 Task: Look for space in Guigang, China from 3rd August, 2023 to 7th August, 2023 for 2 adults in price range Rs.4000 to Rs.9000. Place can be private room with 1  bedroom having 1 bed and 1 bathroom. Property type can be house, flat, guest house, hotel. Booking option can be shelf check-in. Required host language is Chinese (Simplified).
Action: Mouse moved to (549, 181)
Screenshot: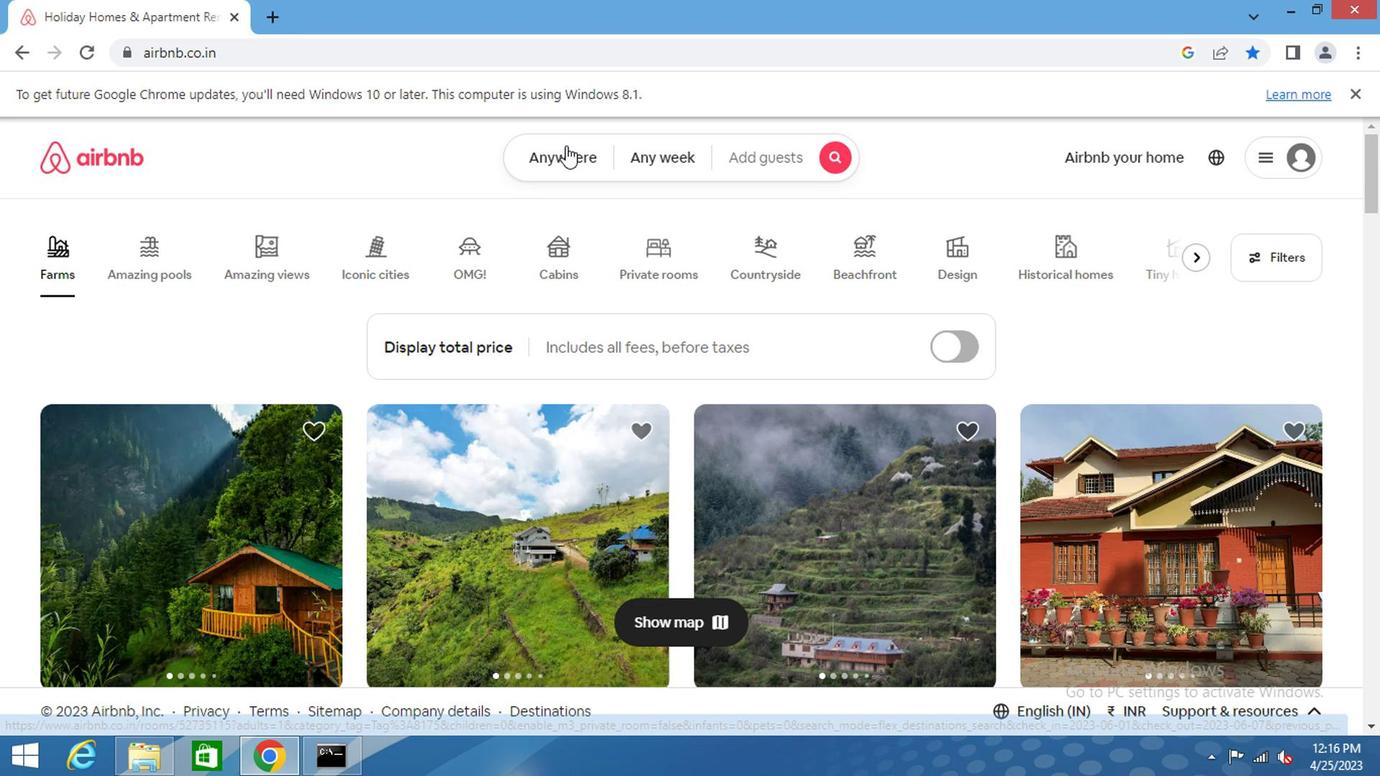 
Action: Mouse pressed left at (549, 181)
Screenshot: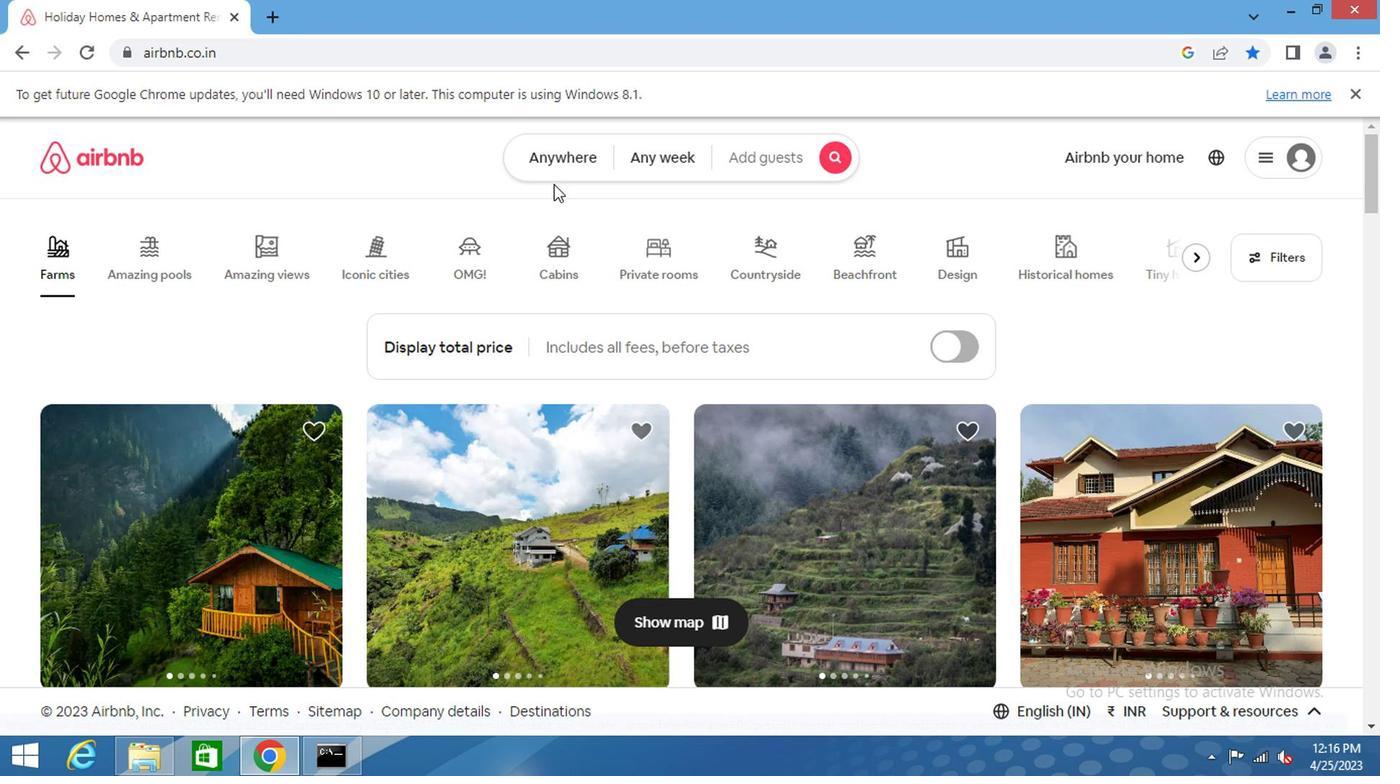 
Action: Mouse moved to (553, 164)
Screenshot: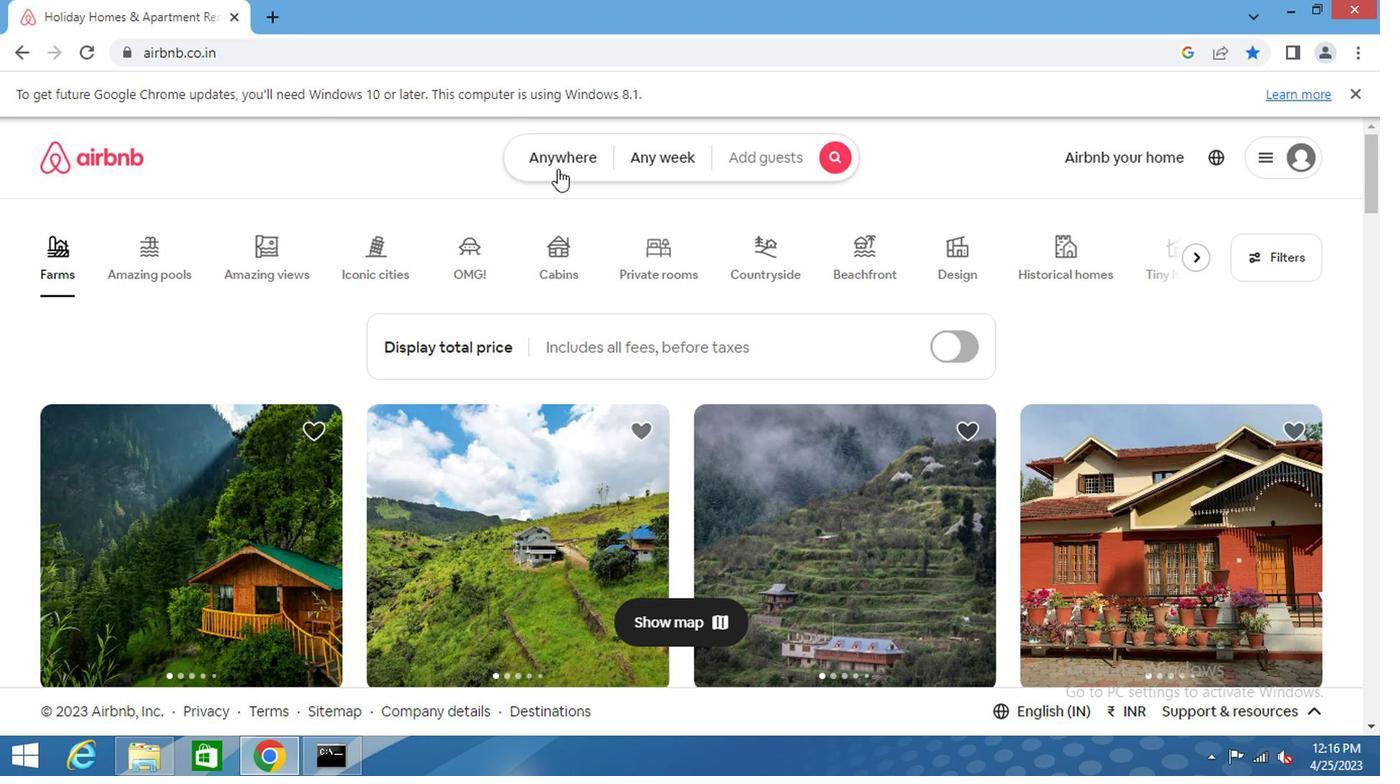 
Action: Mouse pressed left at (553, 164)
Screenshot: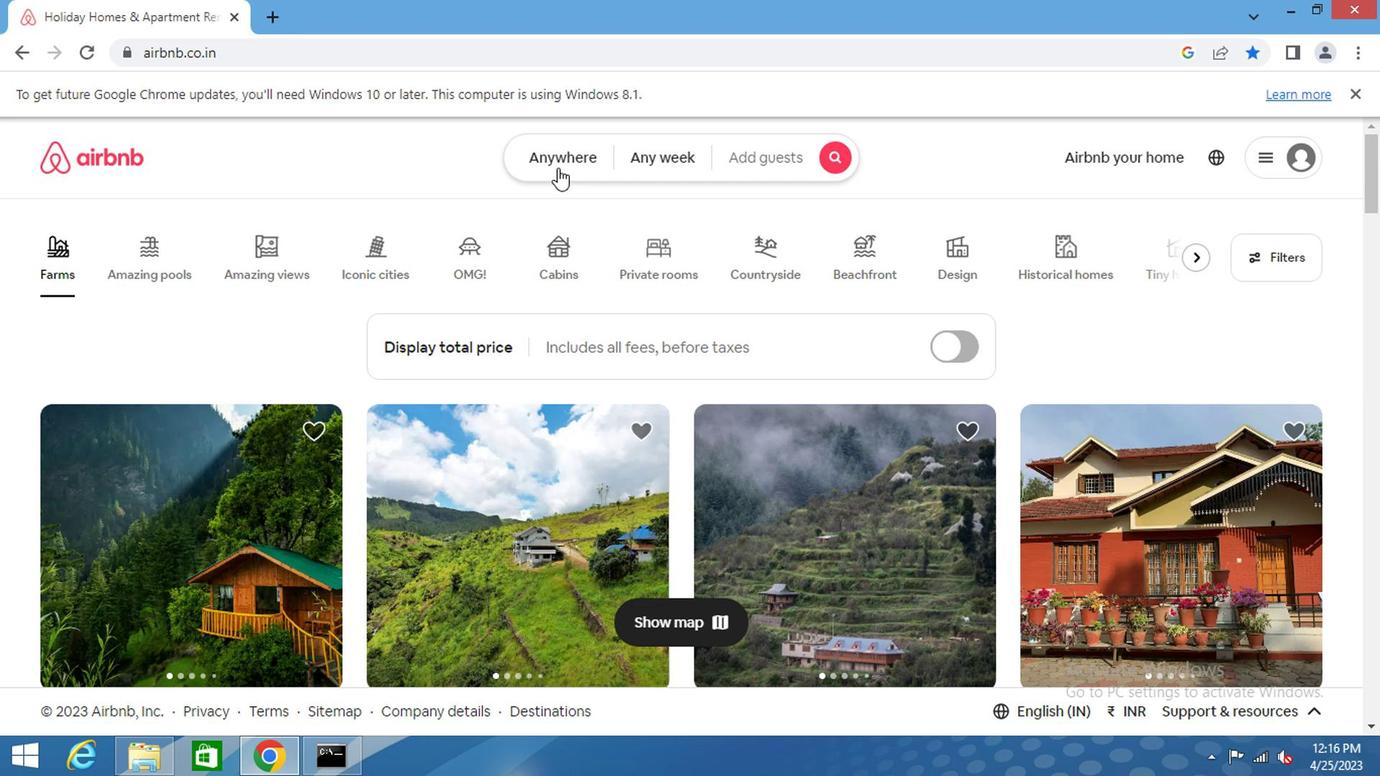 
Action: Mouse moved to (446, 227)
Screenshot: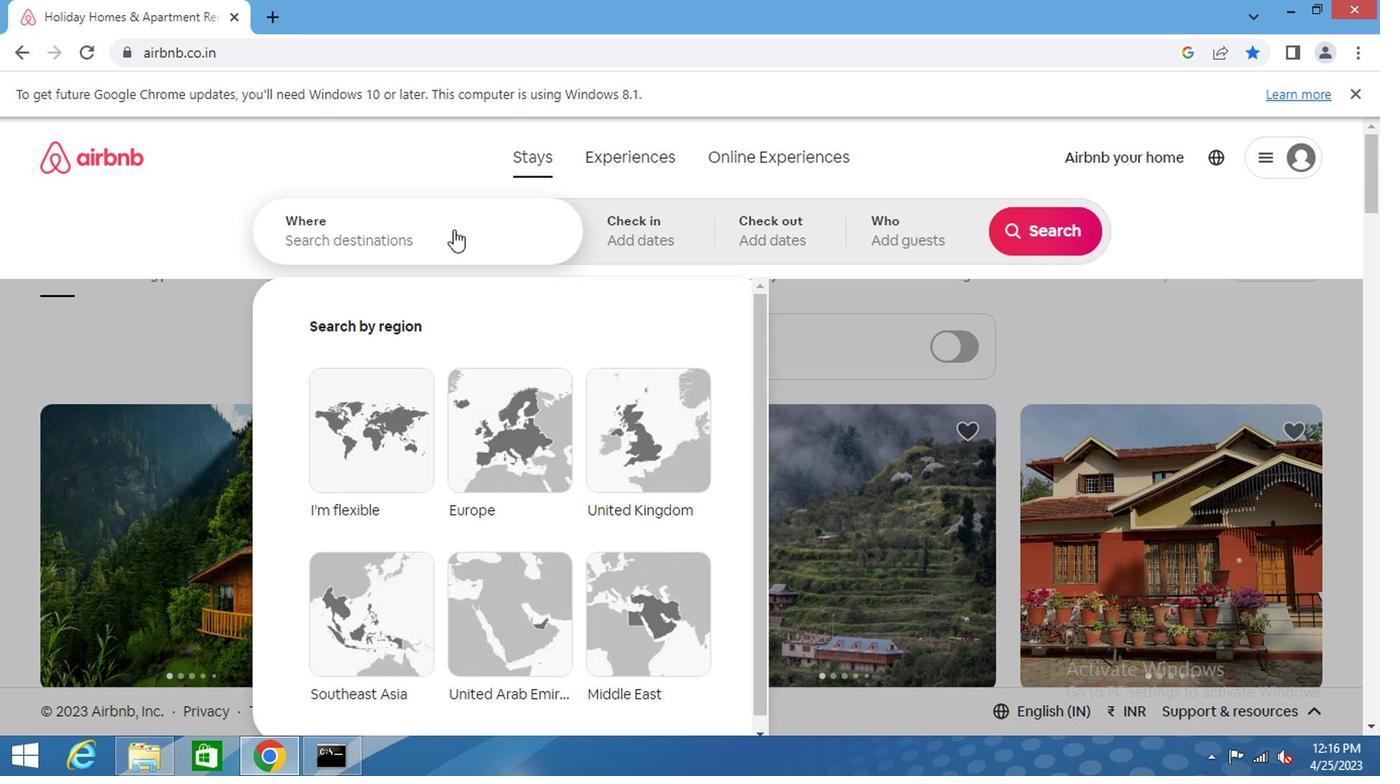 
Action: Mouse pressed left at (446, 227)
Screenshot: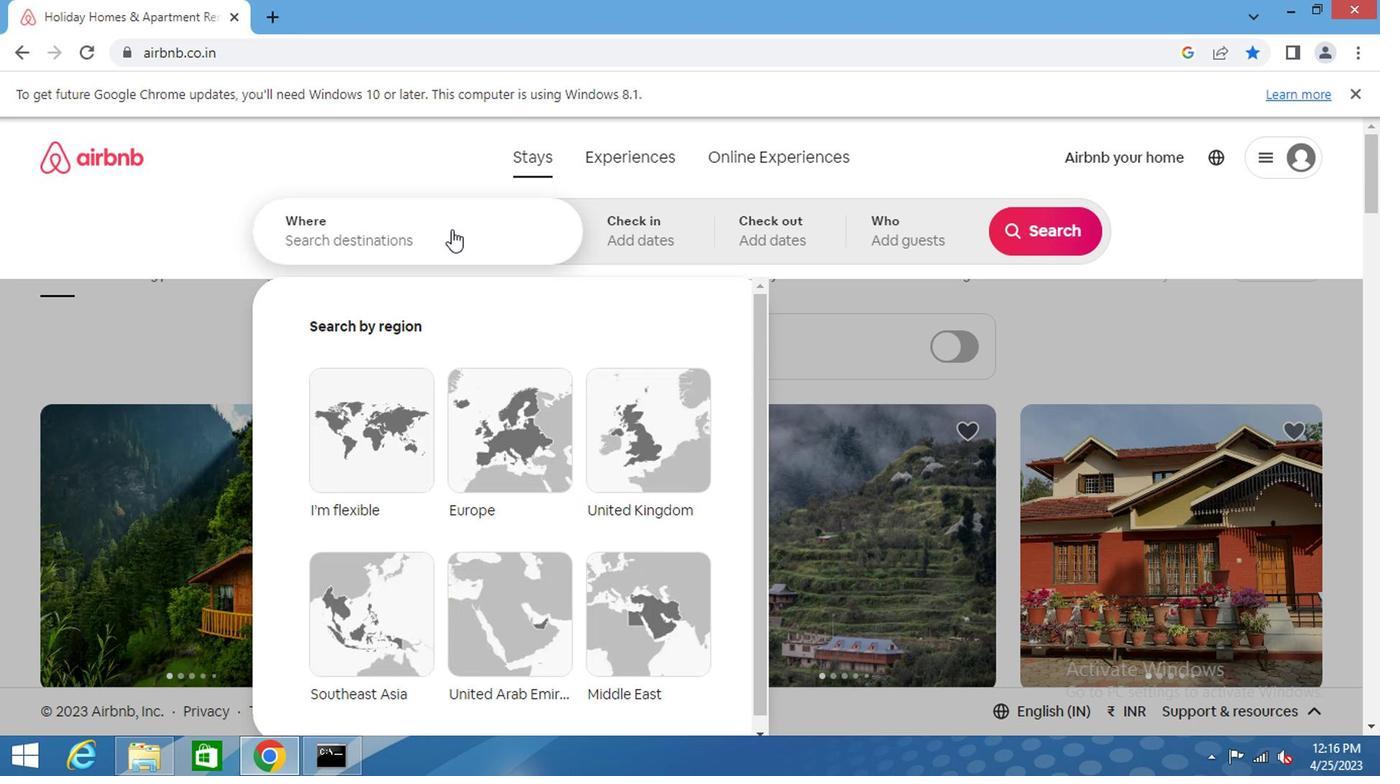 
Action: Key pressed guigang<Key.space>china<Key.space>
Screenshot: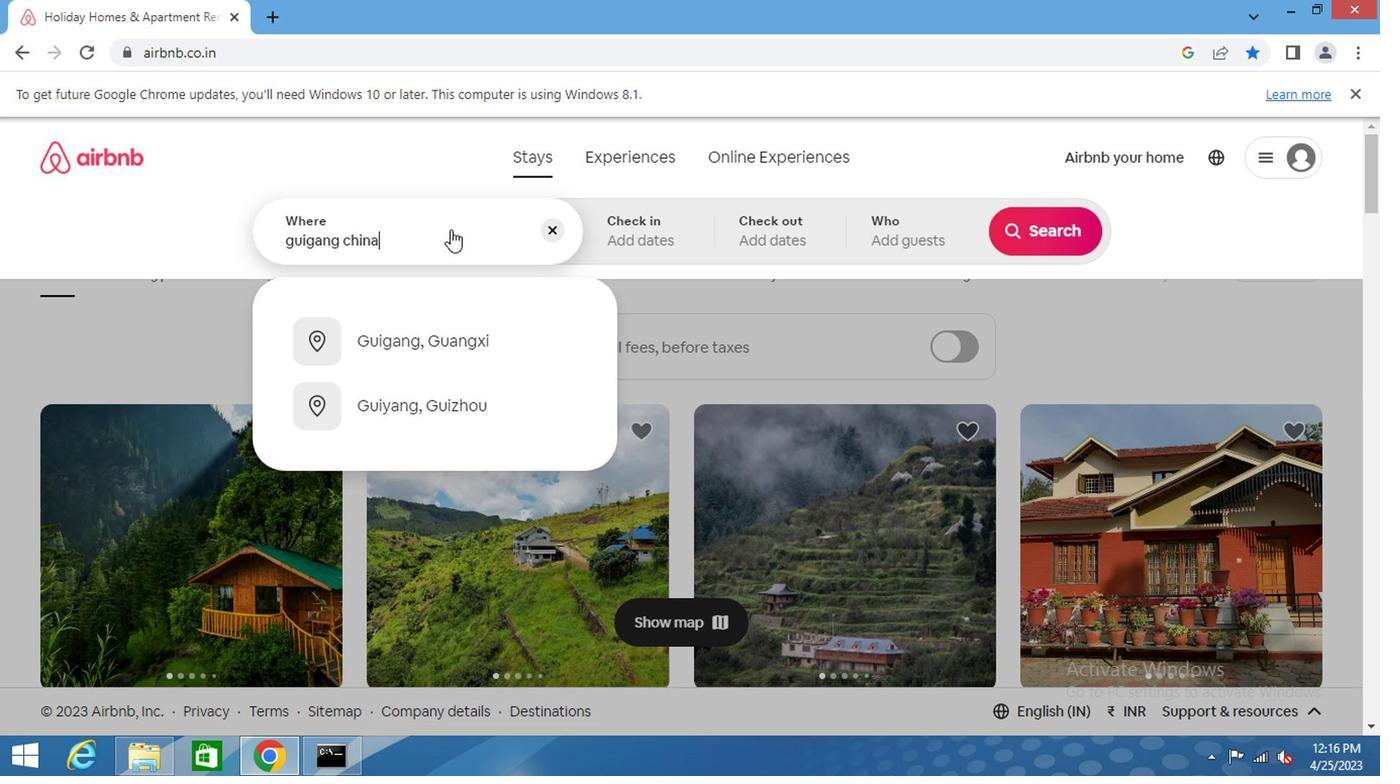 
Action: Mouse moved to (641, 233)
Screenshot: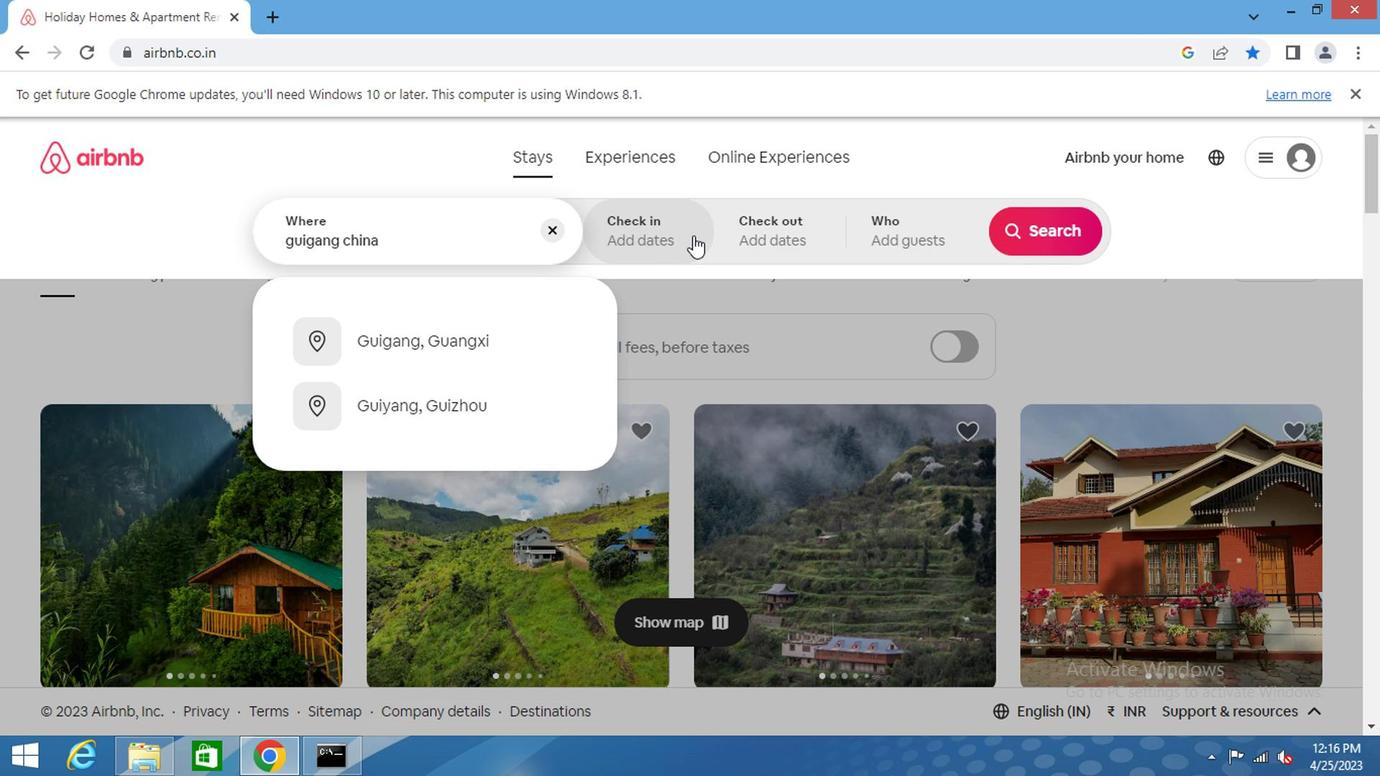 
Action: Mouse pressed left at (641, 233)
Screenshot: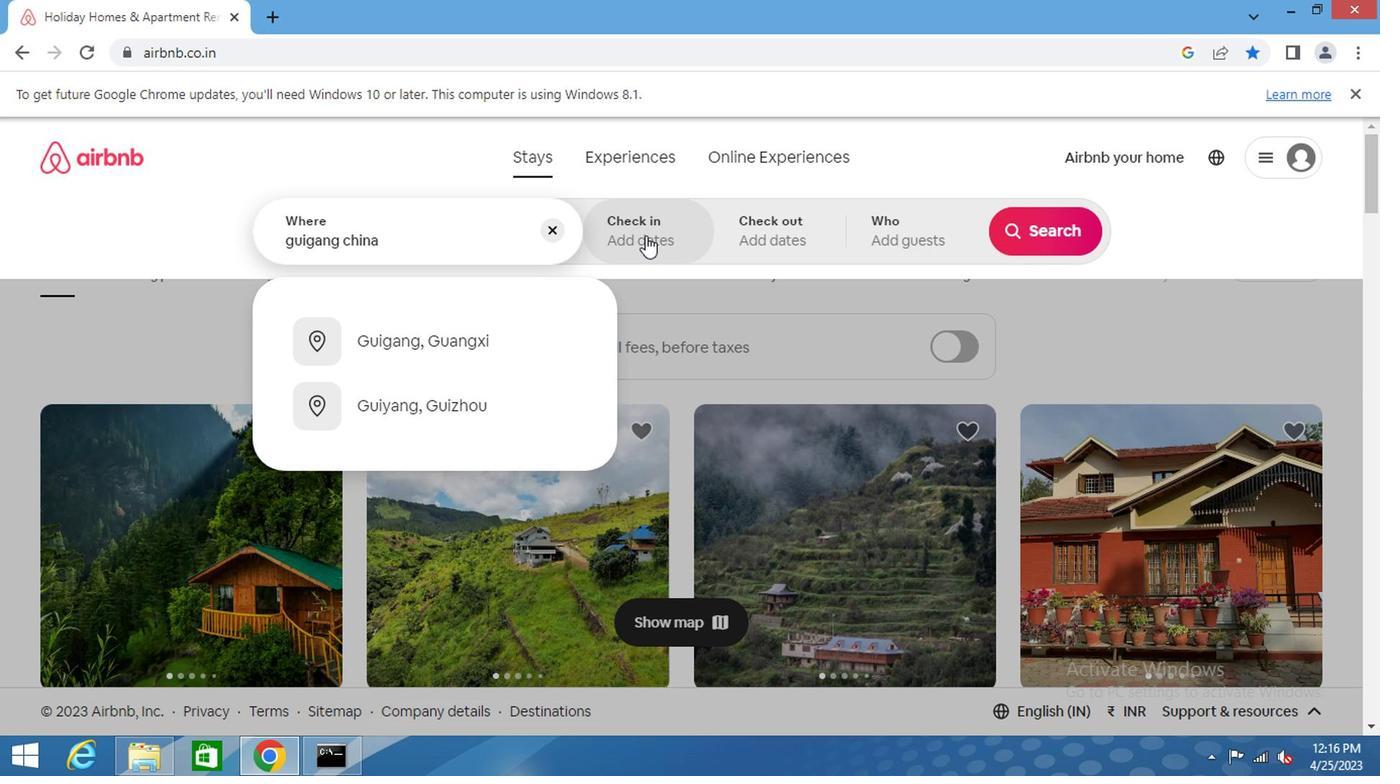 
Action: Mouse moved to (1012, 392)
Screenshot: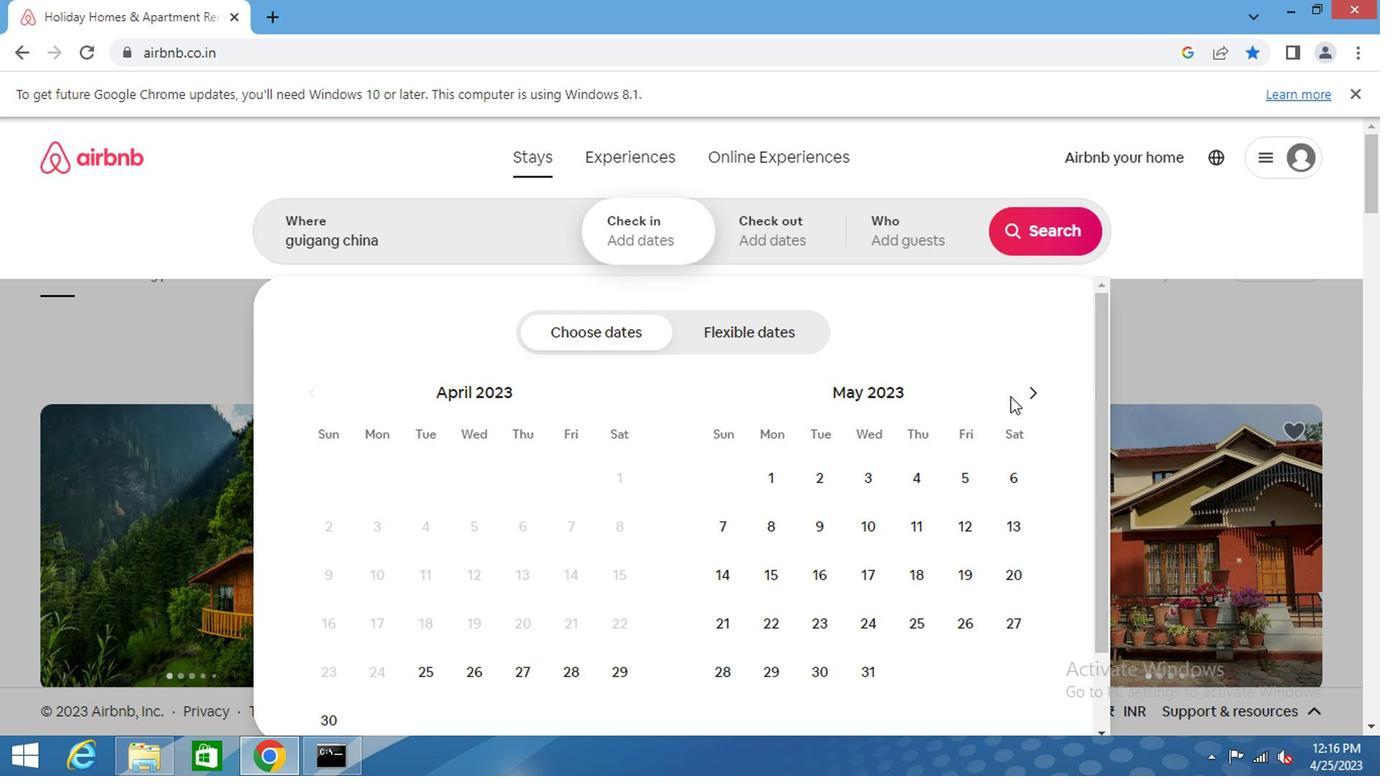 
Action: Mouse pressed left at (1012, 392)
Screenshot: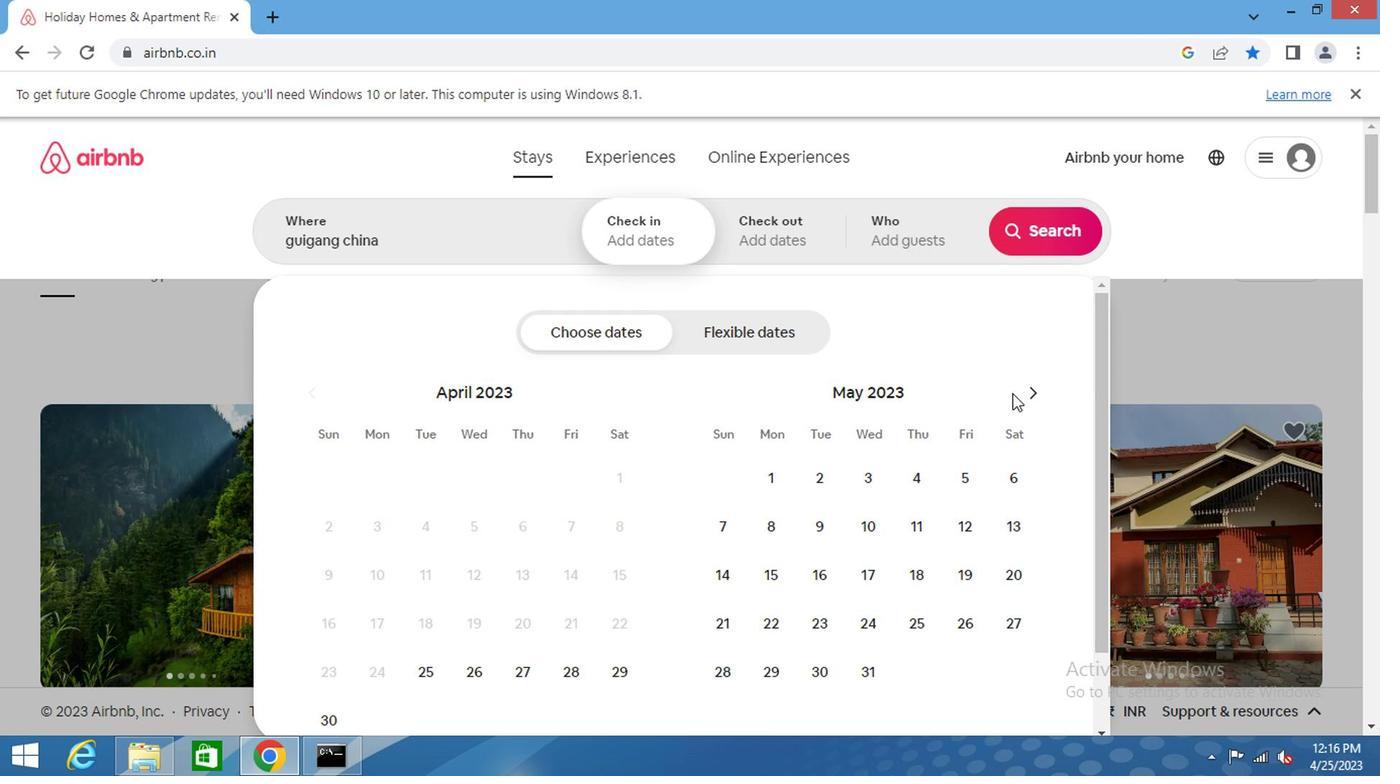 
Action: Mouse pressed left at (1012, 392)
Screenshot: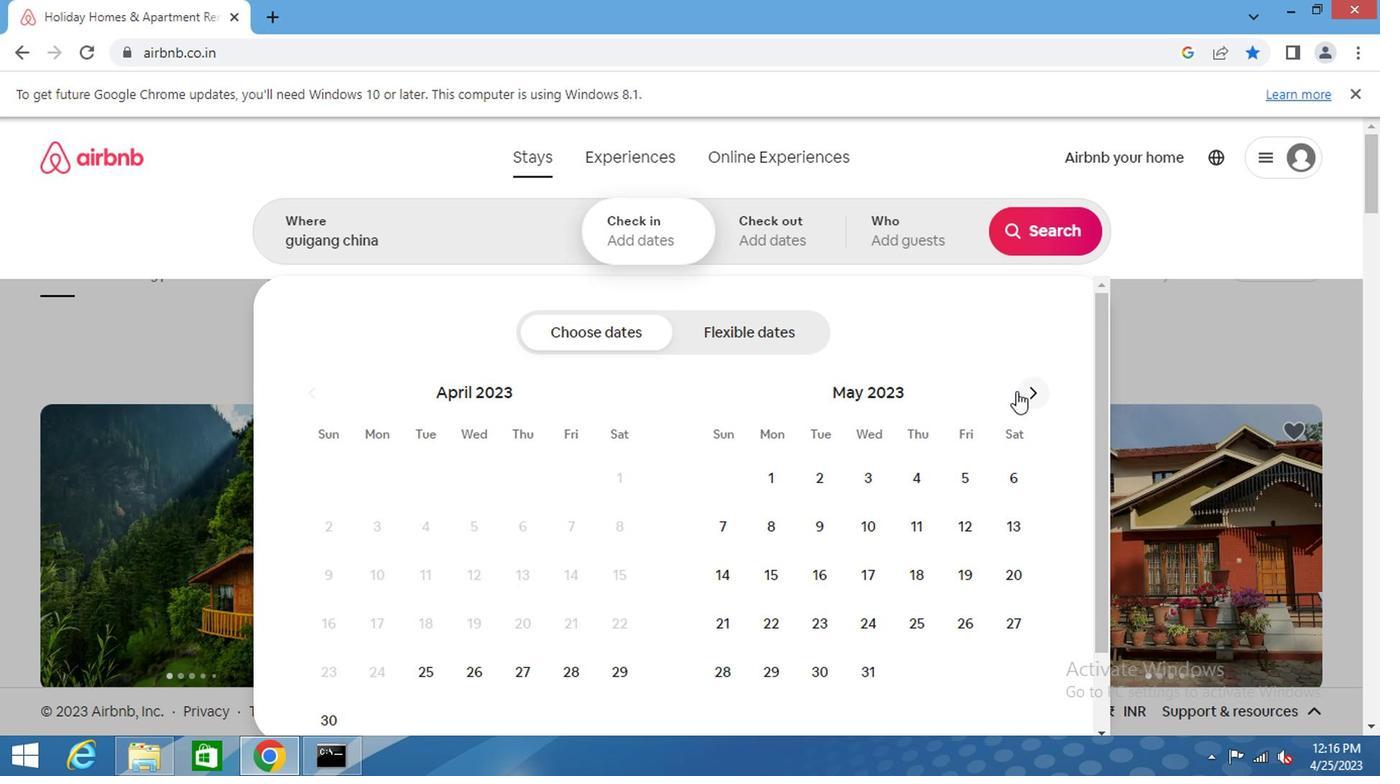 
Action: Mouse moved to (1024, 385)
Screenshot: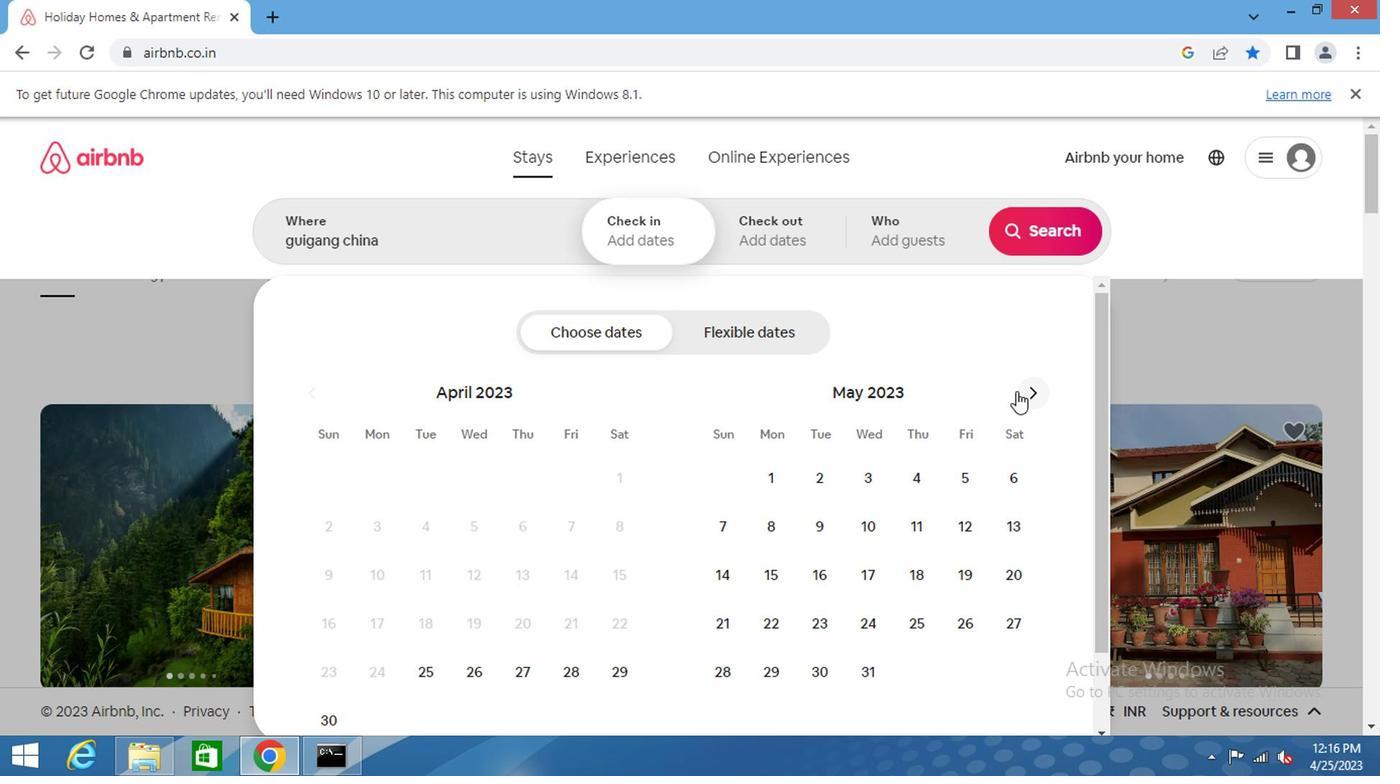 
Action: Mouse pressed left at (1024, 385)
Screenshot: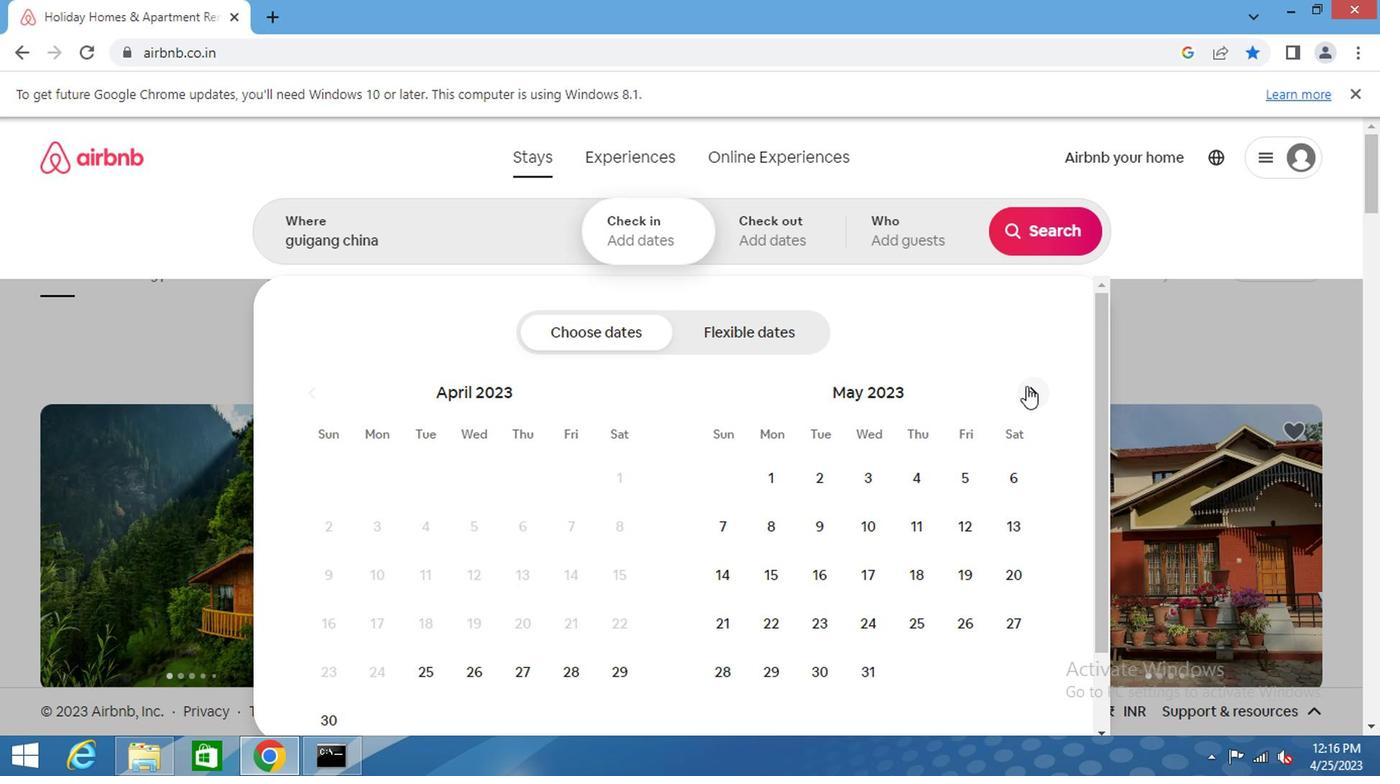 
Action: Mouse pressed left at (1024, 385)
Screenshot: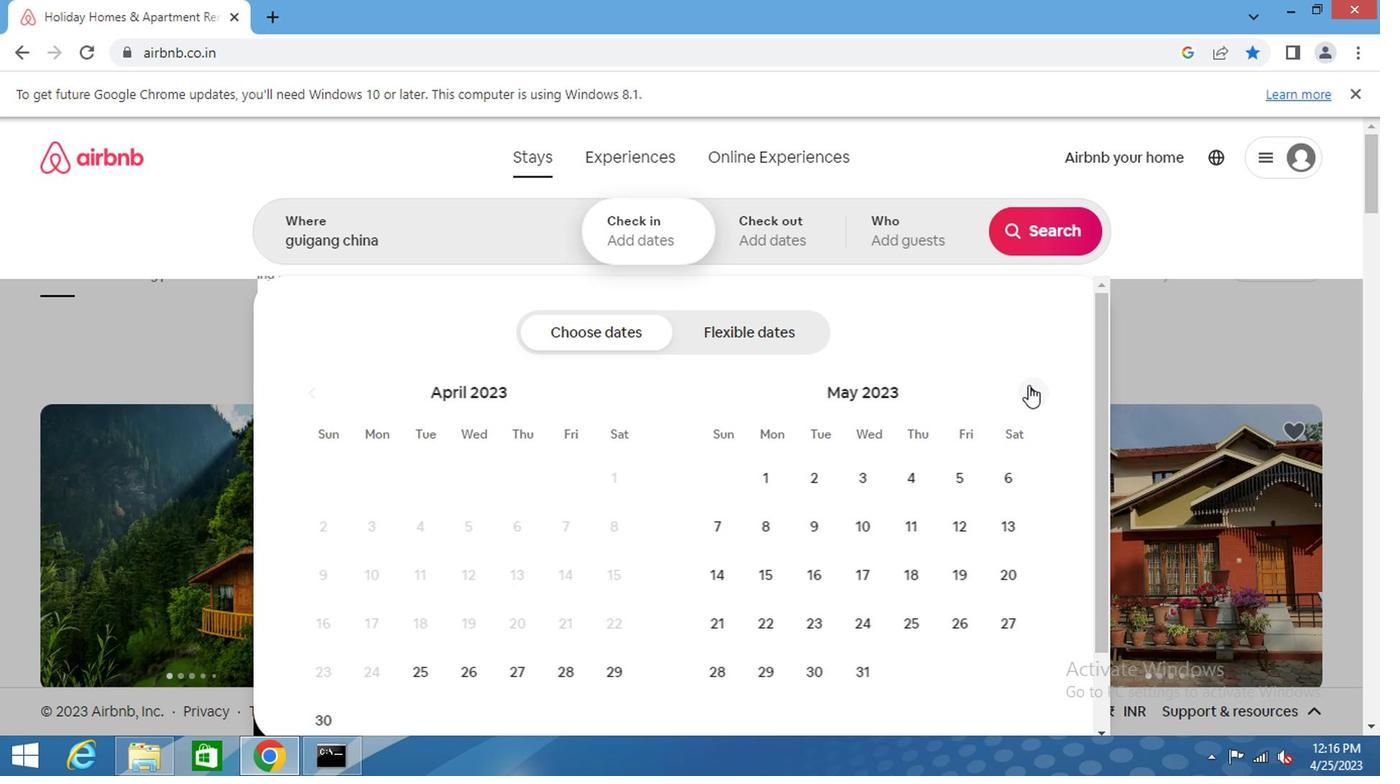 
Action: Mouse pressed left at (1024, 385)
Screenshot: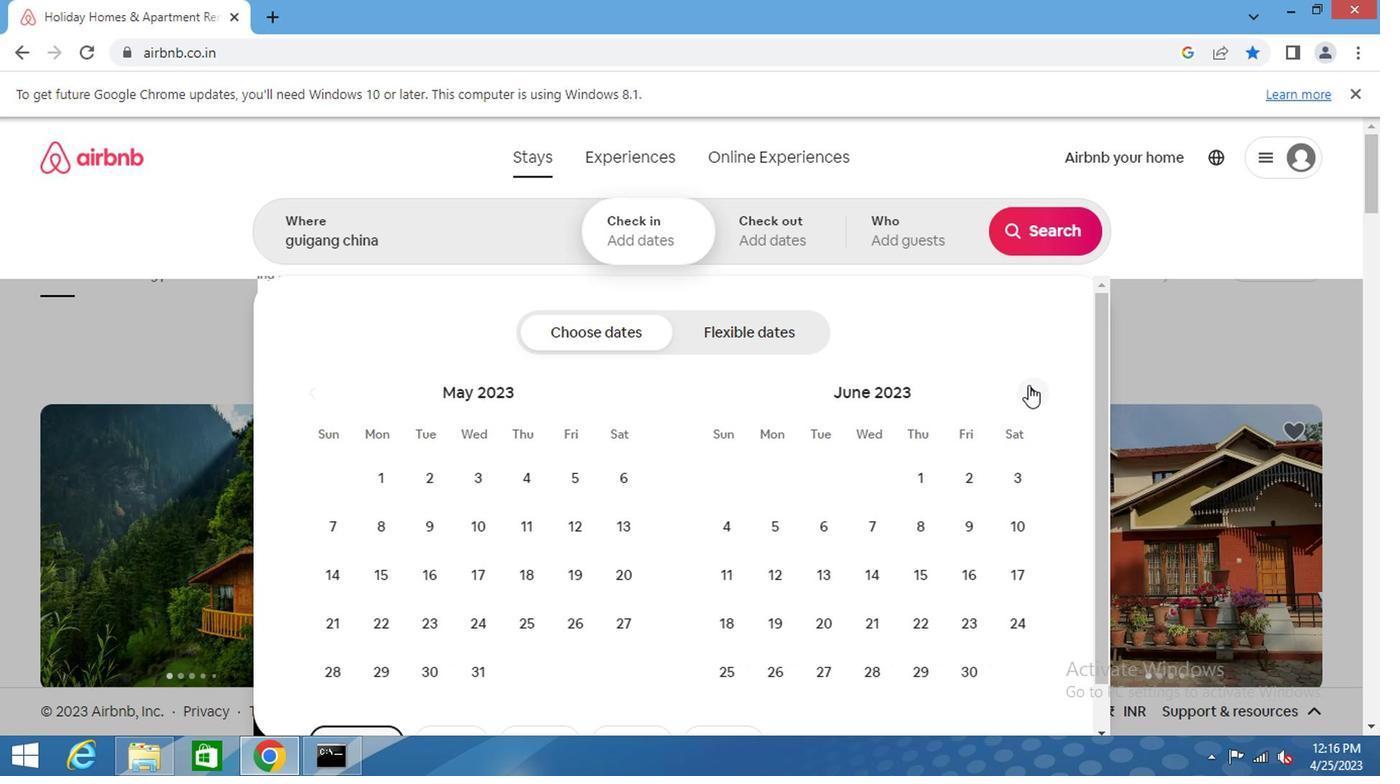 
Action: Mouse moved to (1024, 385)
Screenshot: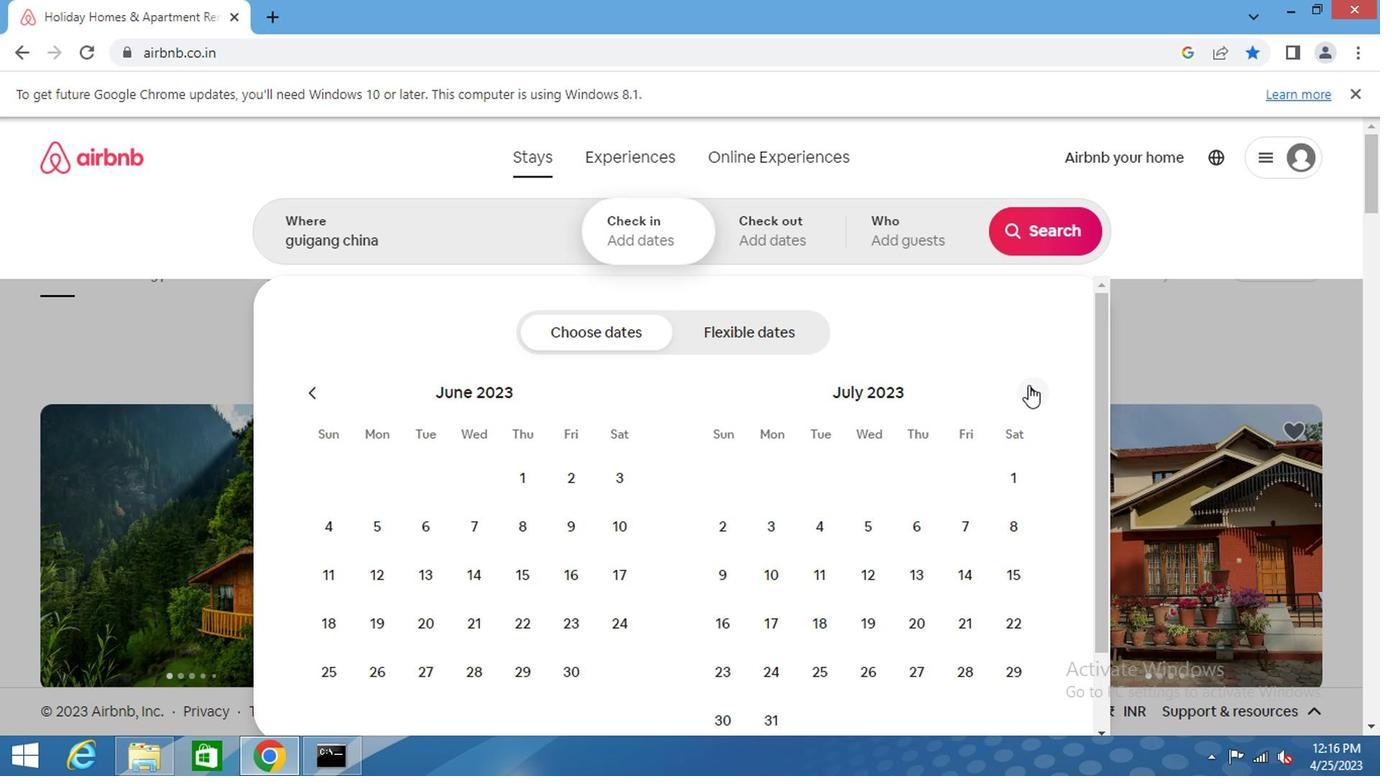 
Action: Mouse pressed left at (1024, 385)
Screenshot: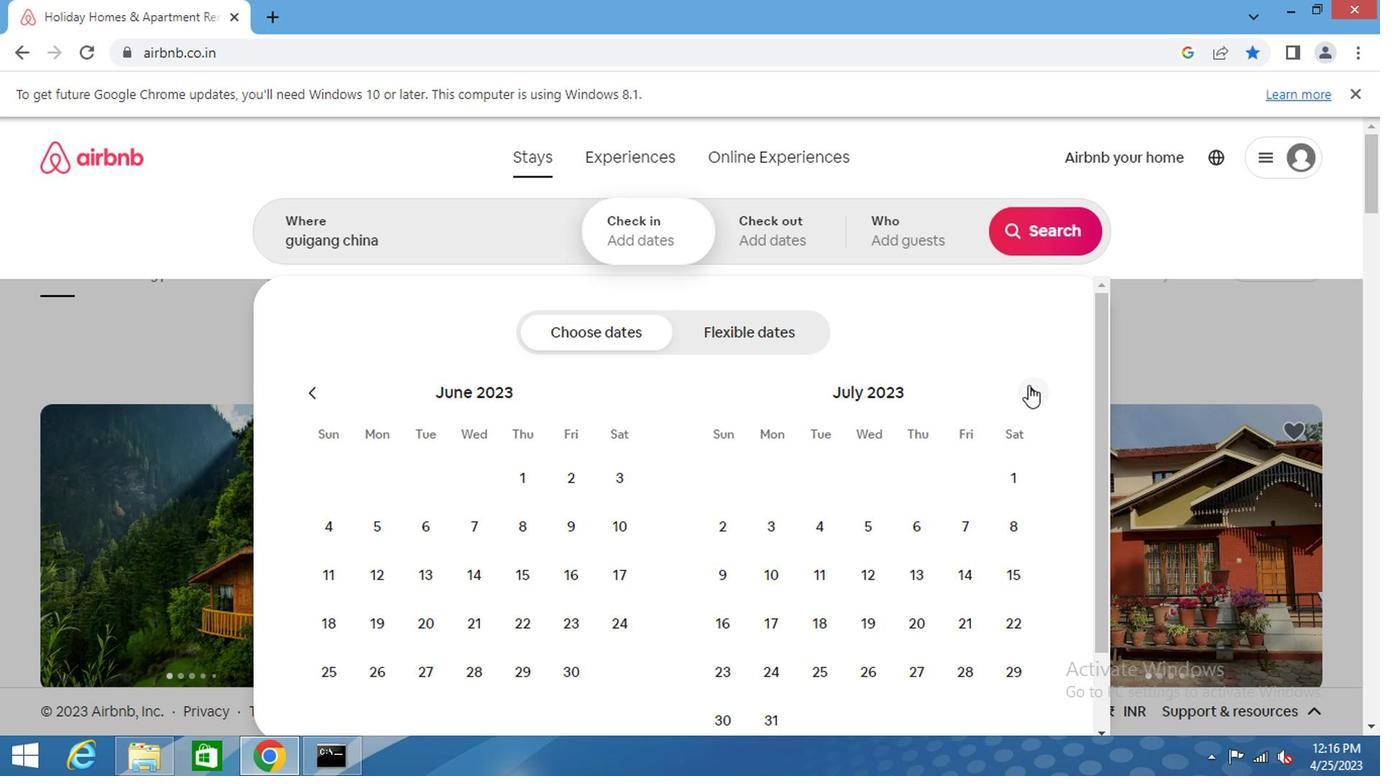
Action: Mouse pressed left at (1024, 385)
Screenshot: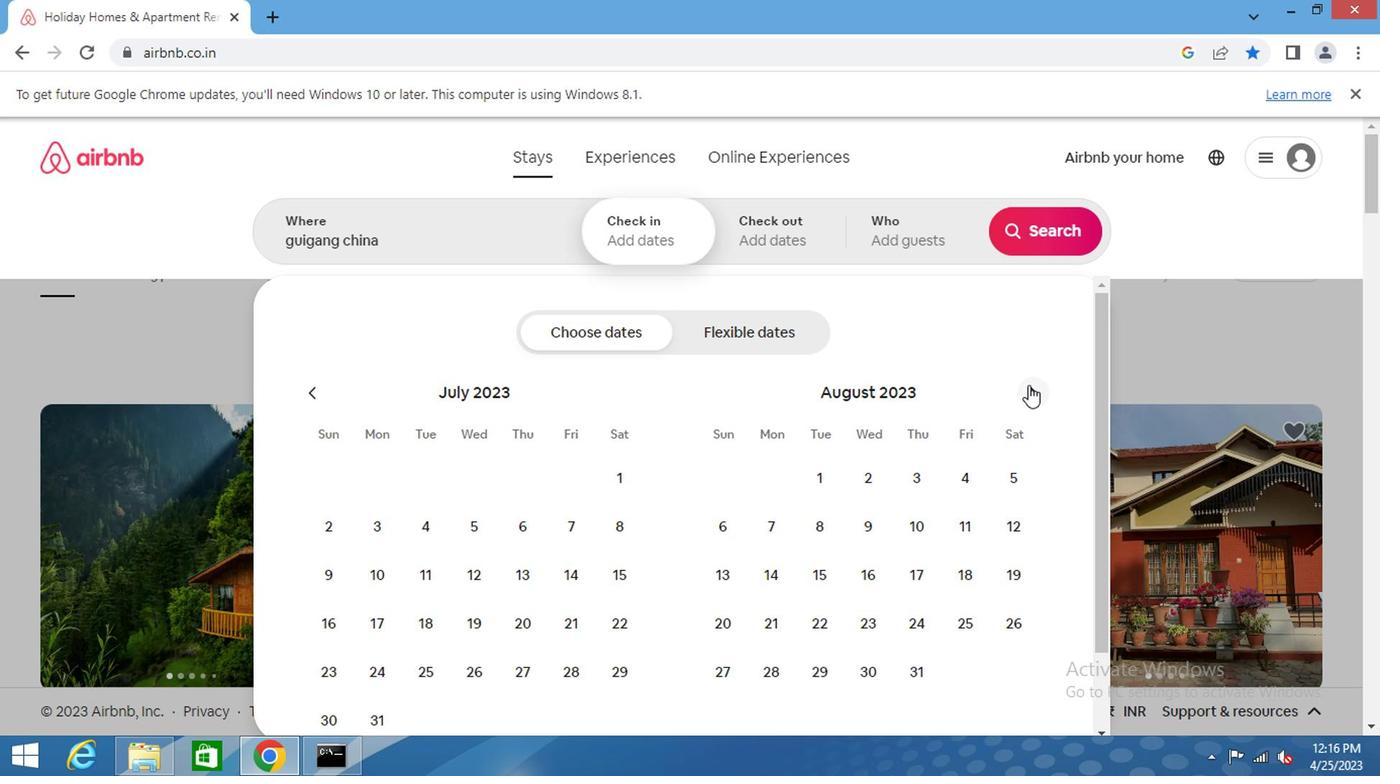 
Action: Mouse moved to (520, 485)
Screenshot: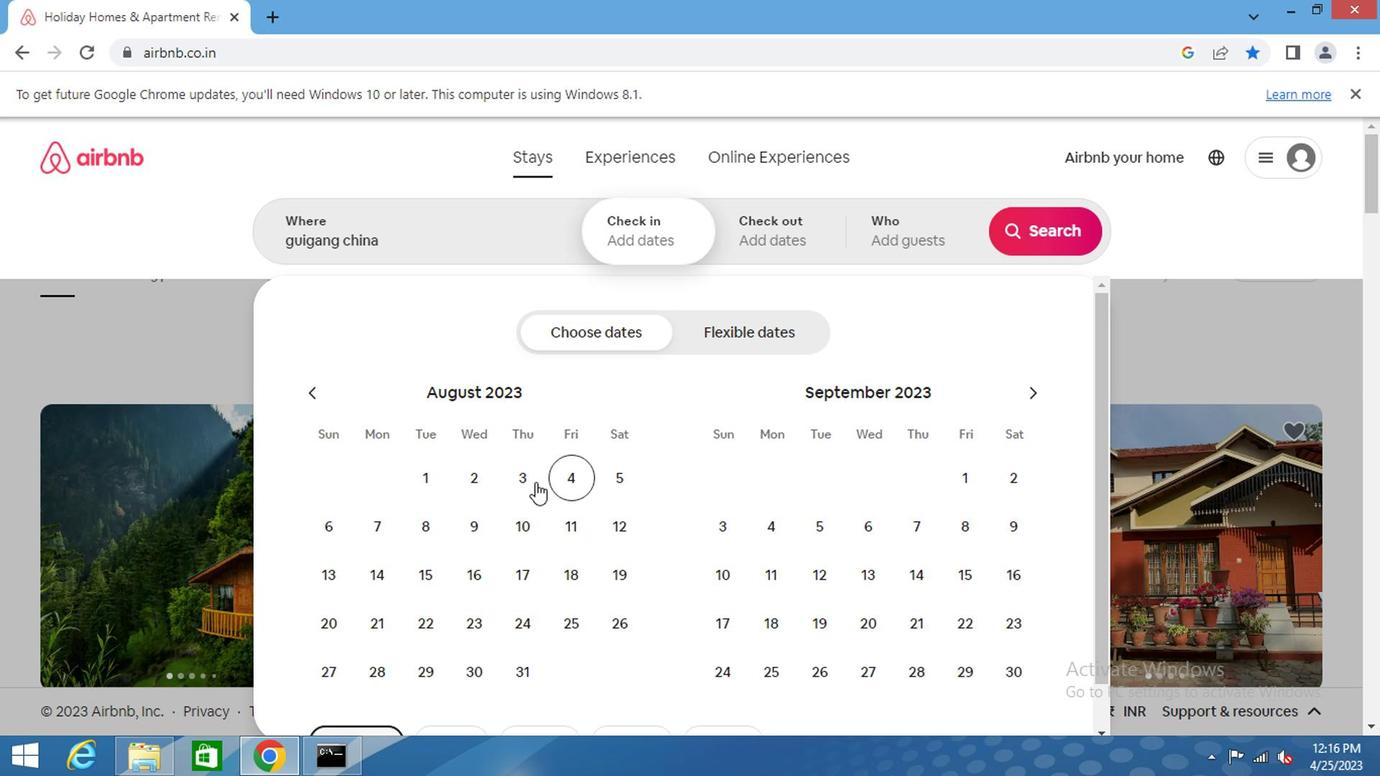 
Action: Mouse pressed left at (520, 485)
Screenshot: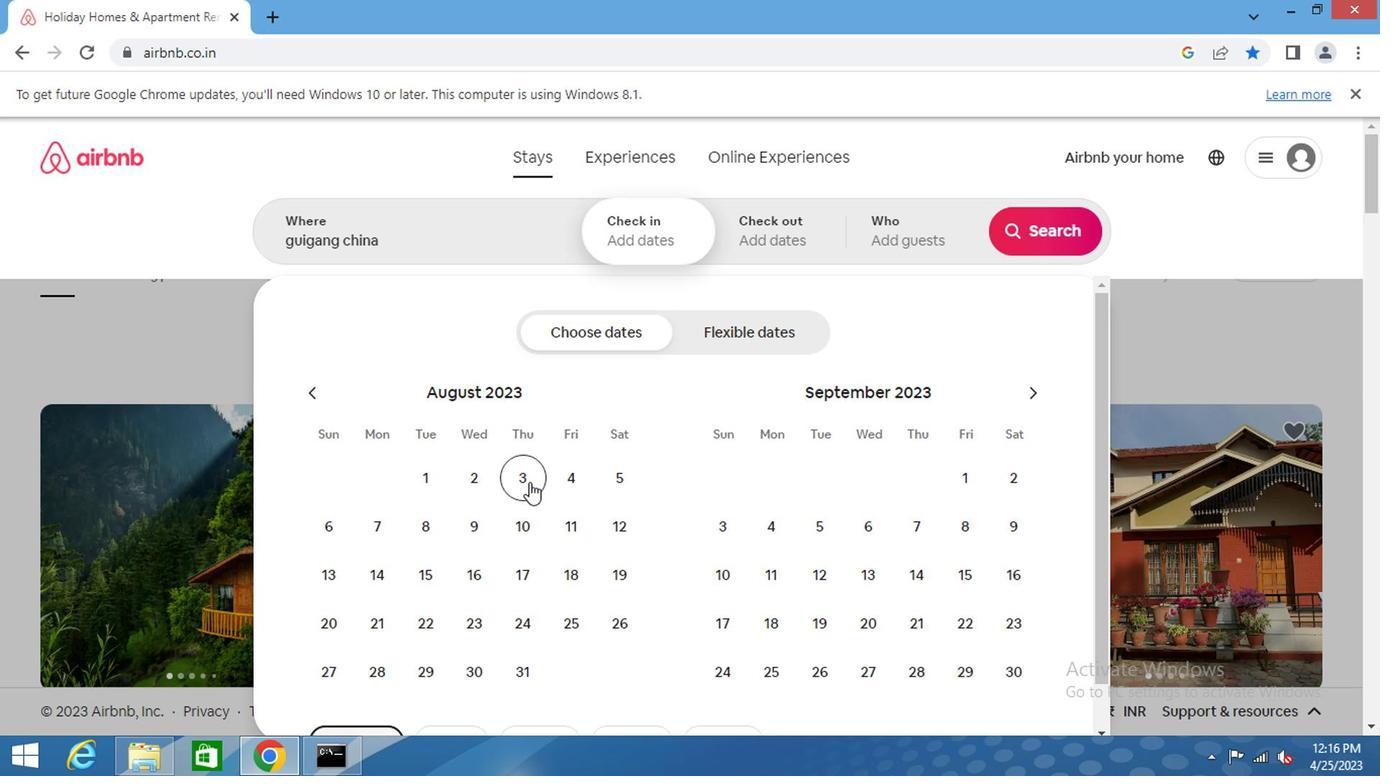 
Action: Mouse moved to (385, 521)
Screenshot: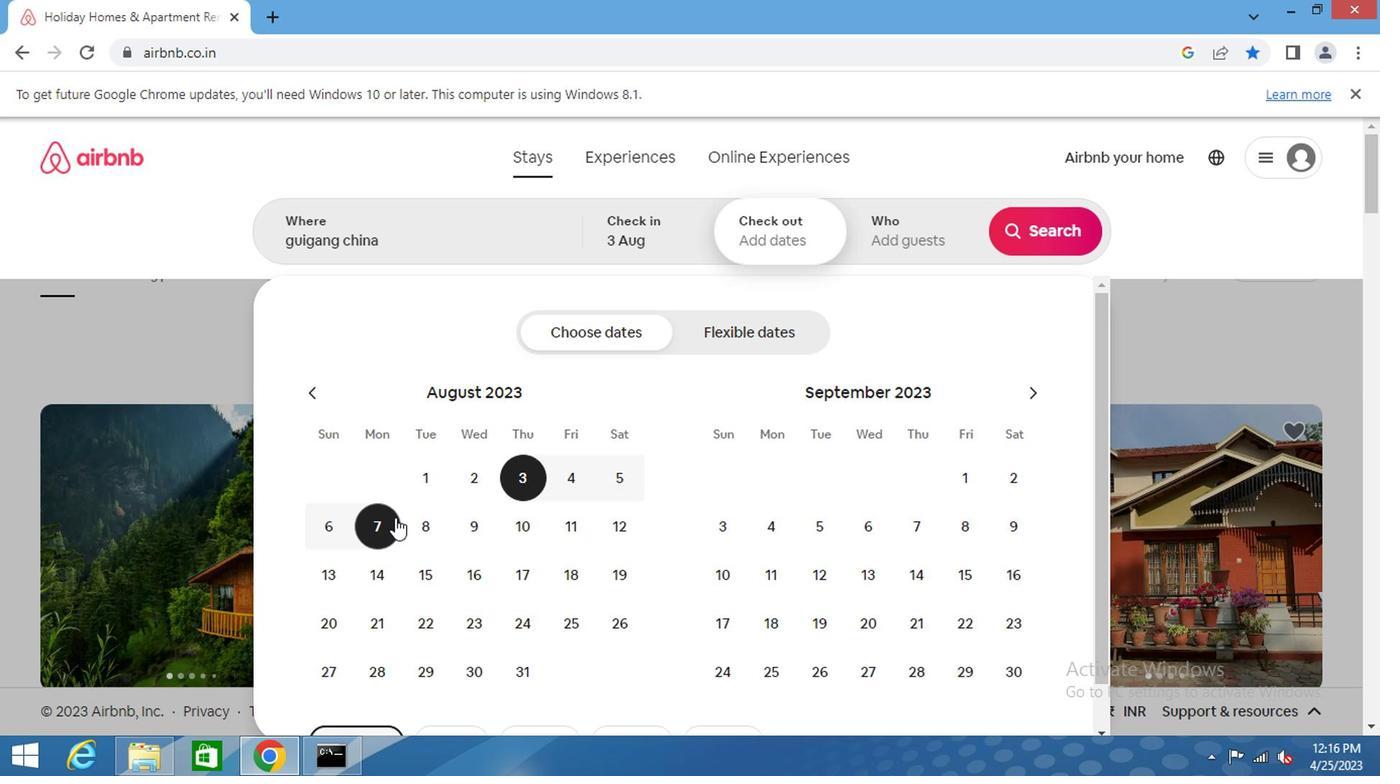 
Action: Mouse pressed left at (385, 521)
Screenshot: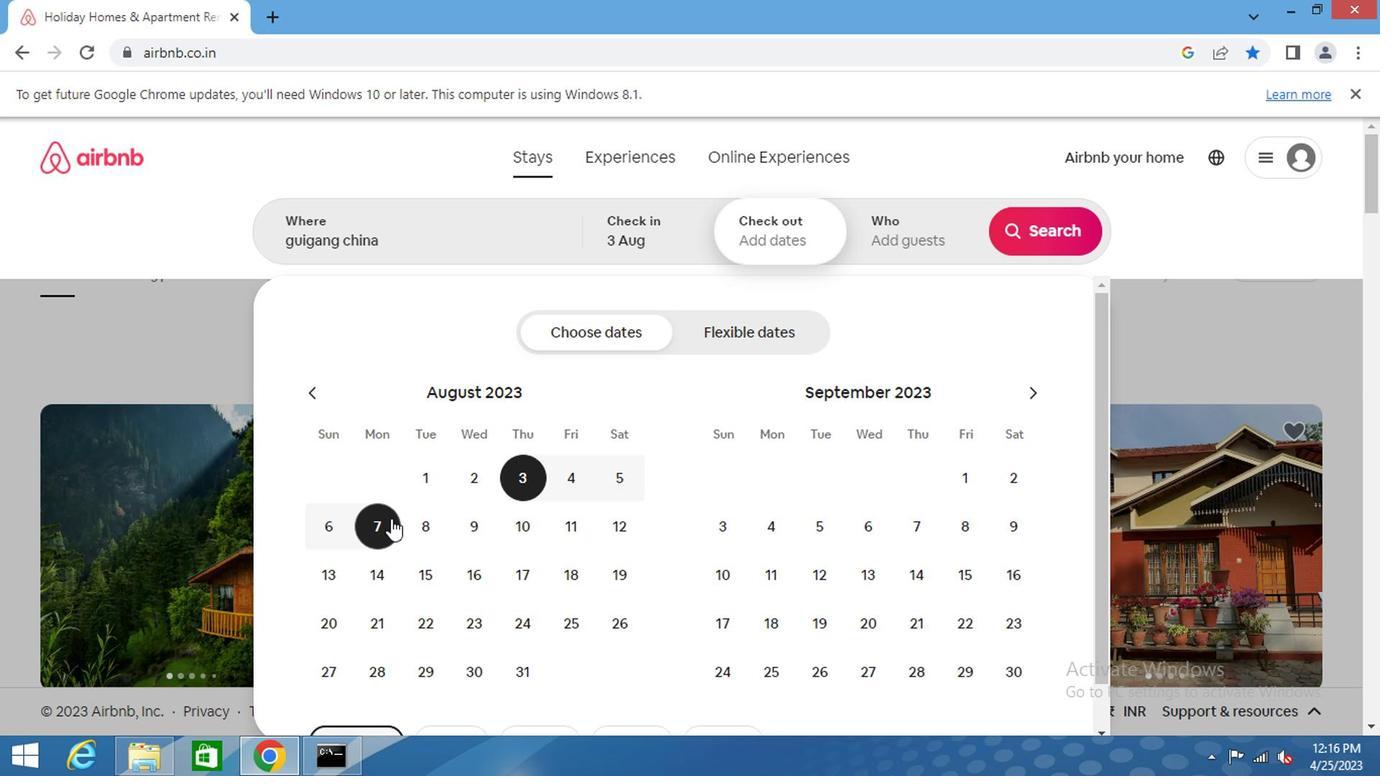 
Action: Mouse moved to (907, 236)
Screenshot: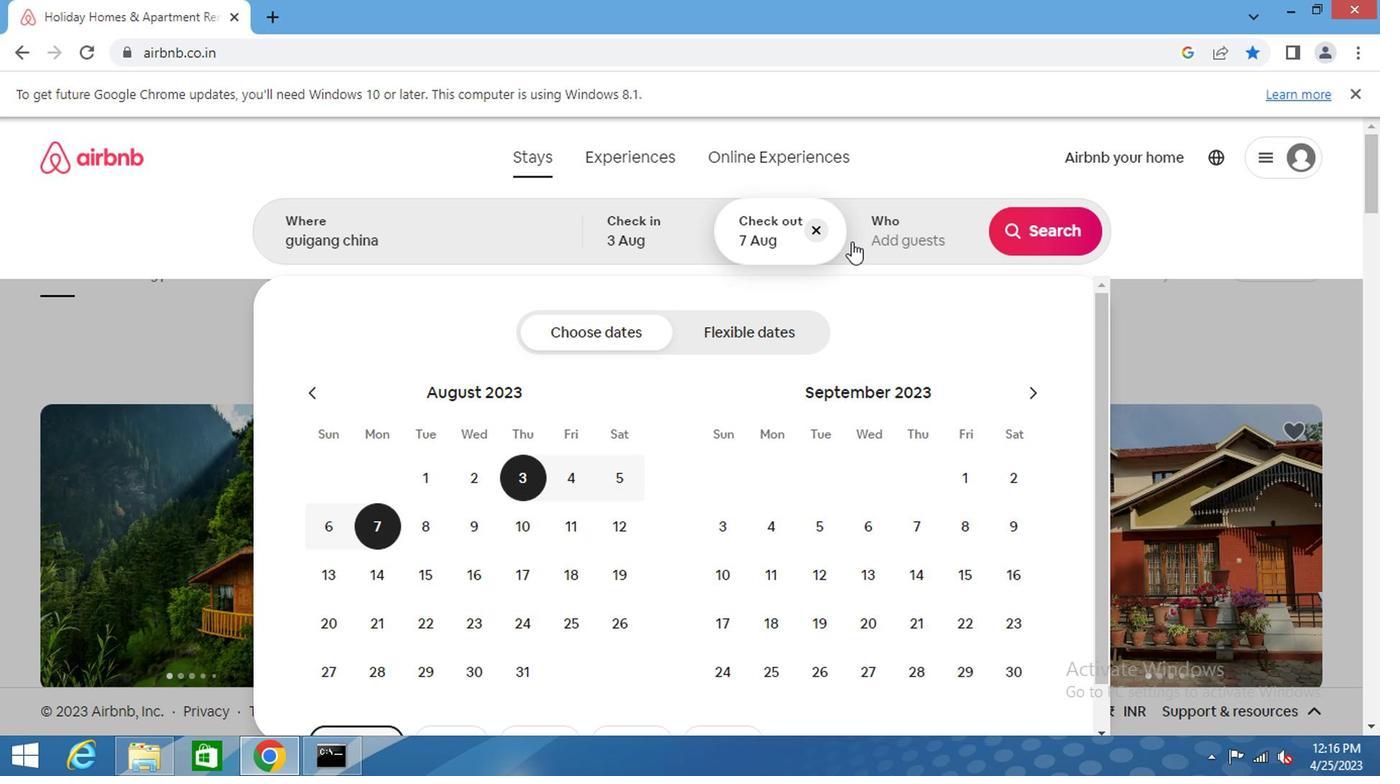 
Action: Mouse pressed left at (907, 236)
Screenshot: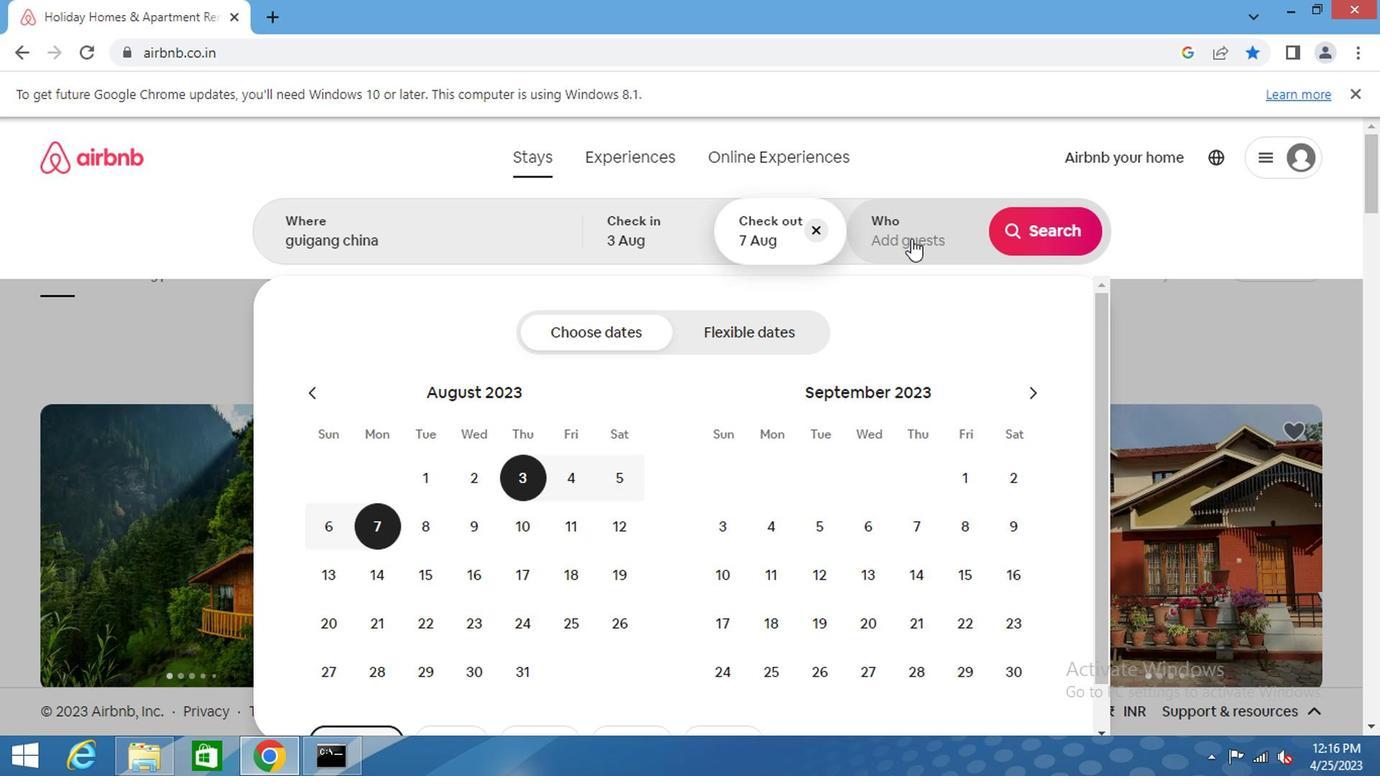 
Action: Mouse moved to (1045, 333)
Screenshot: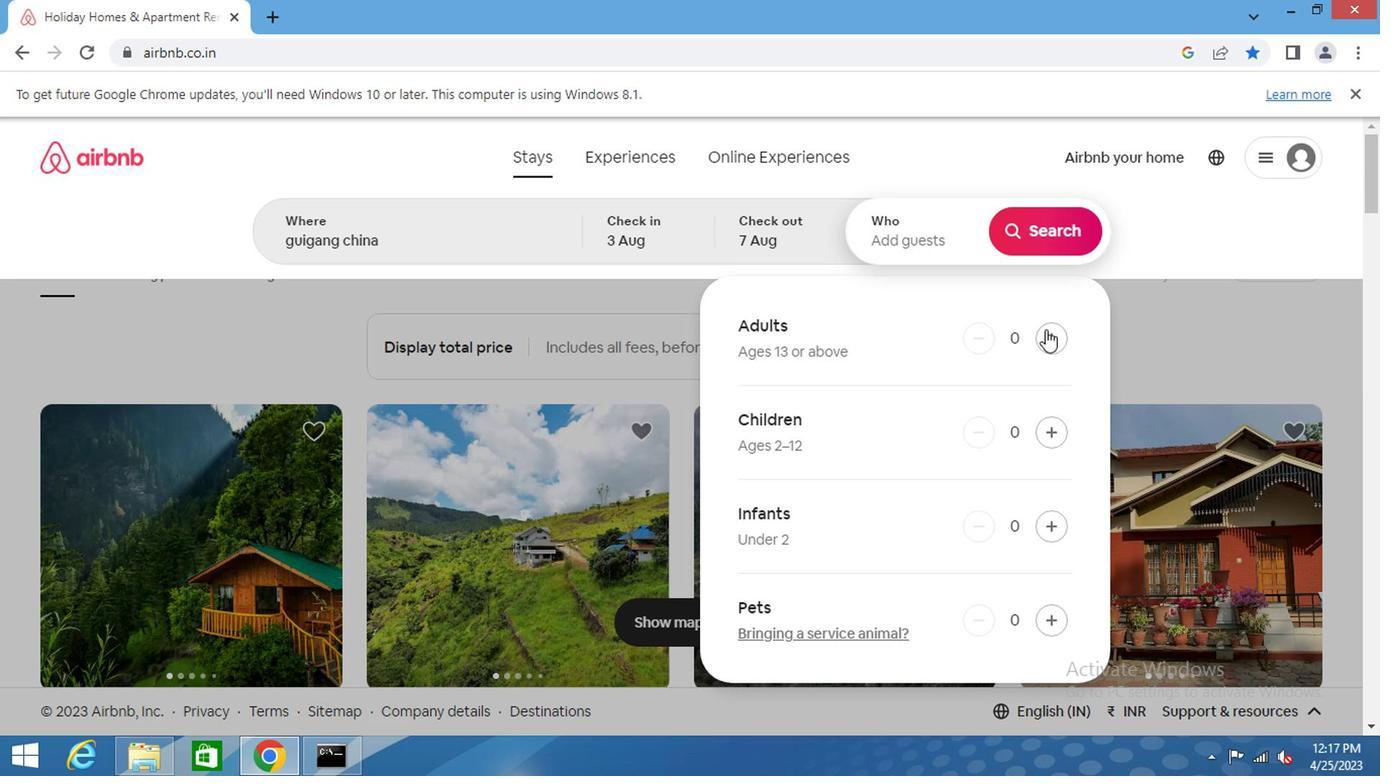 
Action: Mouse pressed left at (1045, 333)
Screenshot: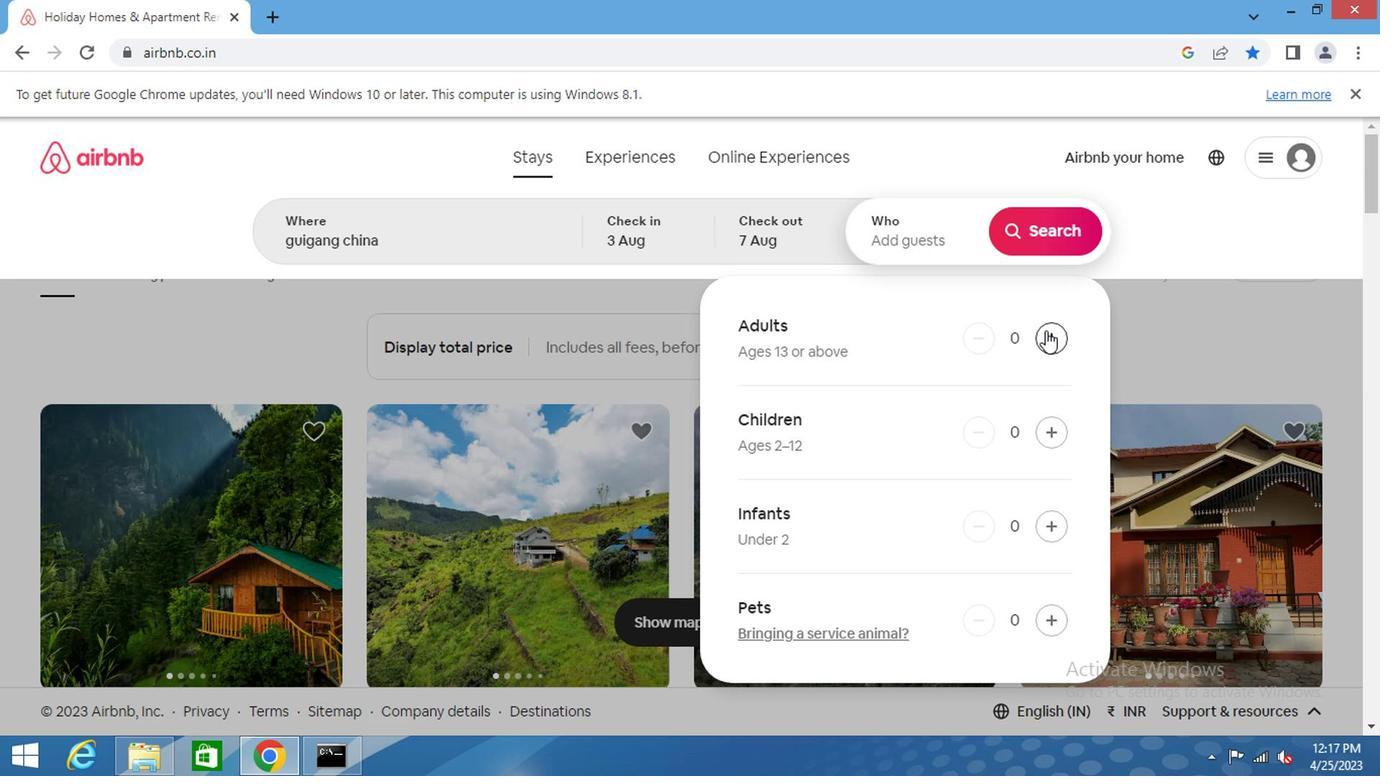 
Action: Mouse pressed left at (1045, 333)
Screenshot: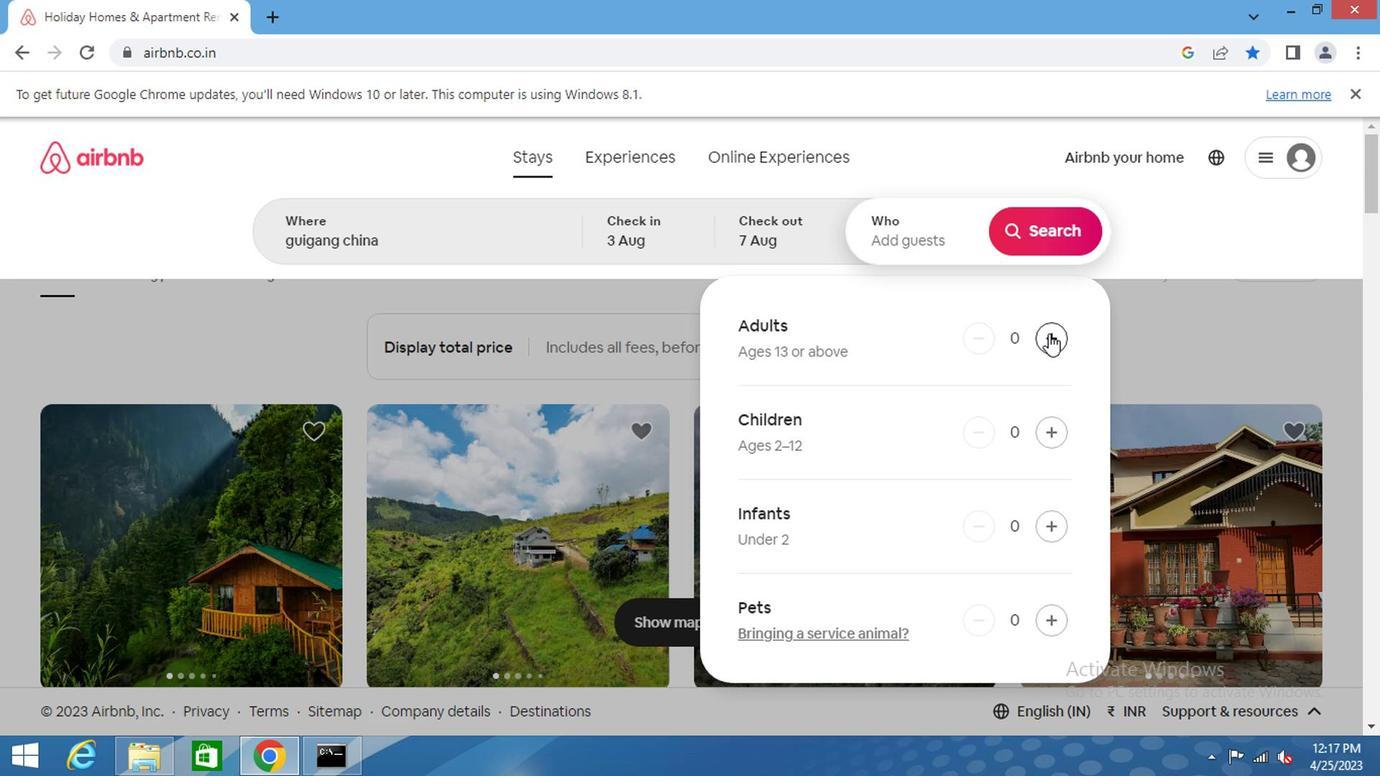 
Action: Mouse moved to (1024, 231)
Screenshot: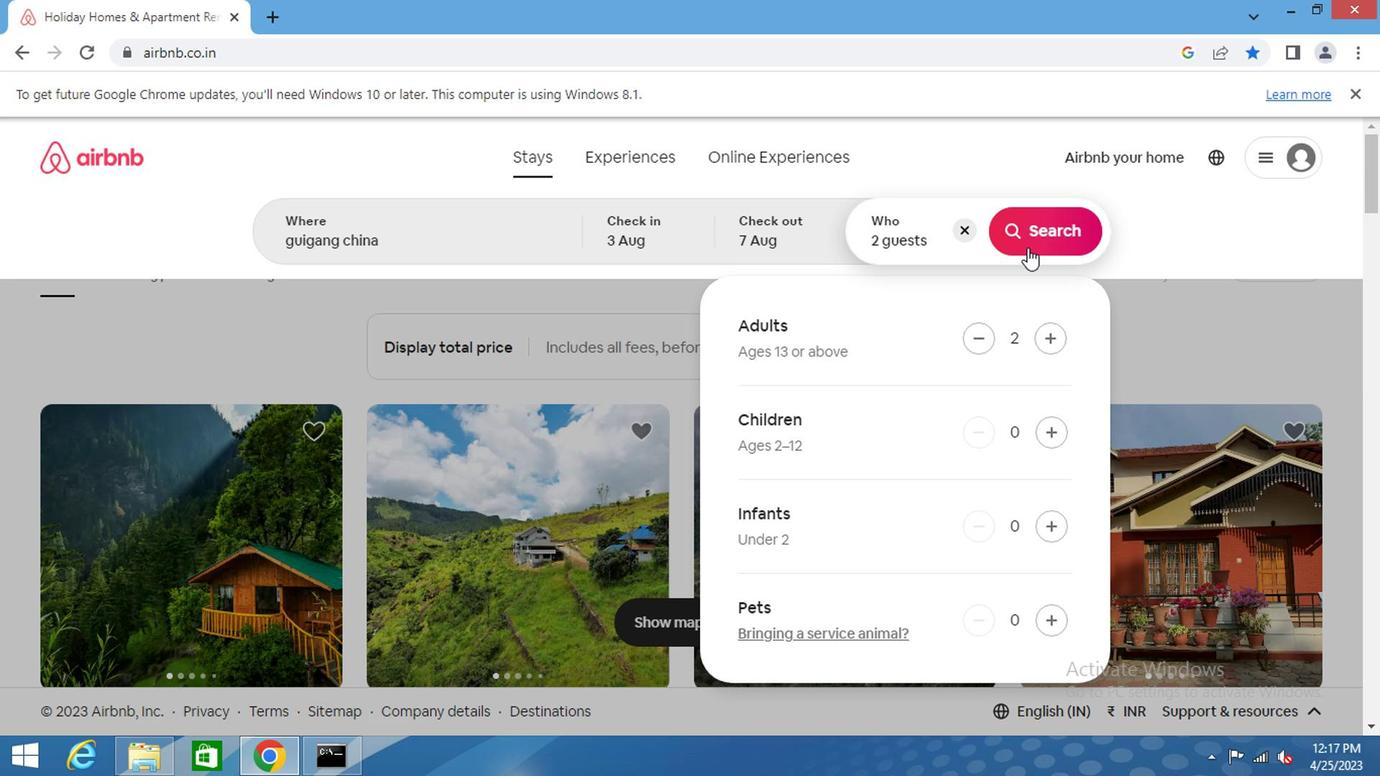 
Action: Mouse pressed left at (1024, 231)
Screenshot: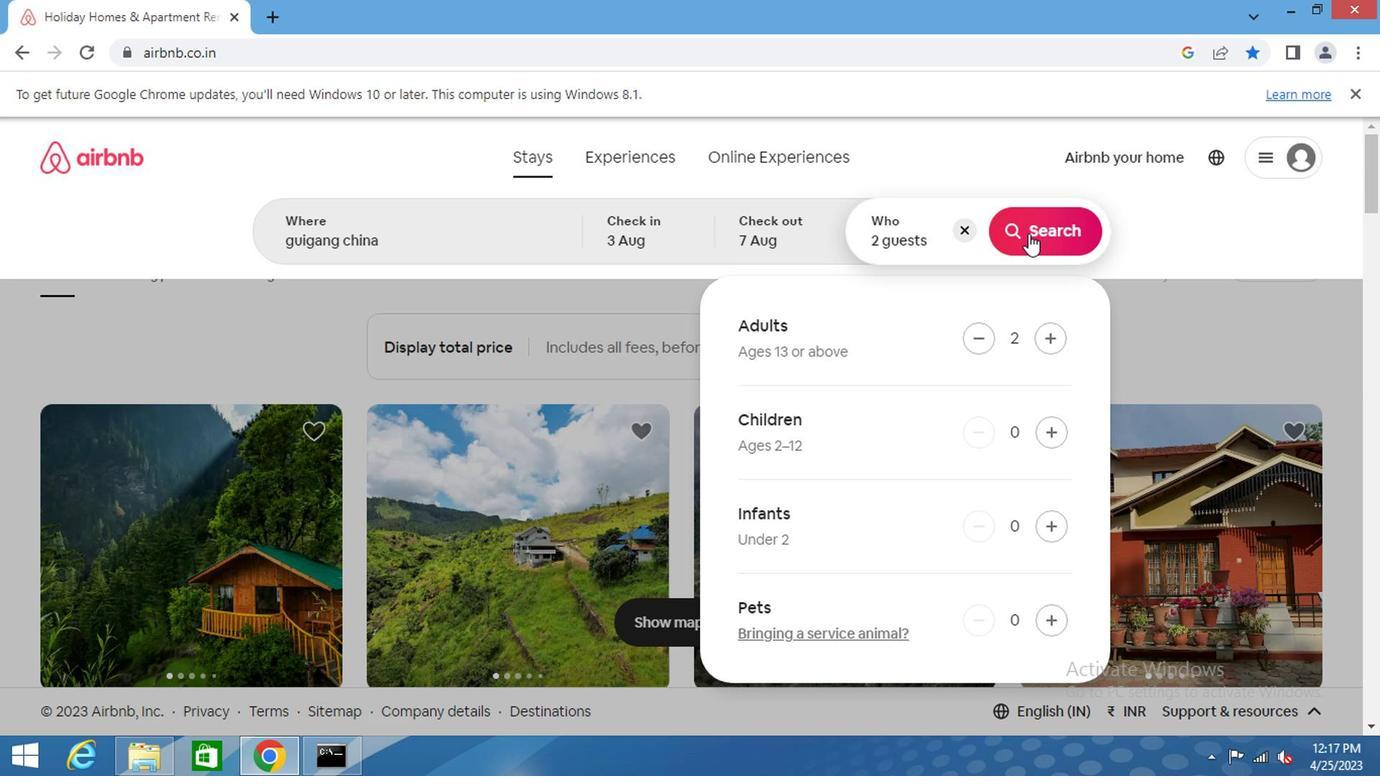 
Action: Mouse moved to (1304, 235)
Screenshot: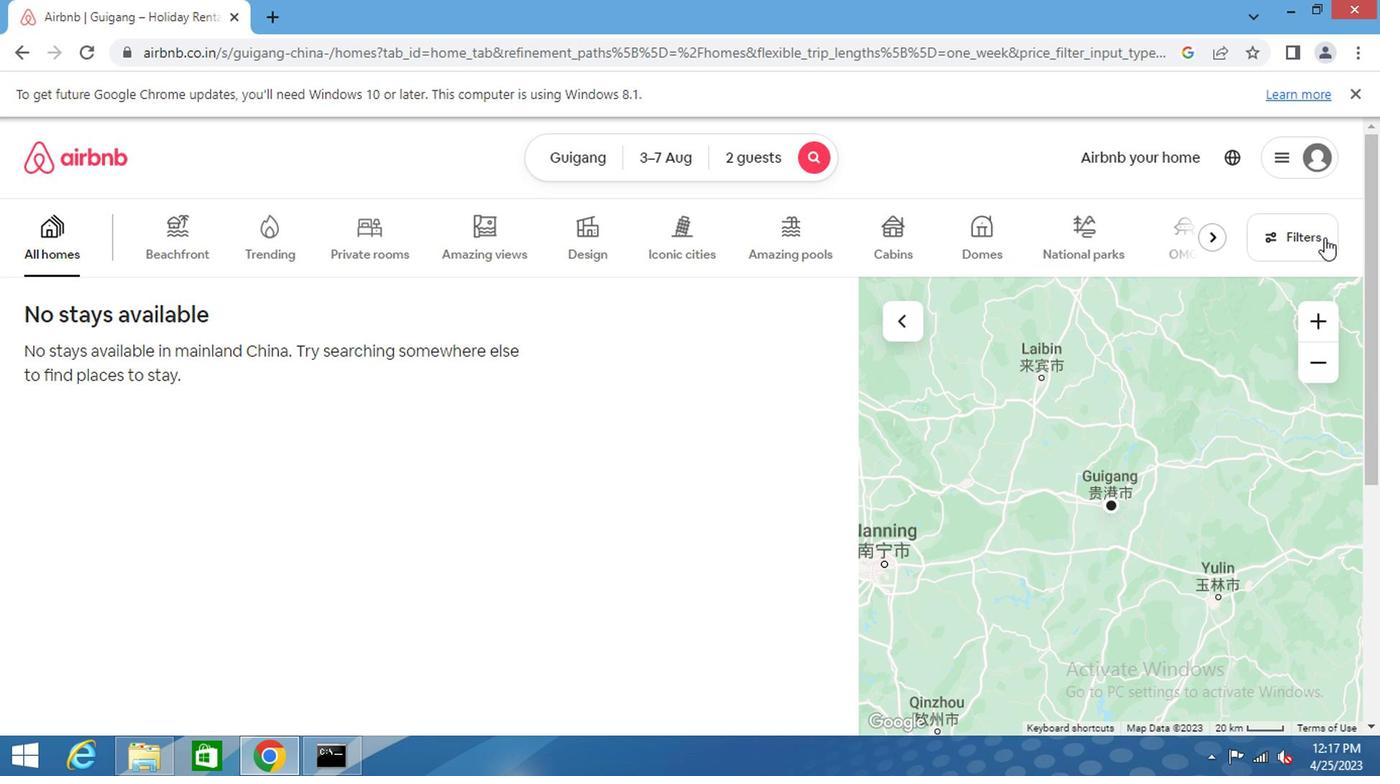 
Action: Mouse pressed left at (1304, 235)
Screenshot: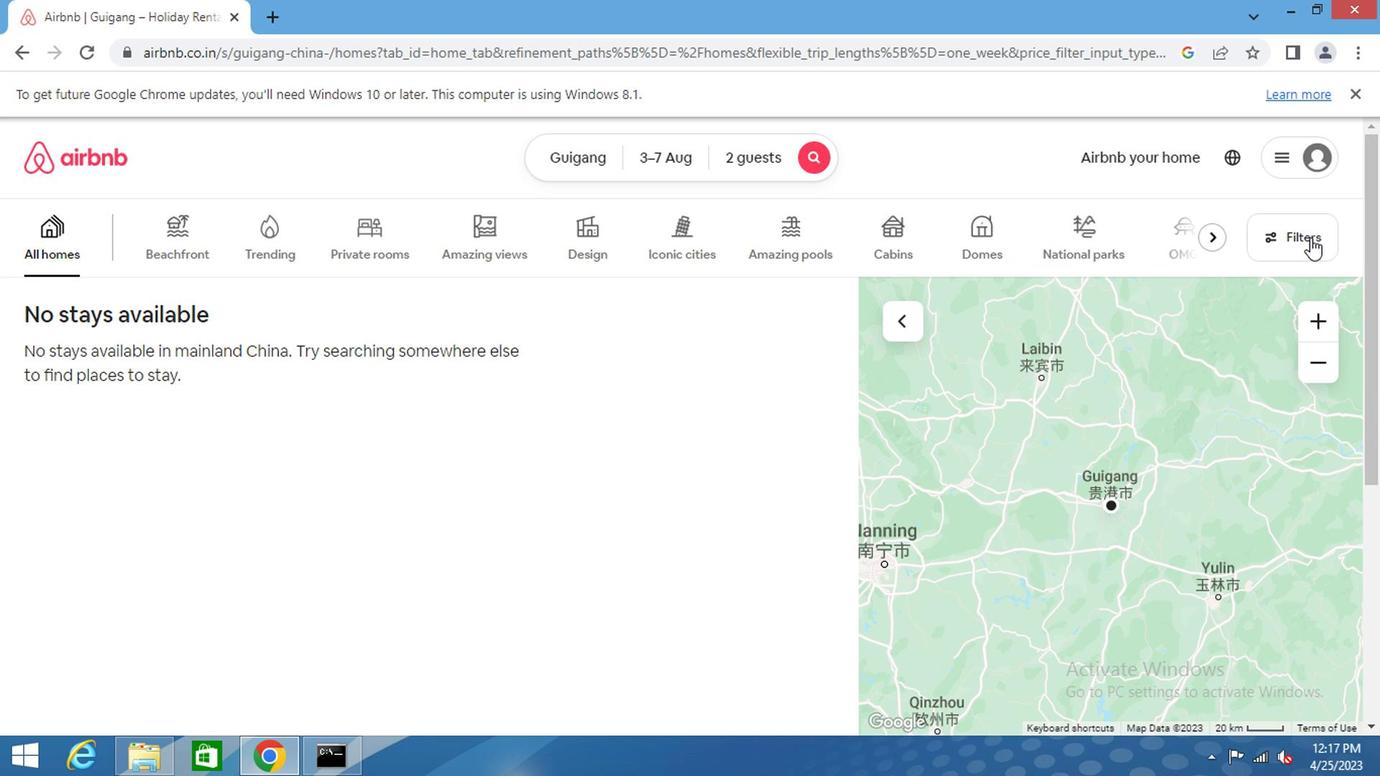 
Action: Mouse moved to (500, 362)
Screenshot: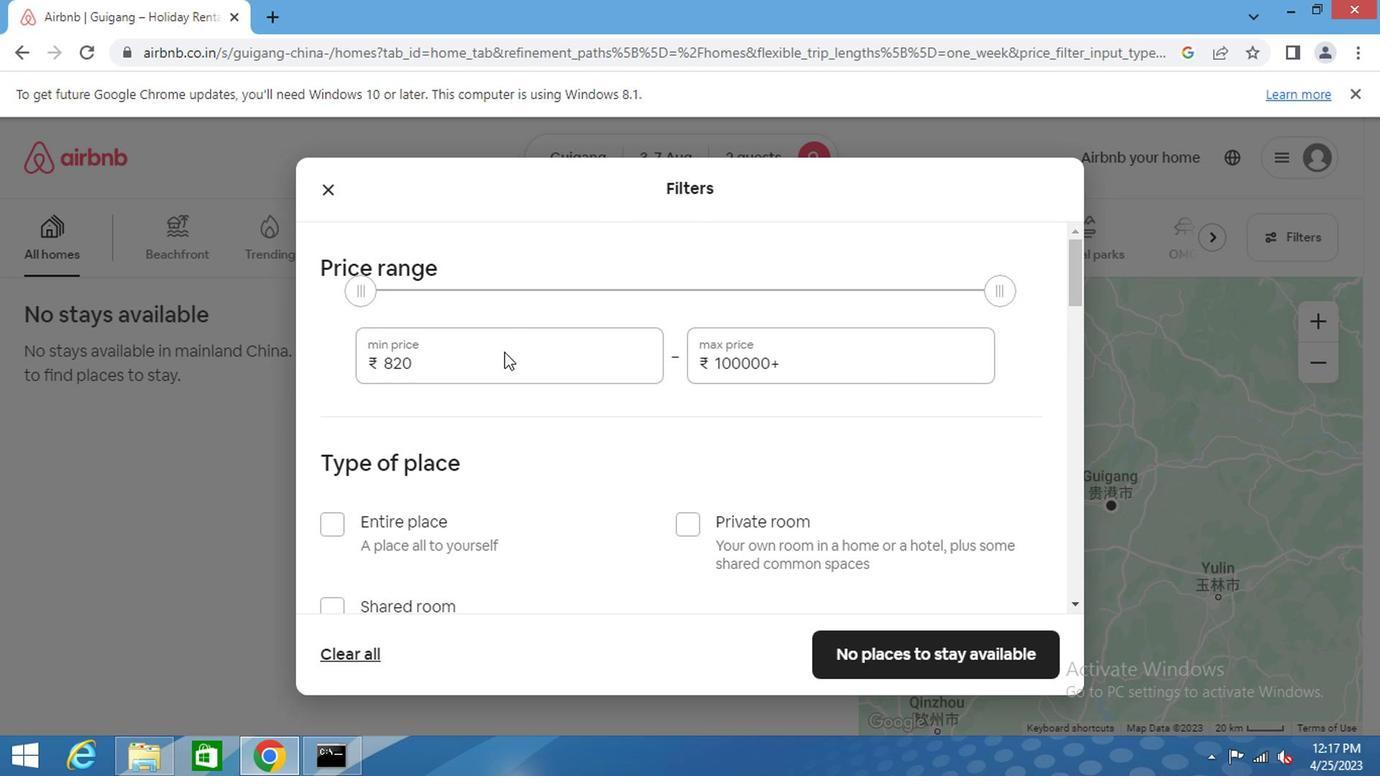 
Action: Mouse pressed left at (500, 362)
Screenshot: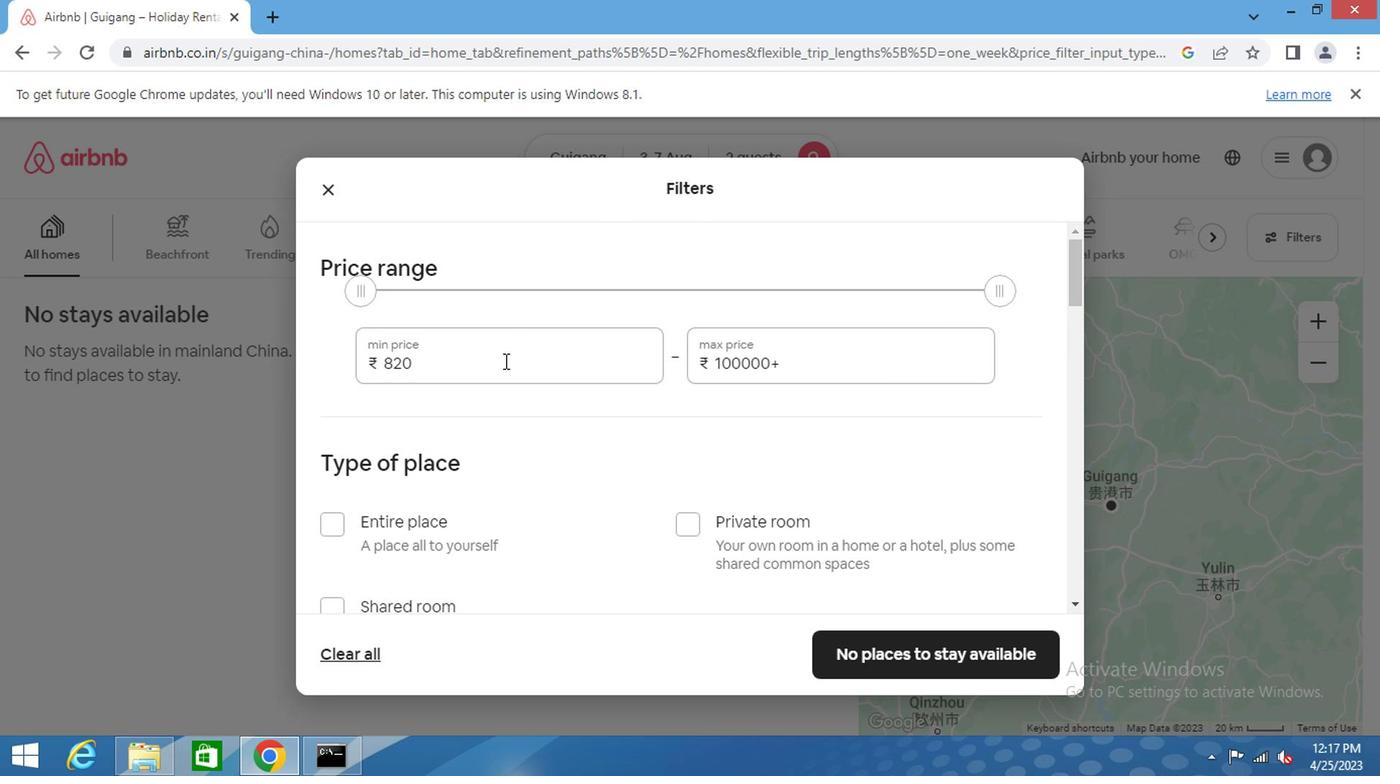 
Action: Mouse pressed left at (500, 362)
Screenshot: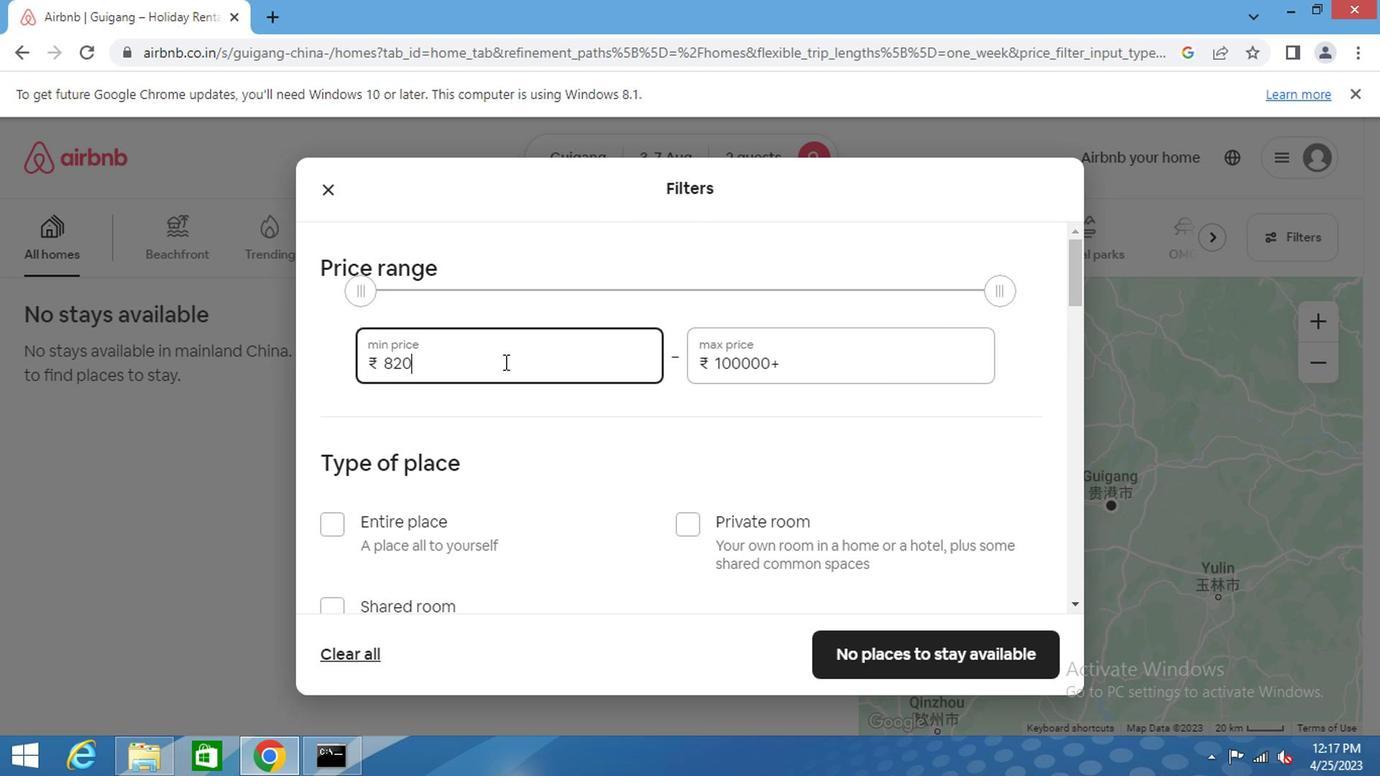 
Action: Key pressed 4000<Key.tab>9000
Screenshot: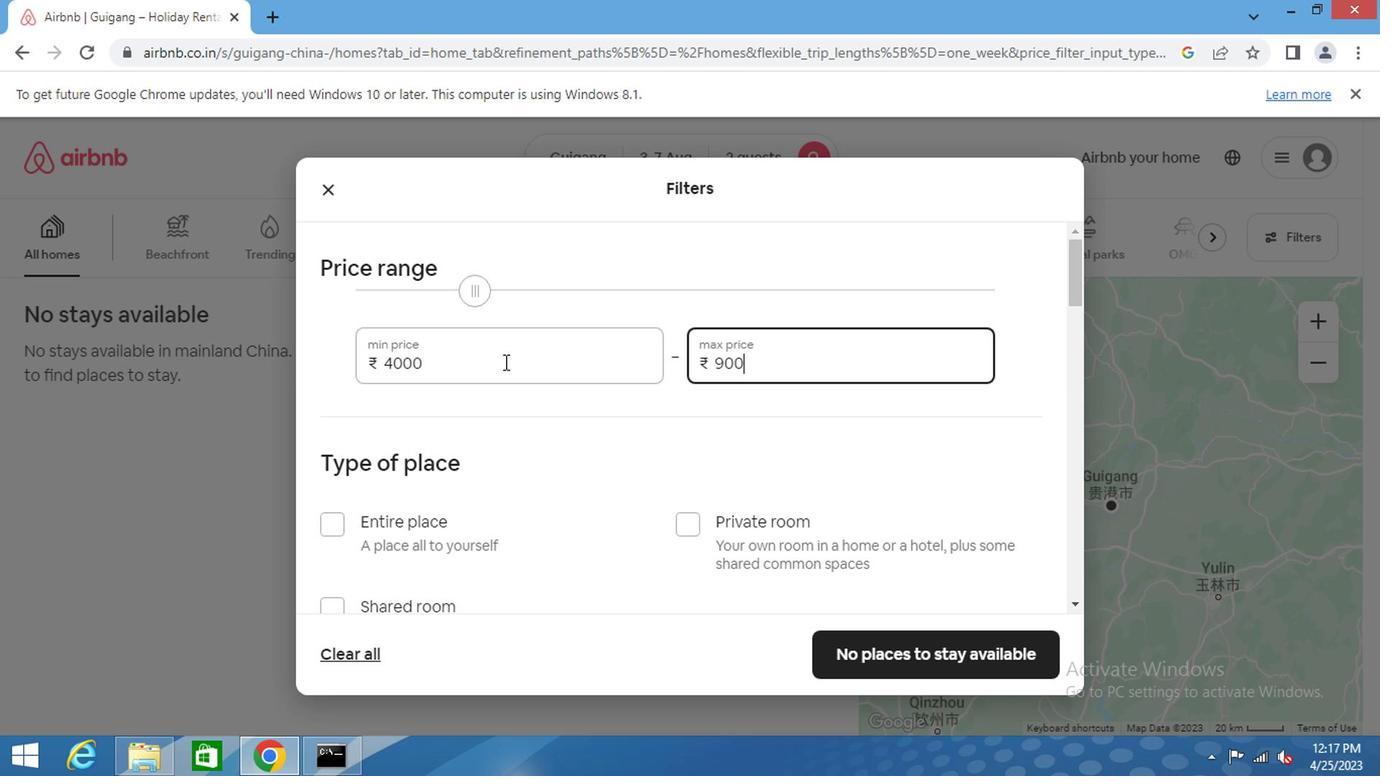 
Action: Mouse moved to (686, 533)
Screenshot: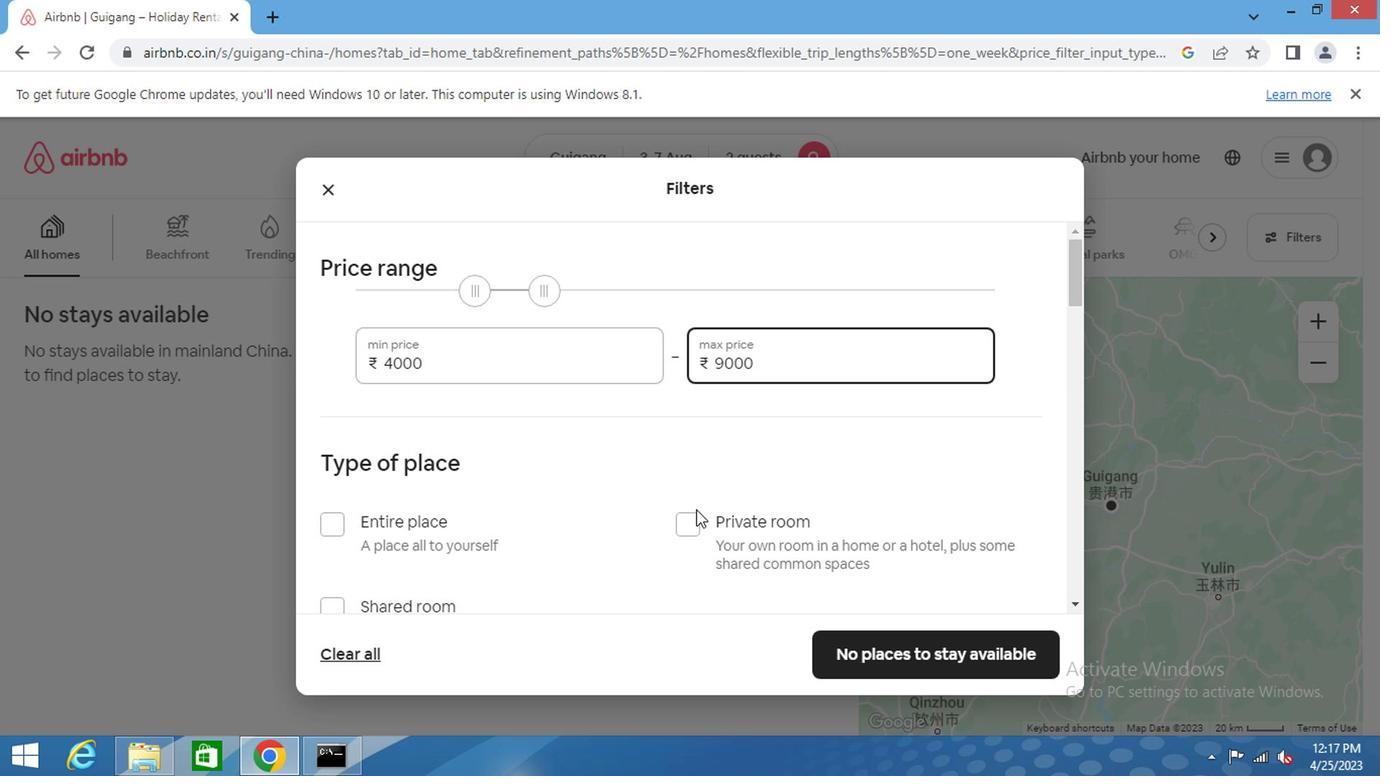 
Action: Mouse pressed left at (686, 533)
Screenshot: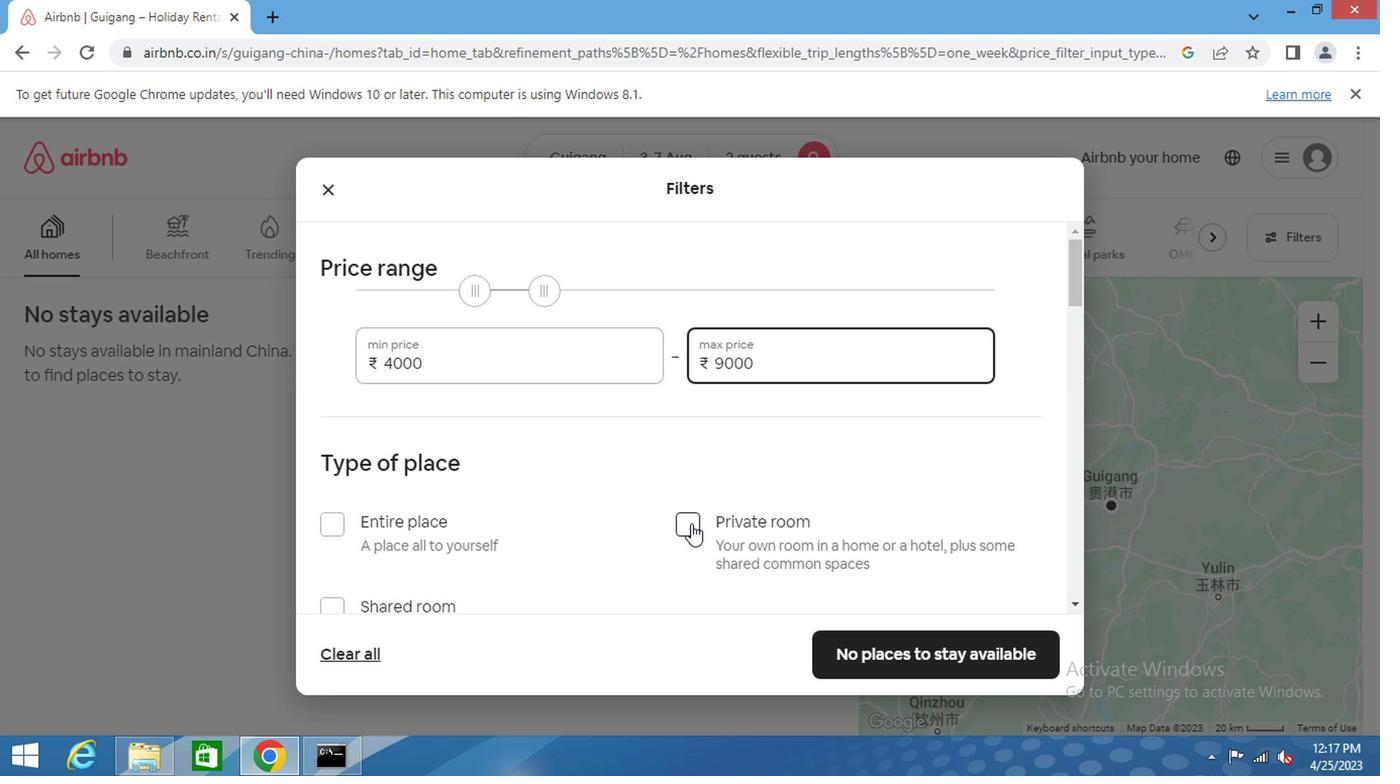 
Action: Mouse moved to (589, 534)
Screenshot: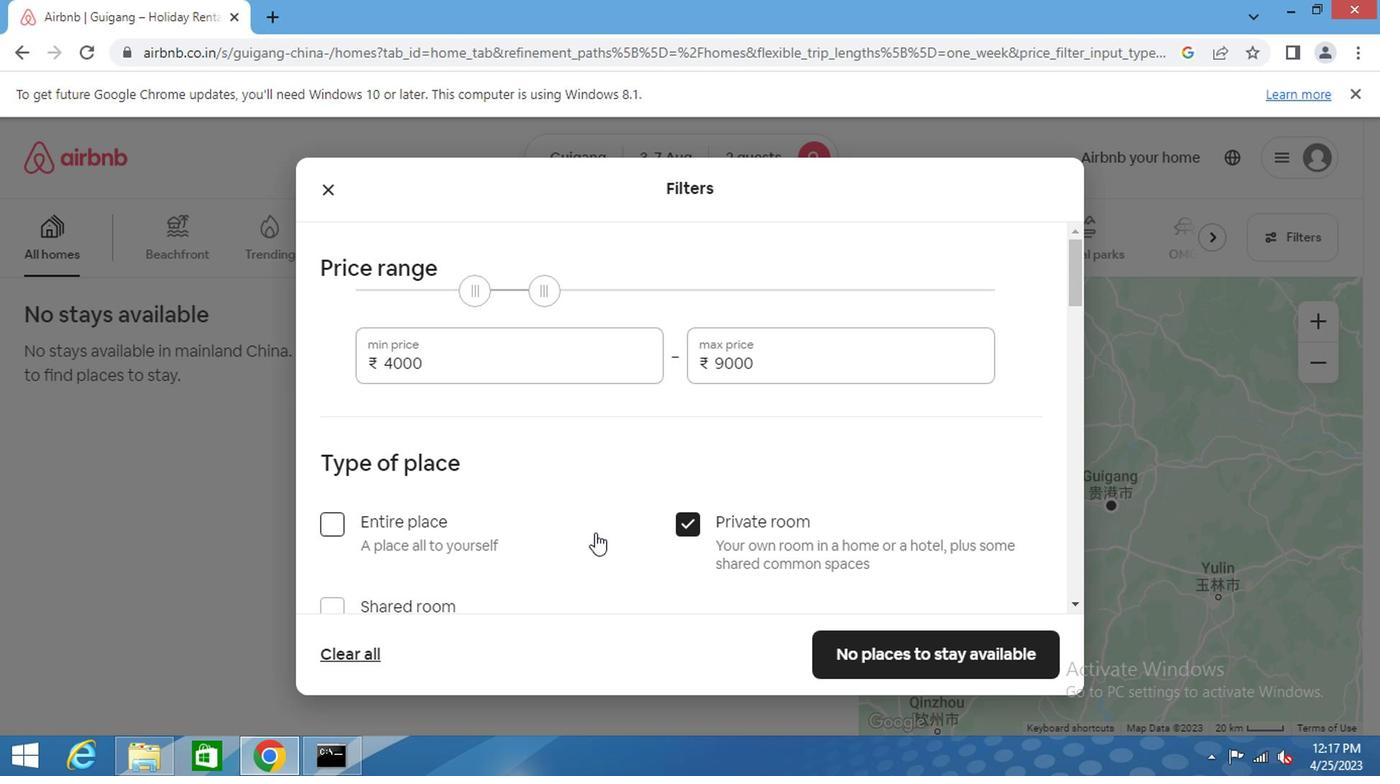 
Action: Mouse scrolled (589, 533) with delta (0, 0)
Screenshot: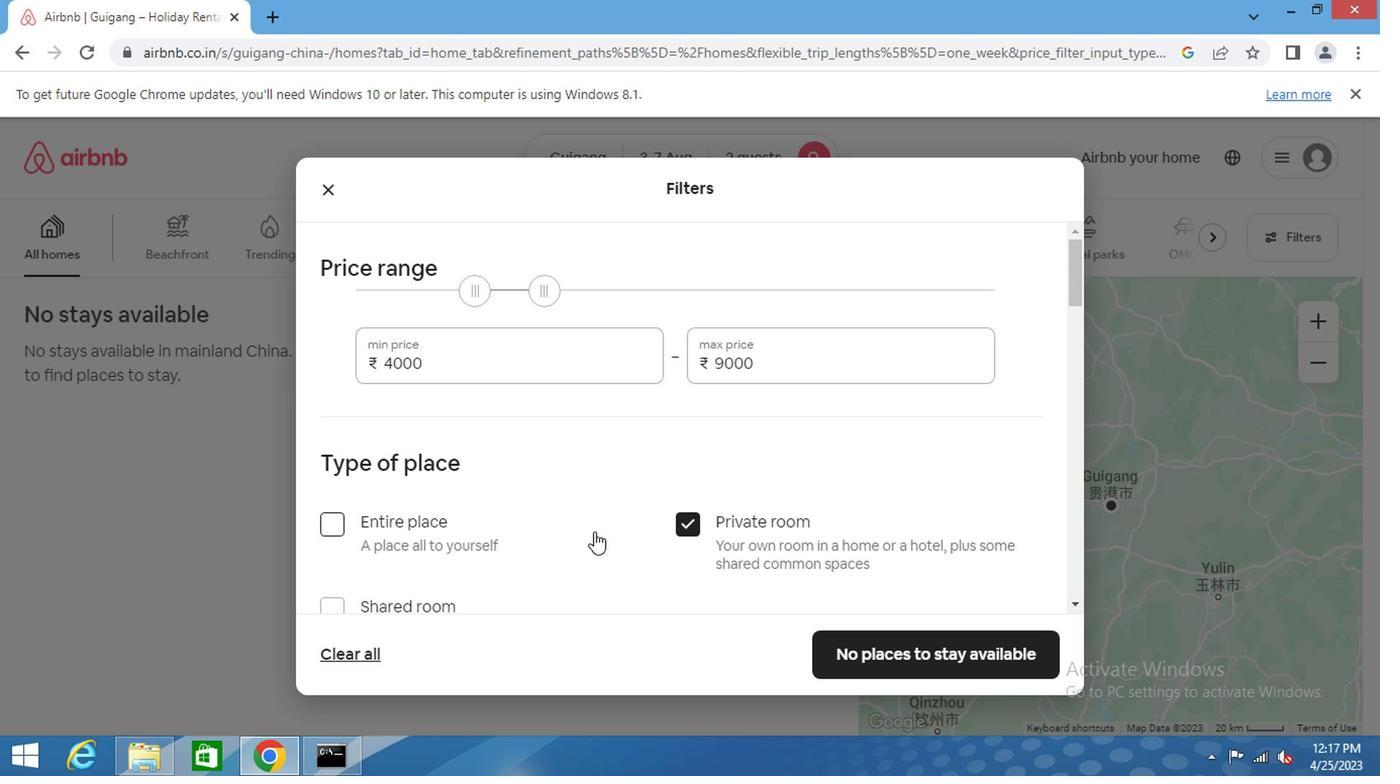 
Action: Mouse scrolled (589, 533) with delta (0, 0)
Screenshot: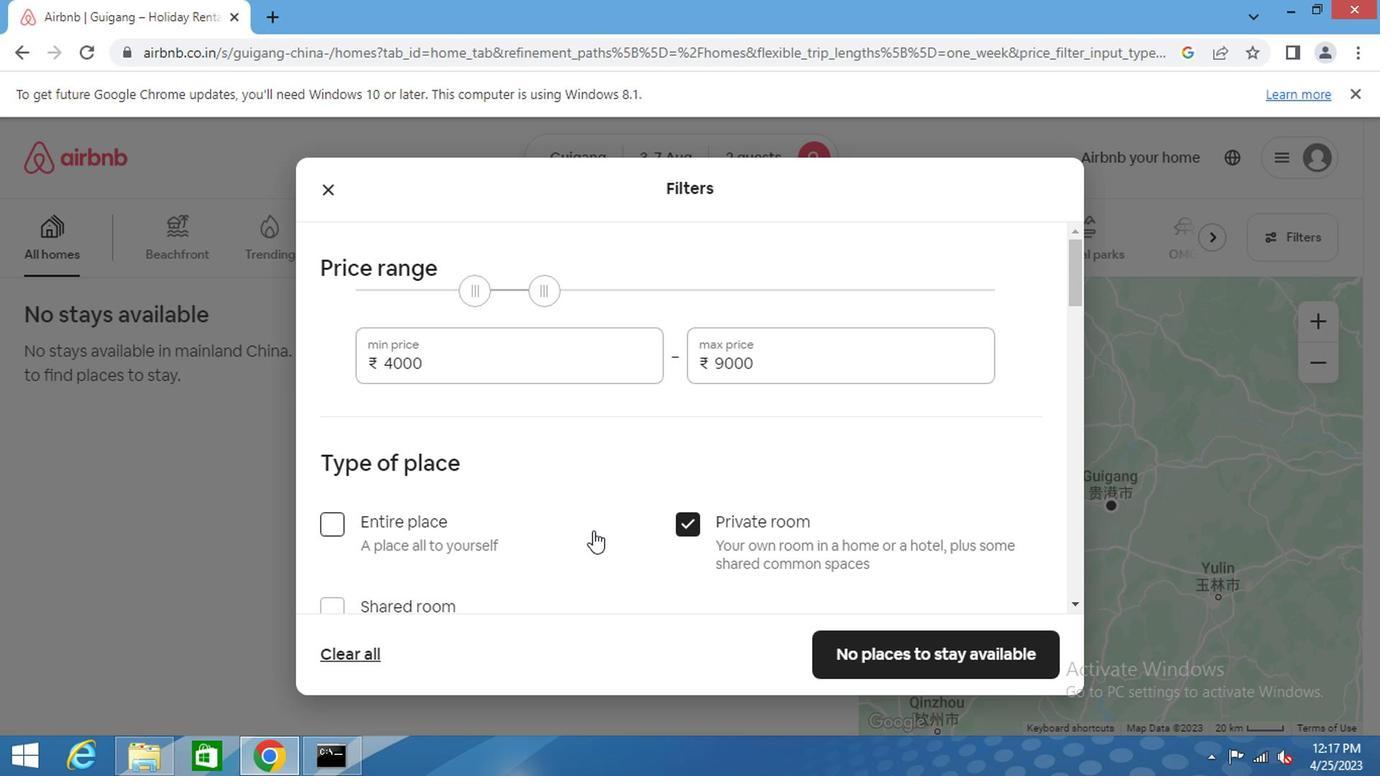 
Action: Mouse scrolled (589, 533) with delta (0, 0)
Screenshot: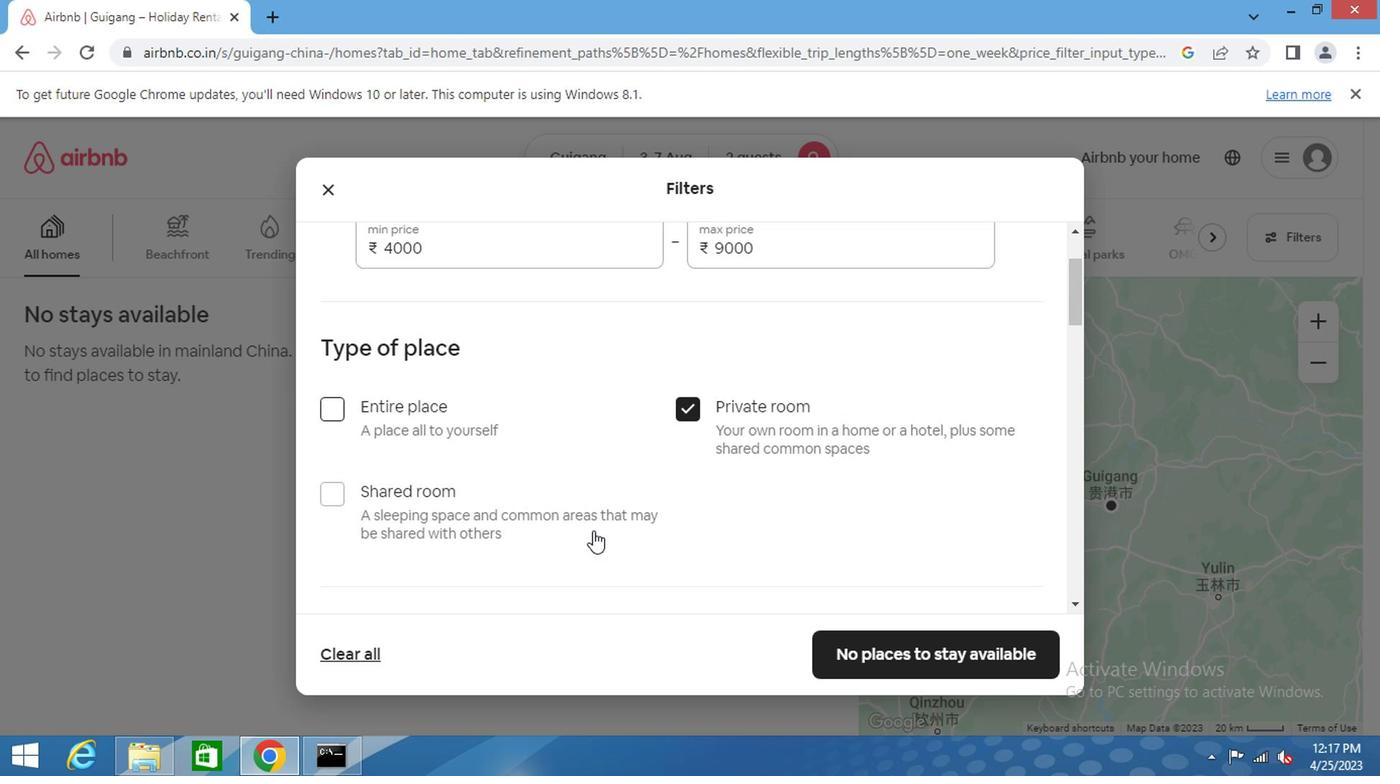 
Action: Mouse moved to (587, 534)
Screenshot: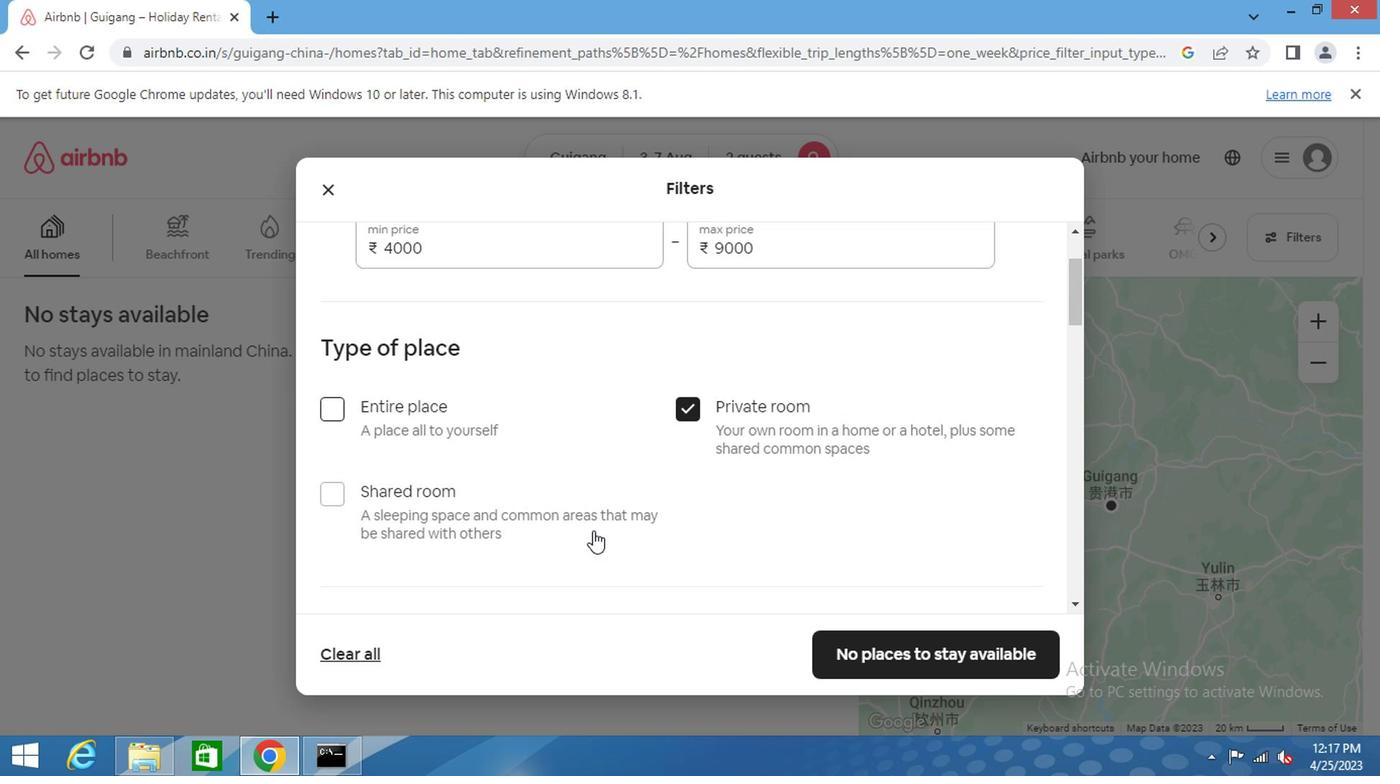 
Action: Mouse scrolled (587, 533) with delta (0, 0)
Screenshot: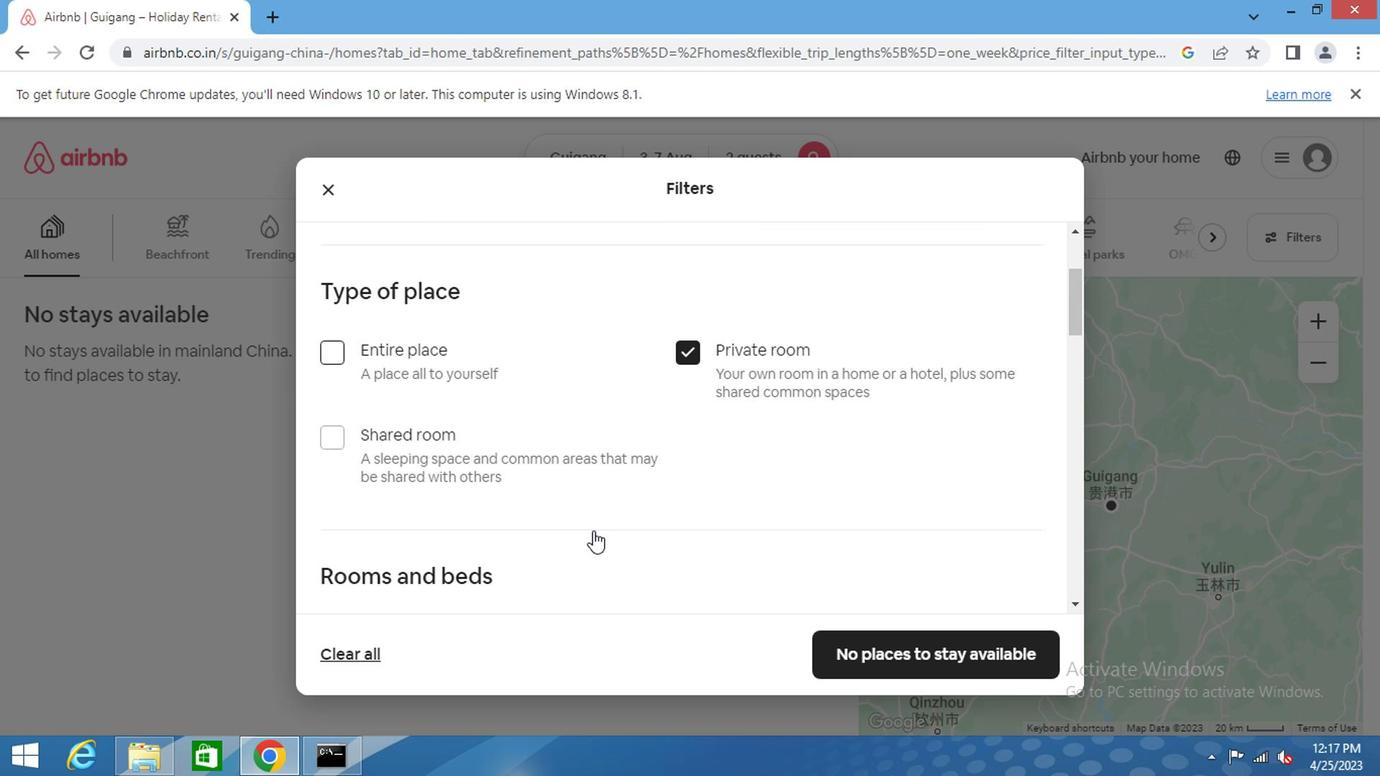 
Action: Mouse moved to (414, 454)
Screenshot: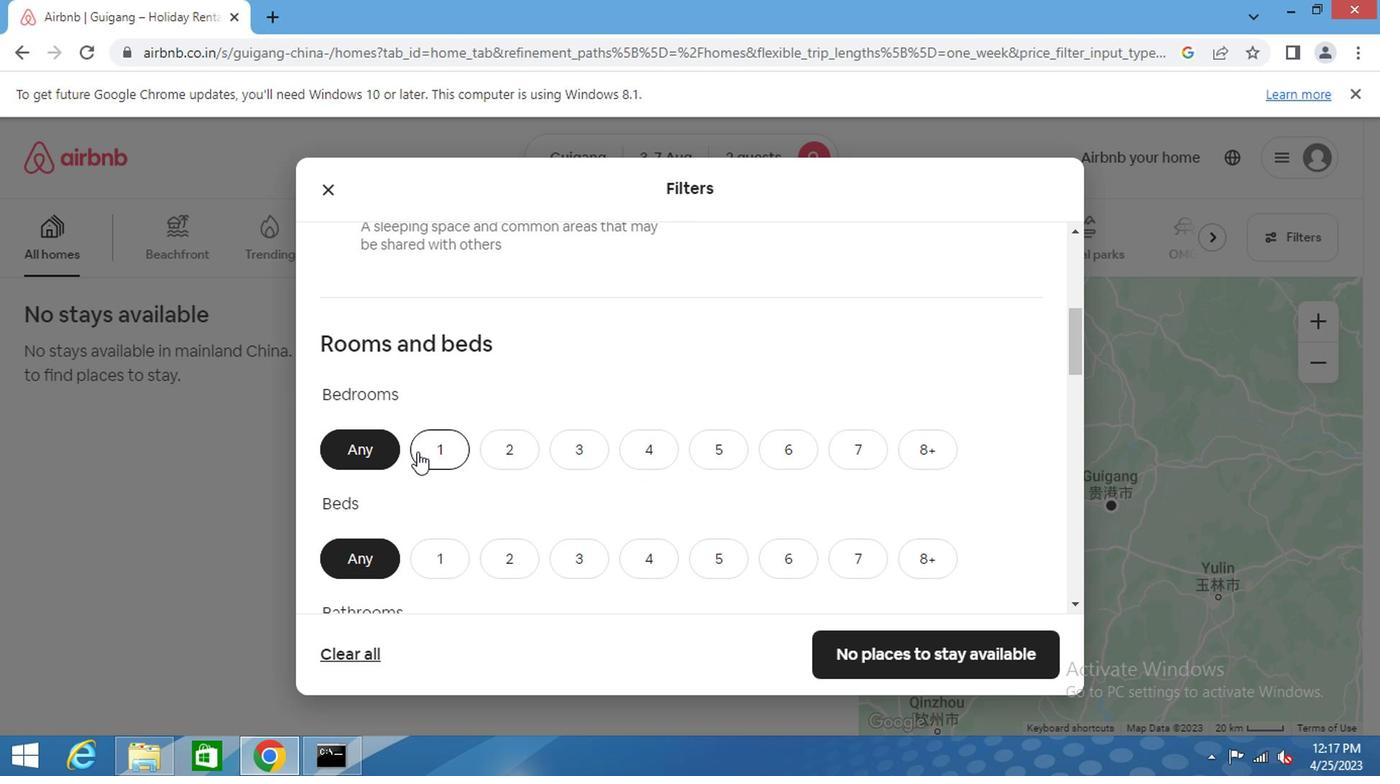 
Action: Mouse pressed left at (414, 454)
Screenshot: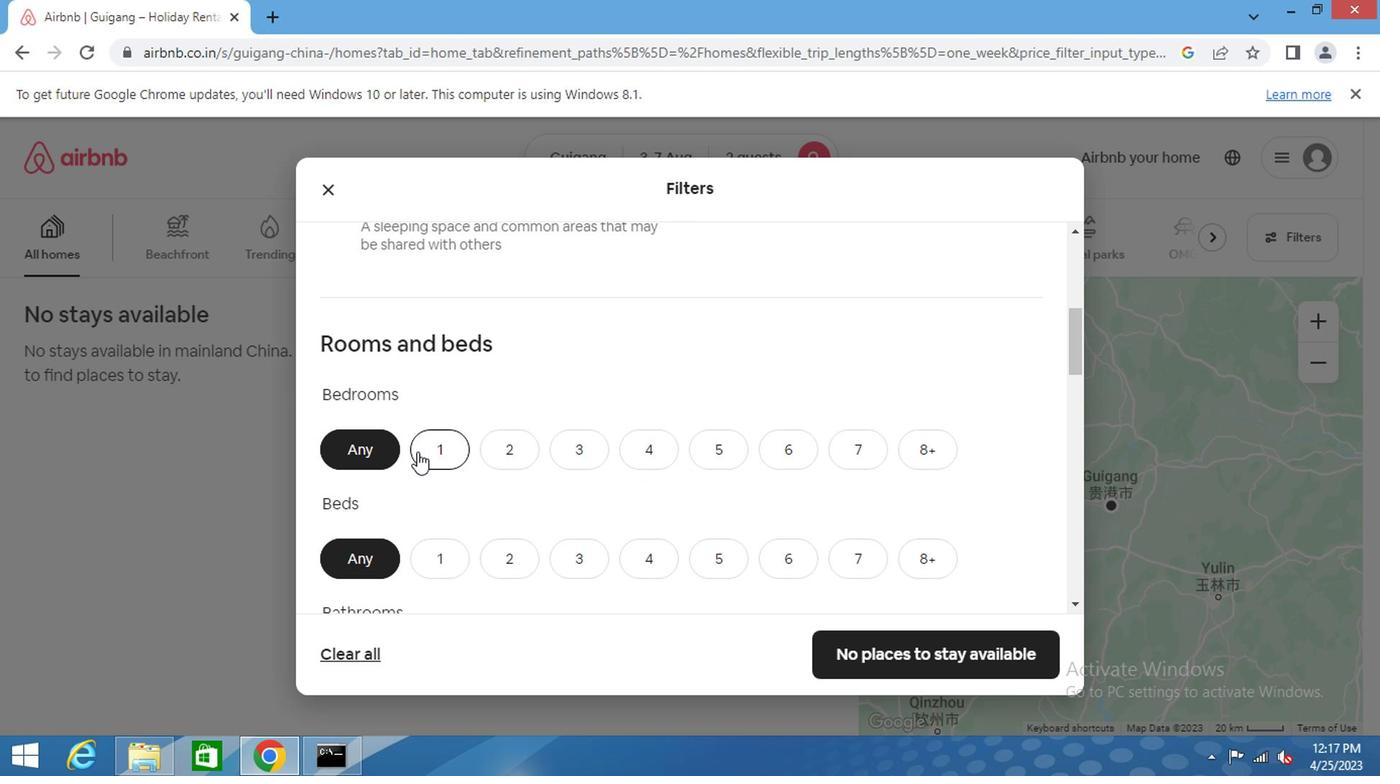 
Action: Mouse moved to (432, 485)
Screenshot: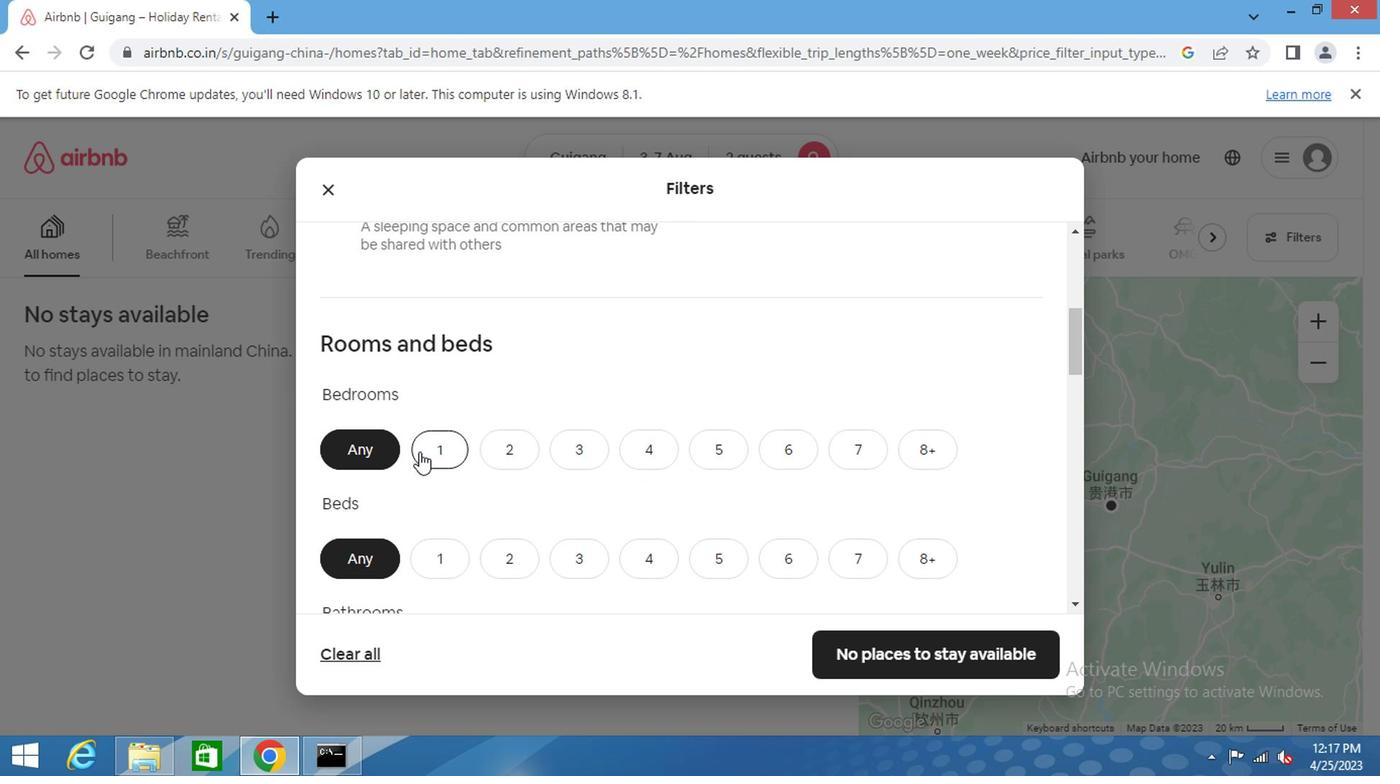 
Action: Mouse scrolled (432, 485) with delta (0, 0)
Screenshot: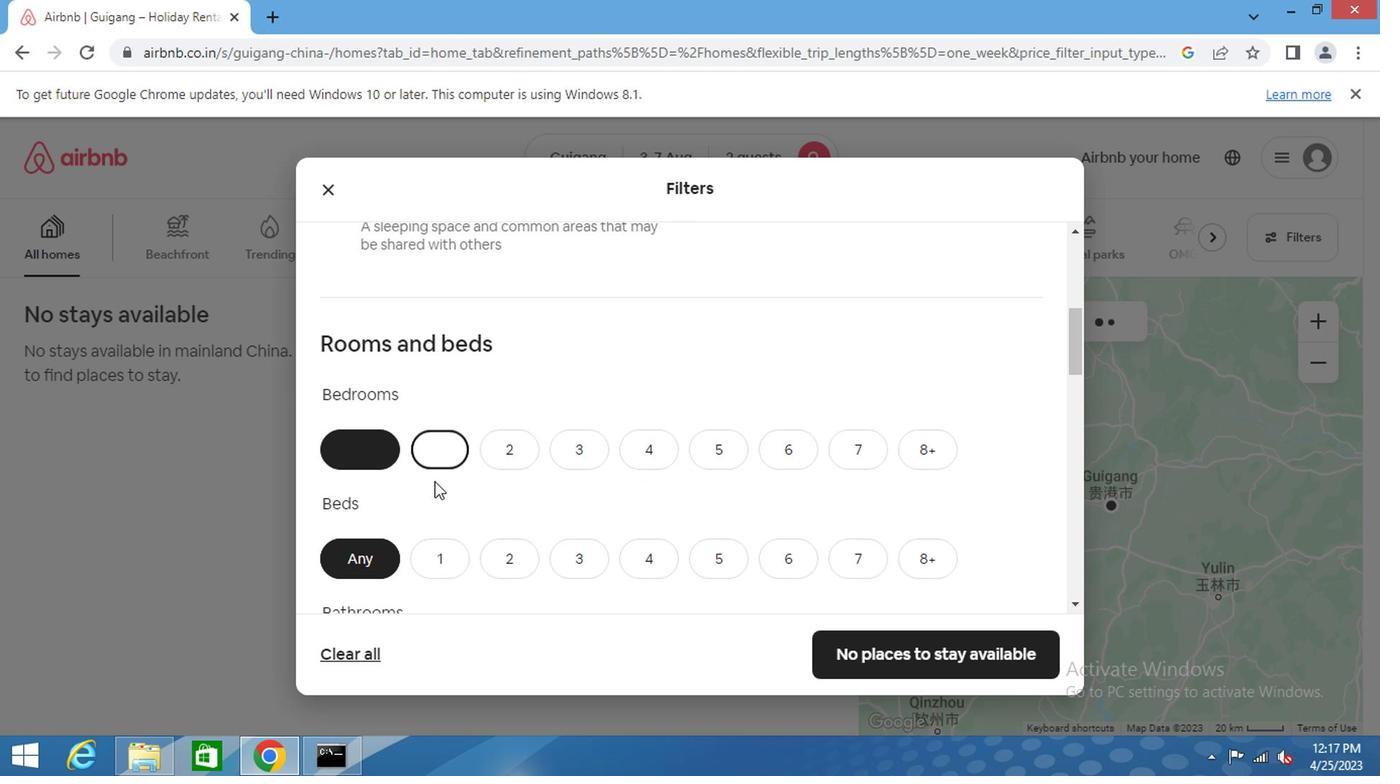 
Action: Mouse scrolled (432, 485) with delta (0, 0)
Screenshot: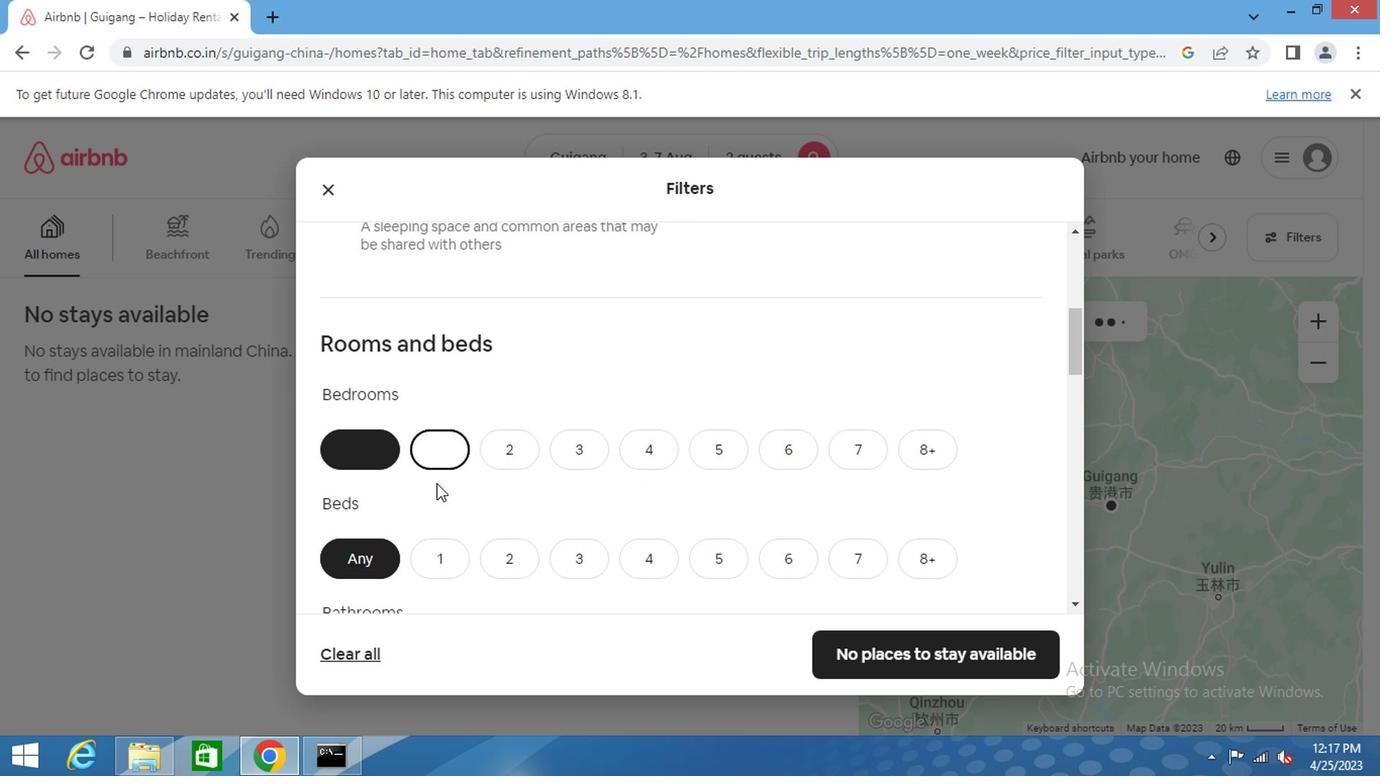 
Action: Mouse moved to (435, 346)
Screenshot: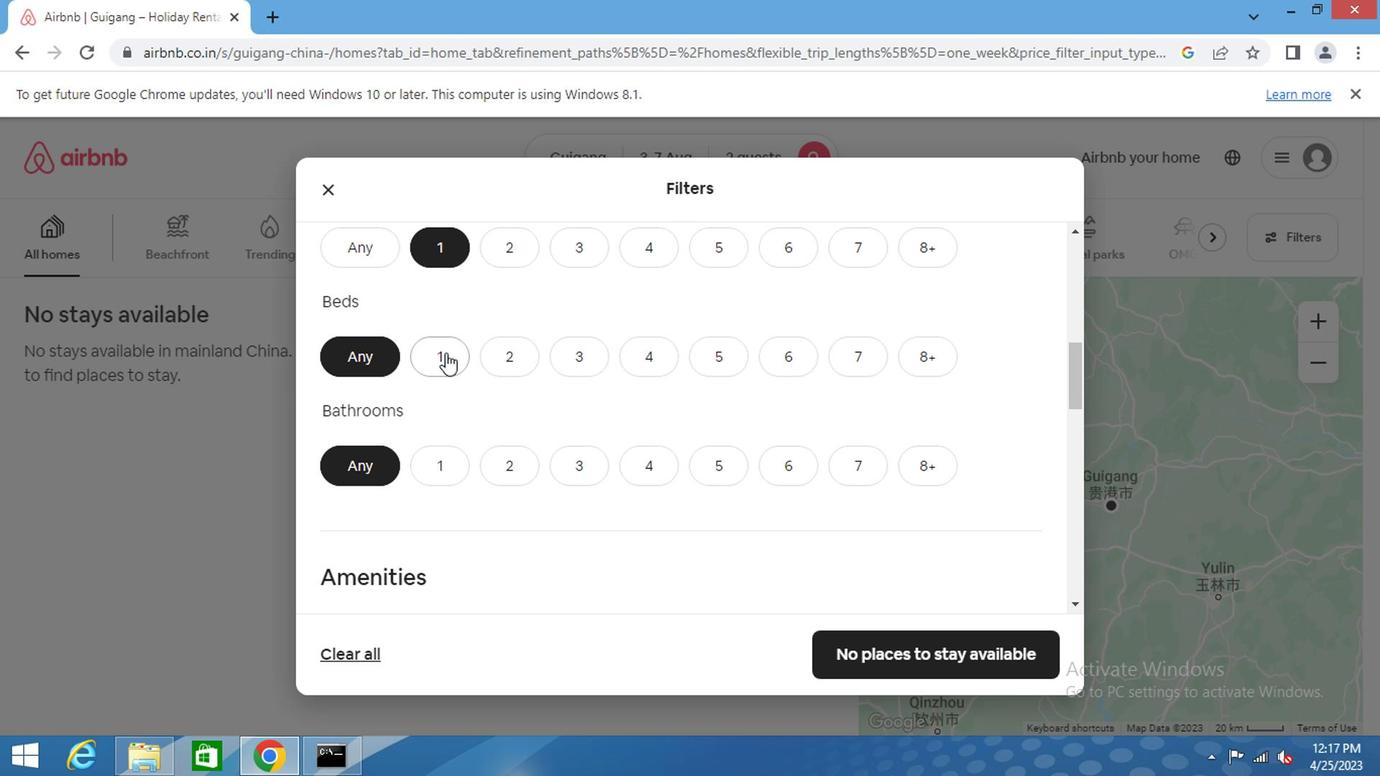 
Action: Mouse pressed left at (435, 346)
Screenshot: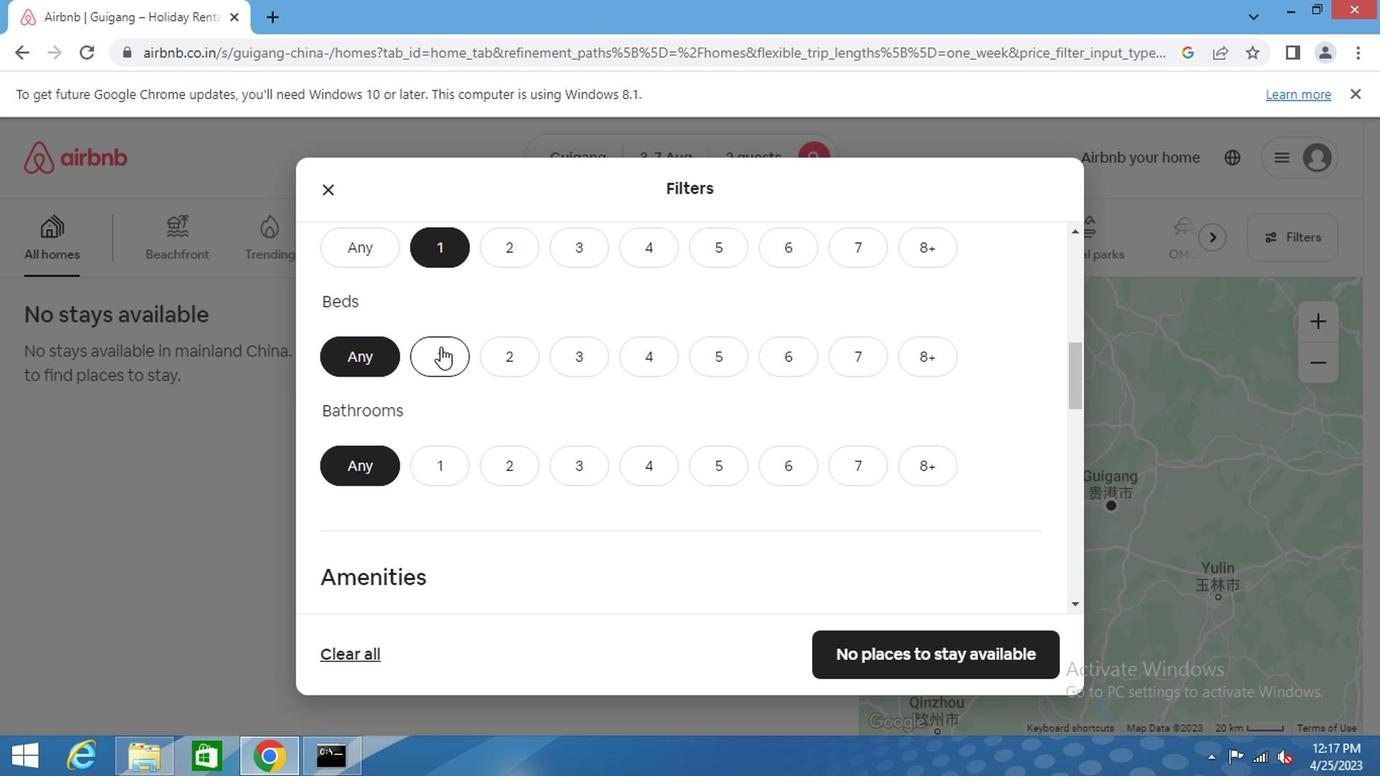 
Action: Mouse moved to (440, 475)
Screenshot: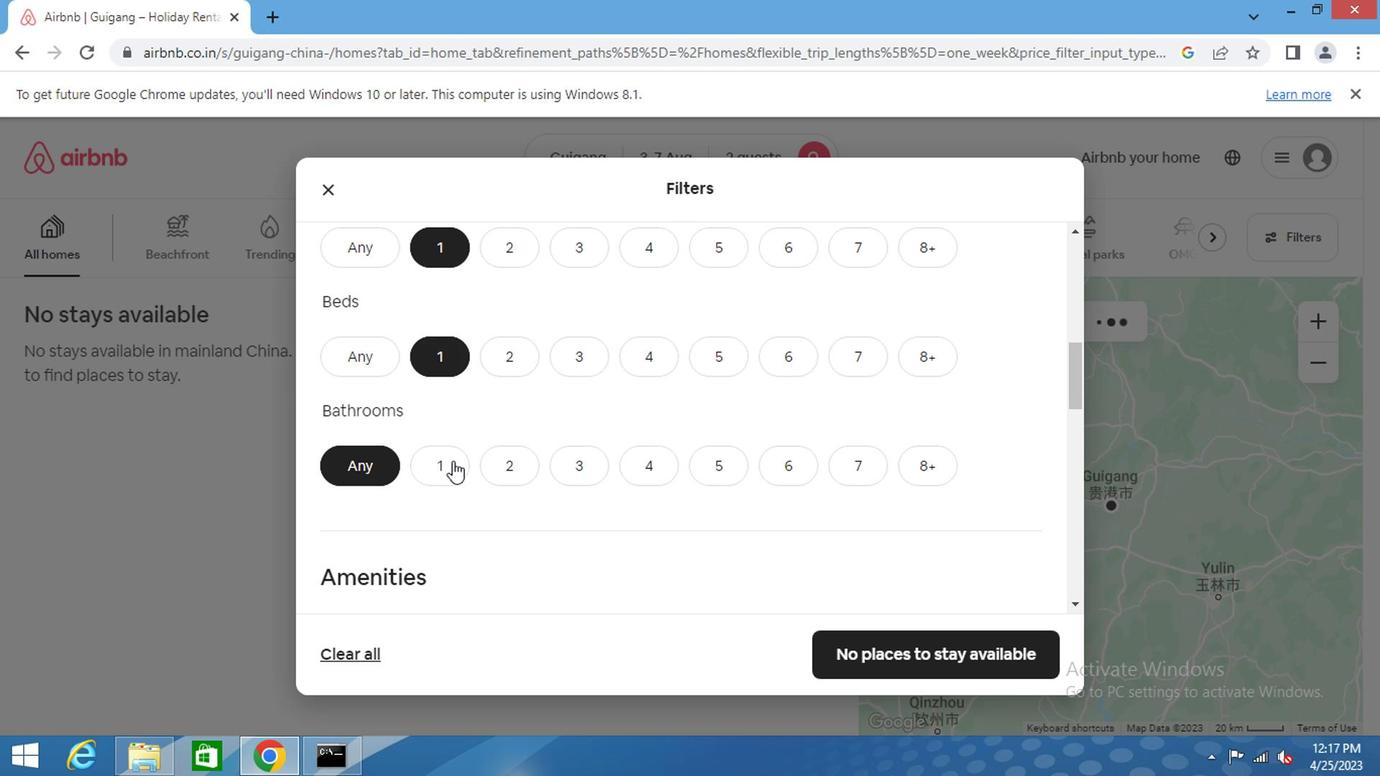 
Action: Mouse pressed left at (440, 475)
Screenshot: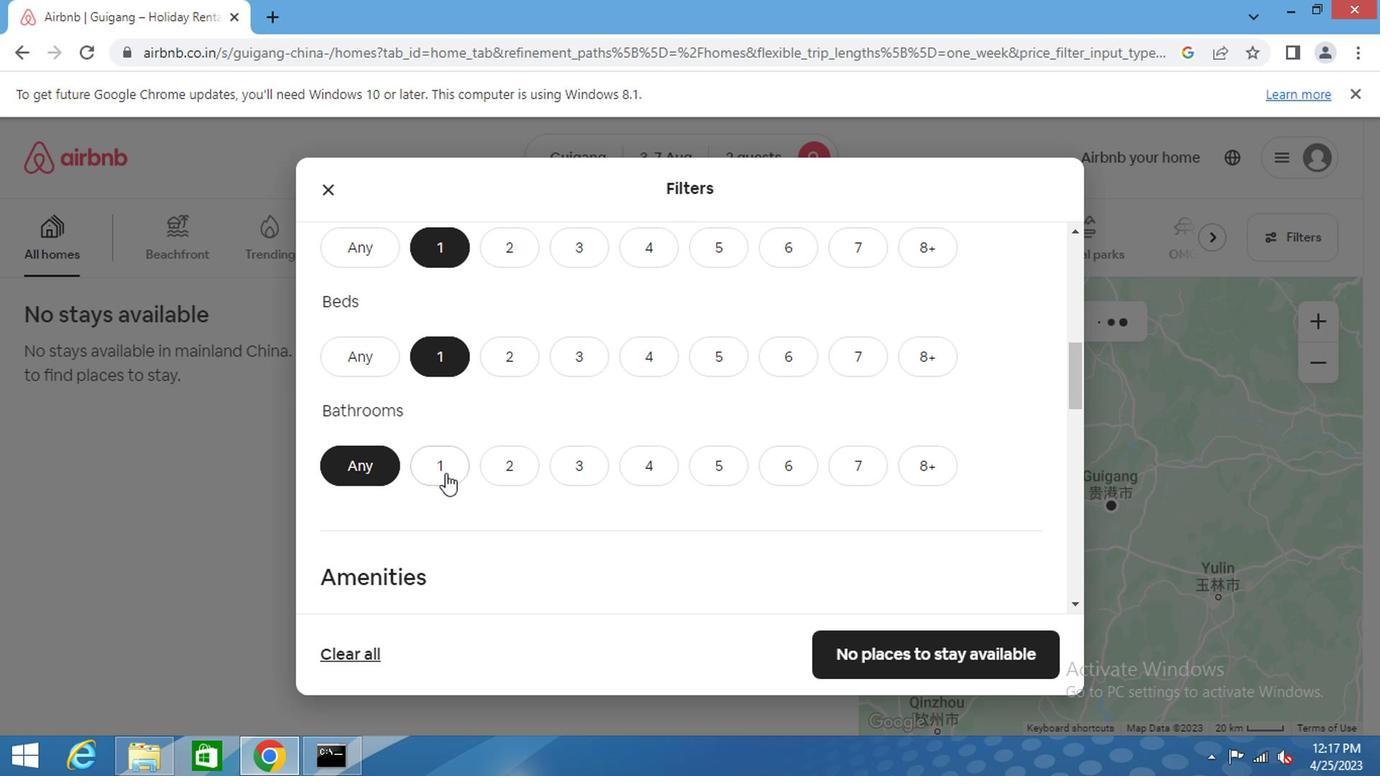 
Action: Mouse scrolled (440, 474) with delta (0, -1)
Screenshot: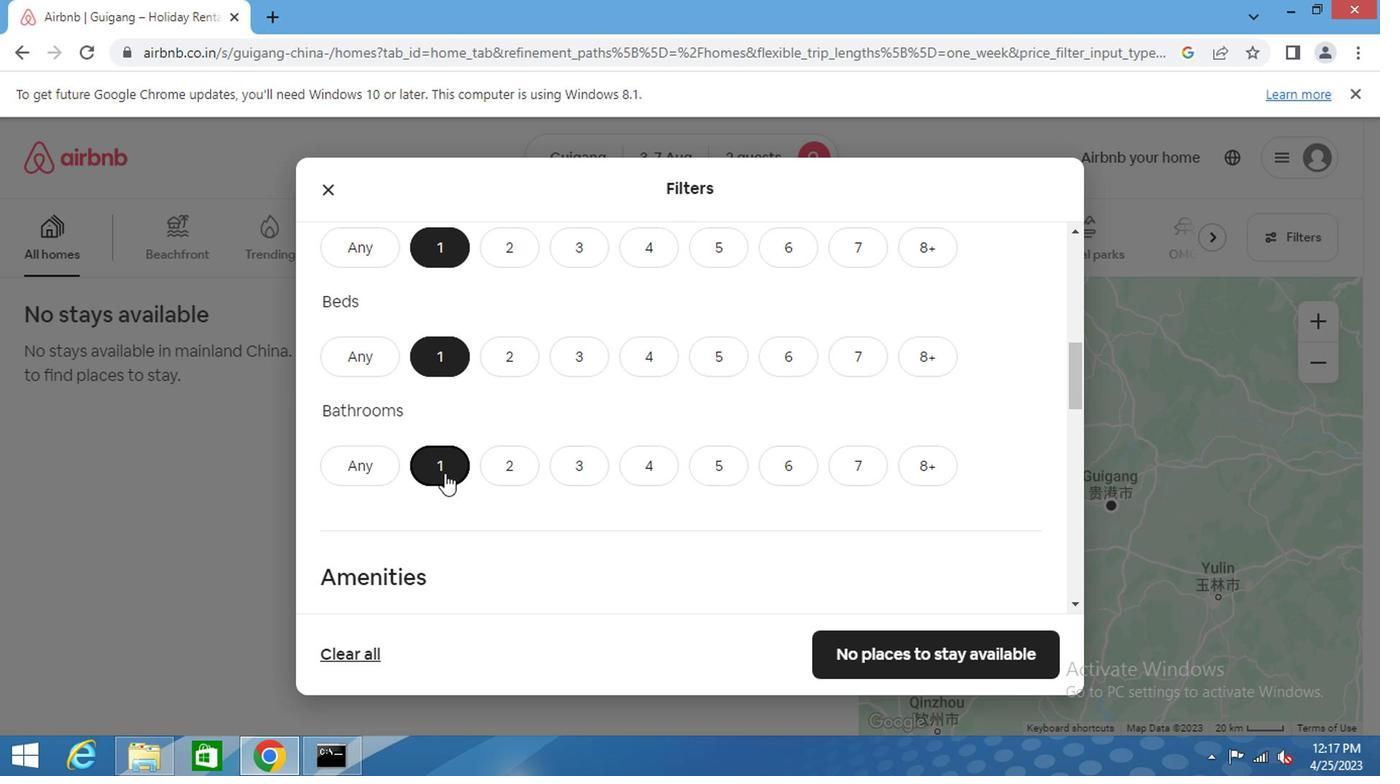 
Action: Mouse scrolled (440, 474) with delta (0, -1)
Screenshot: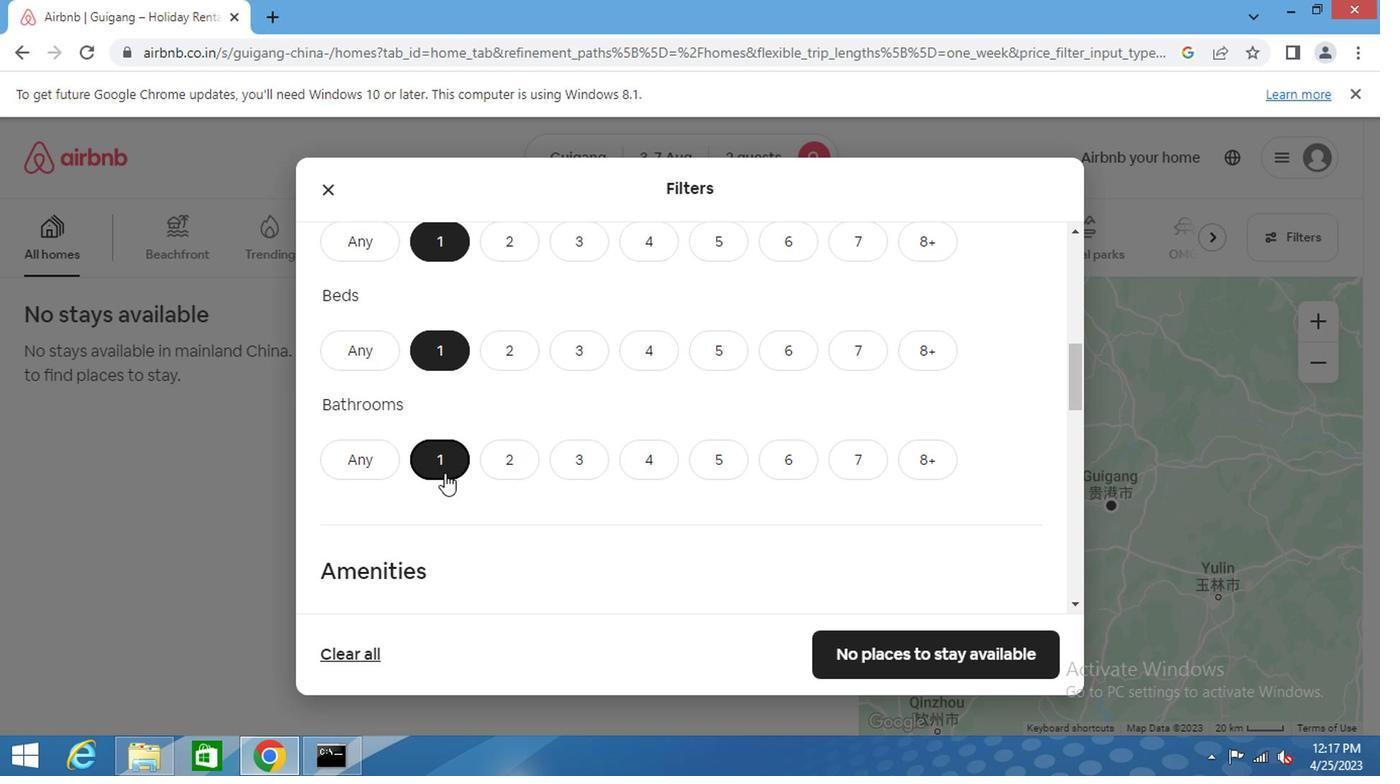 
Action: Mouse scrolled (440, 474) with delta (0, -1)
Screenshot: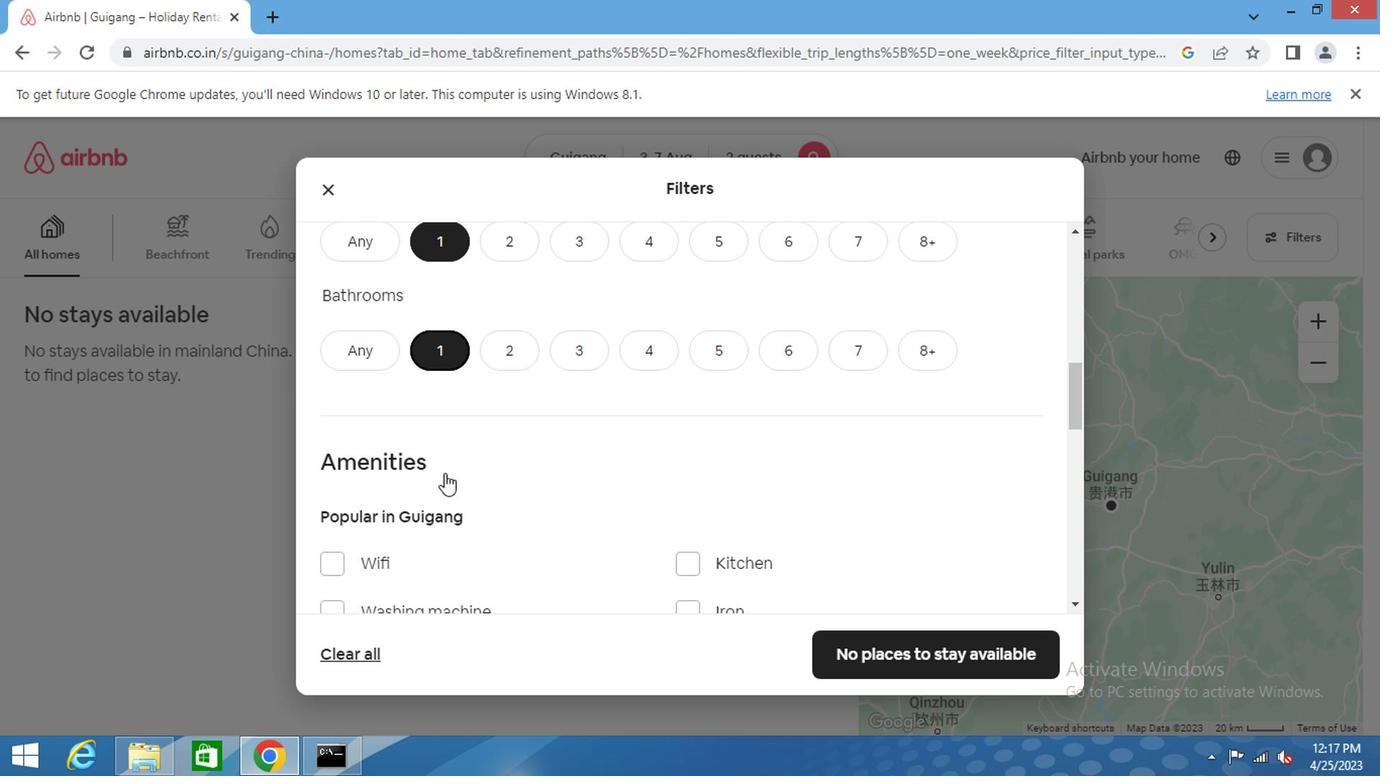 
Action: Mouse scrolled (440, 474) with delta (0, -1)
Screenshot: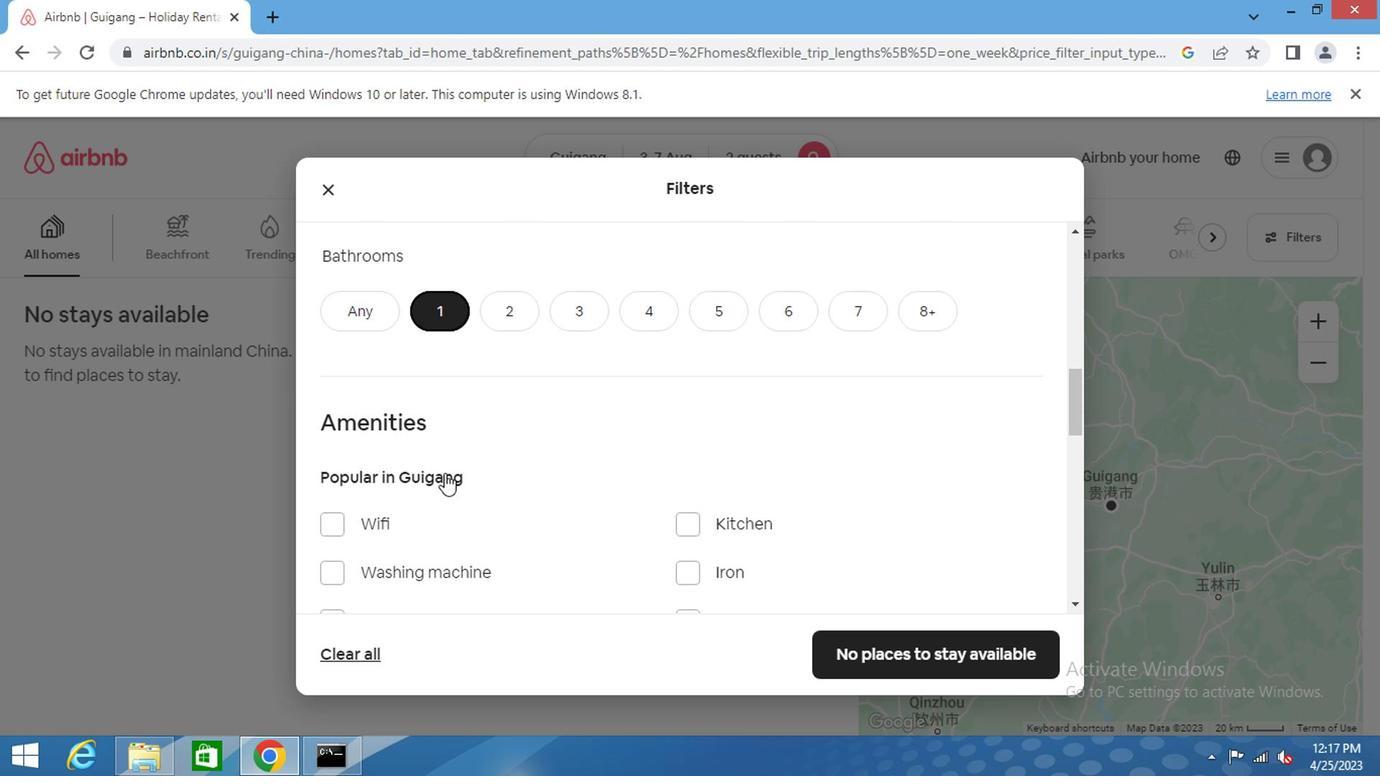 
Action: Mouse moved to (400, 516)
Screenshot: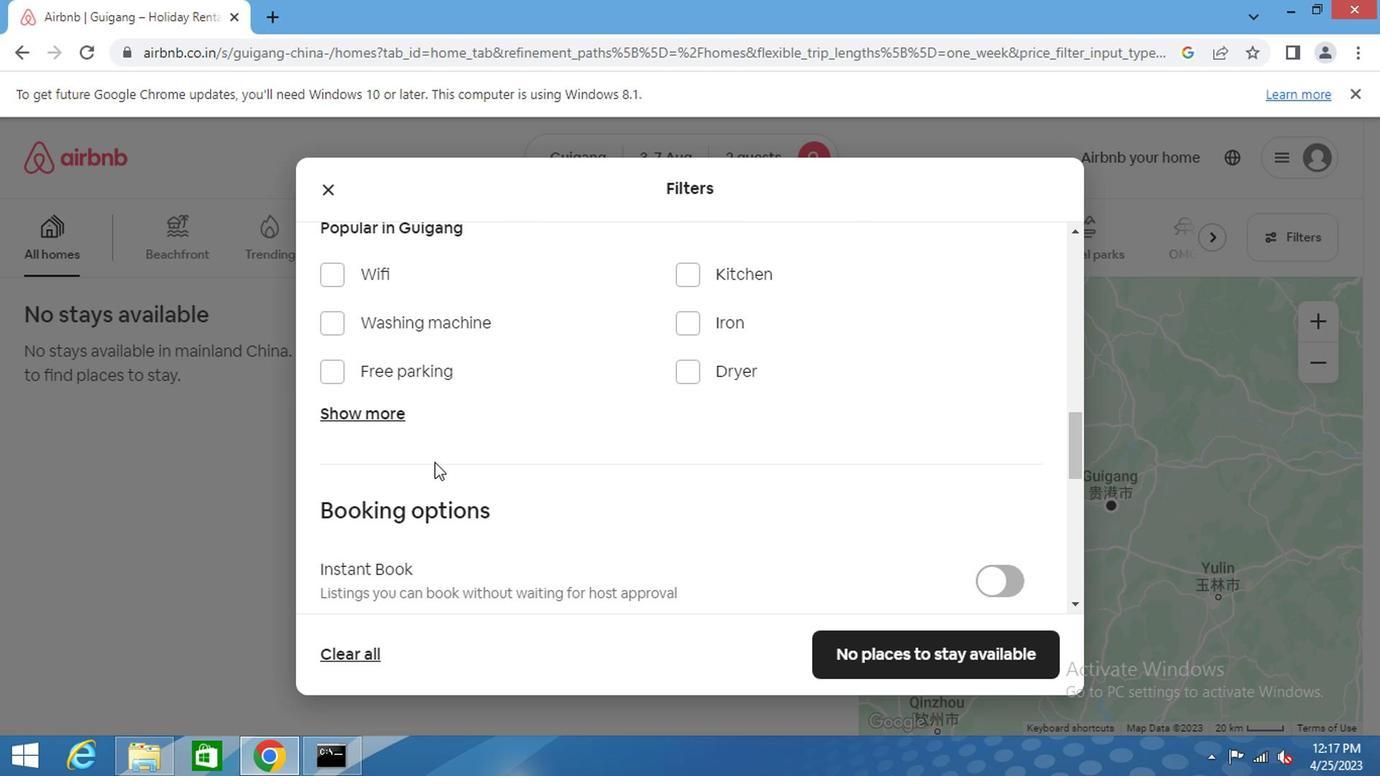 
Action: Mouse scrolled (400, 514) with delta (0, -1)
Screenshot: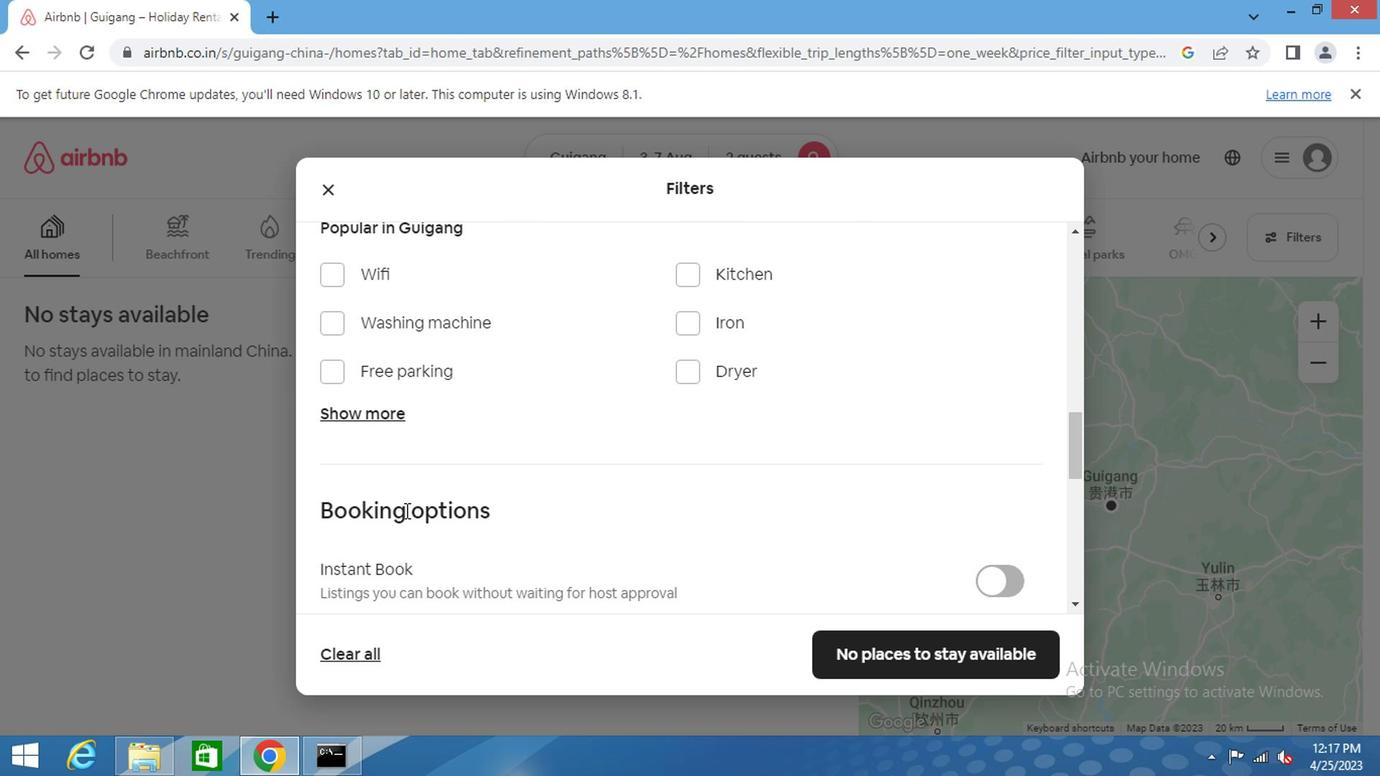 
Action: Mouse scrolled (400, 514) with delta (0, -1)
Screenshot: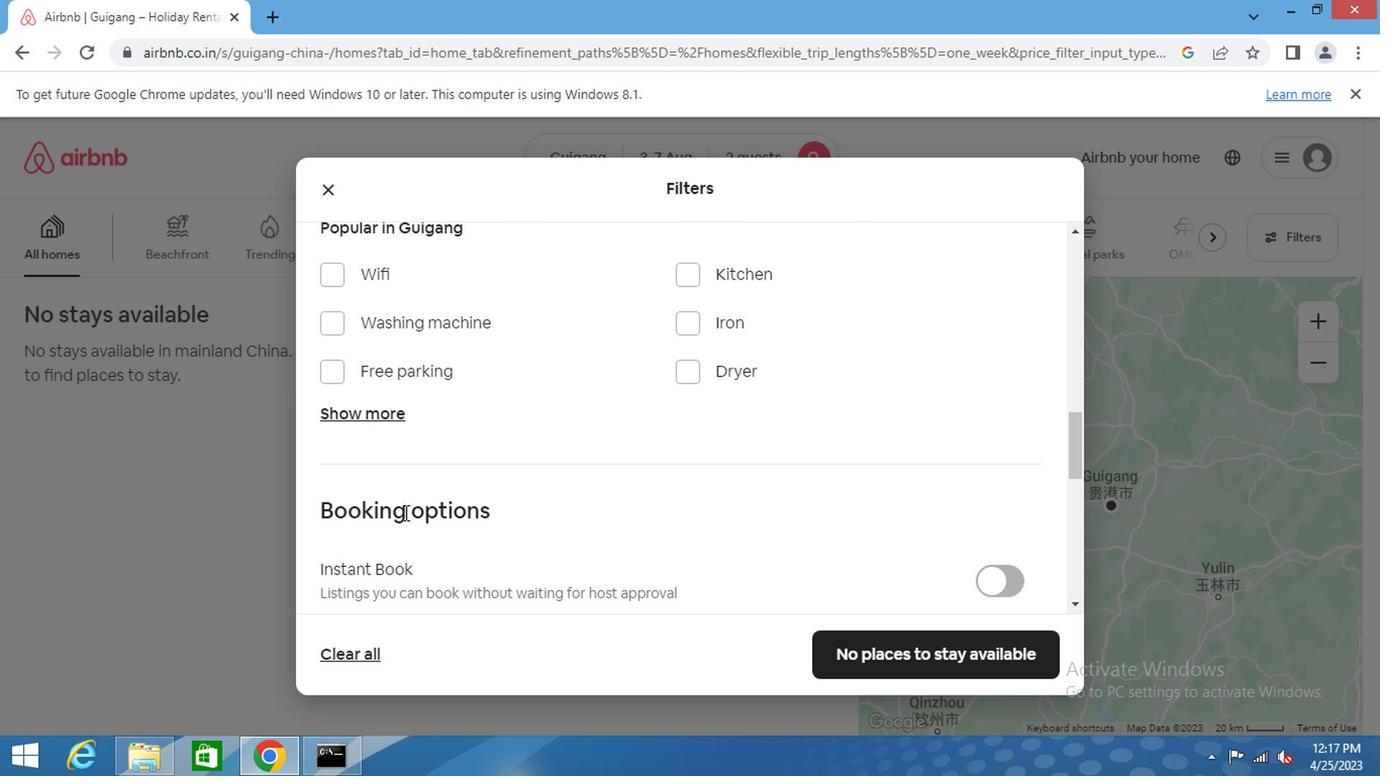 
Action: Mouse scrolled (400, 514) with delta (0, -1)
Screenshot: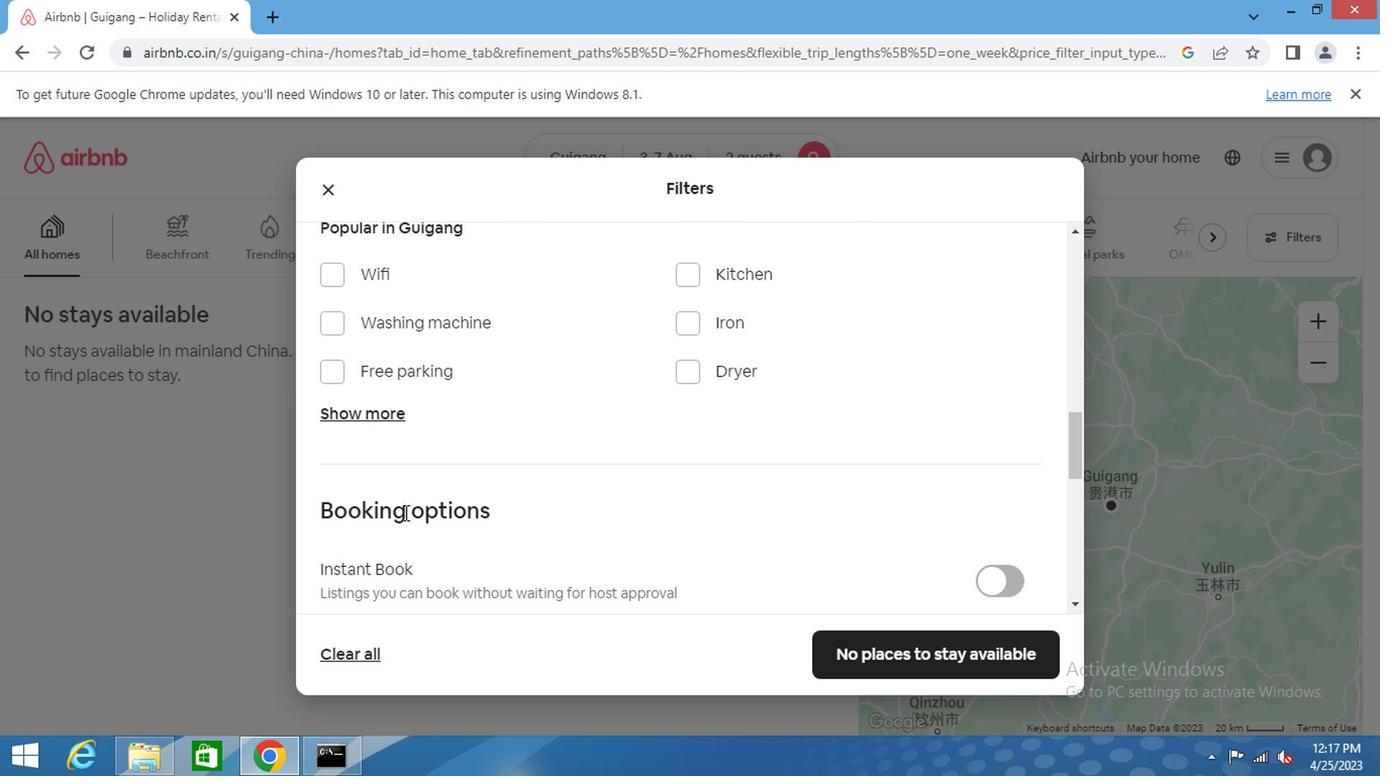 
Action: Mouse moved to (999, 352)
Screenshot: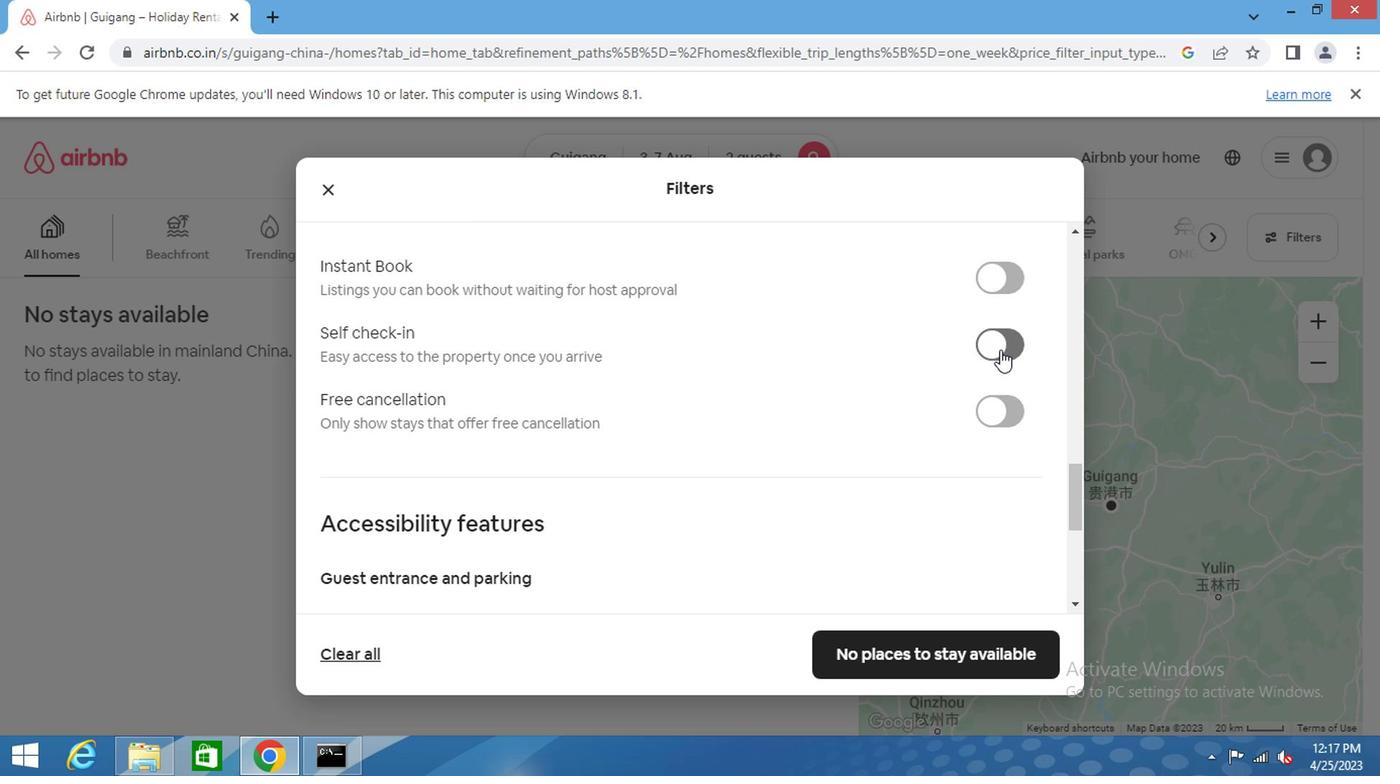 
Action: Mouse pressed left at (999, 352)
Screenshot: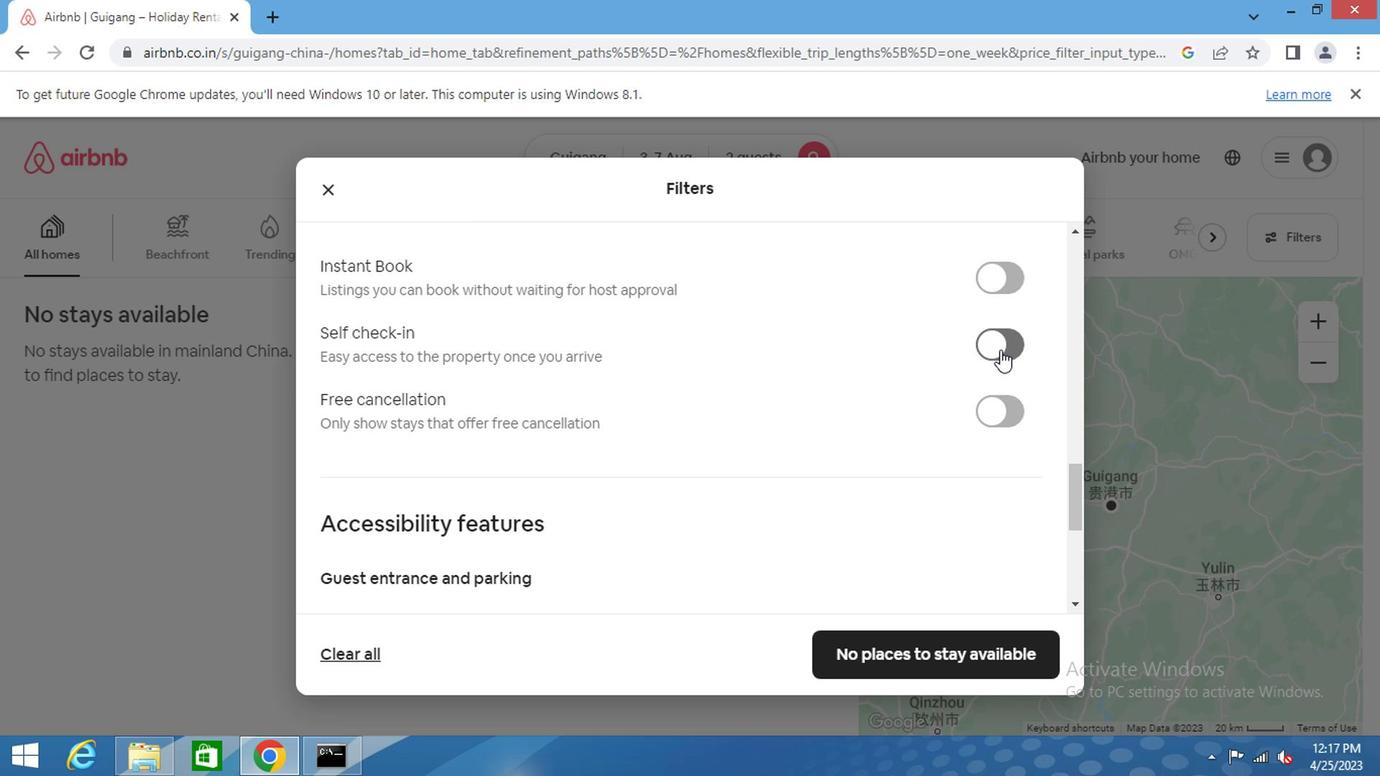
Action: Mouse moved to (733, 477)
Screenshot: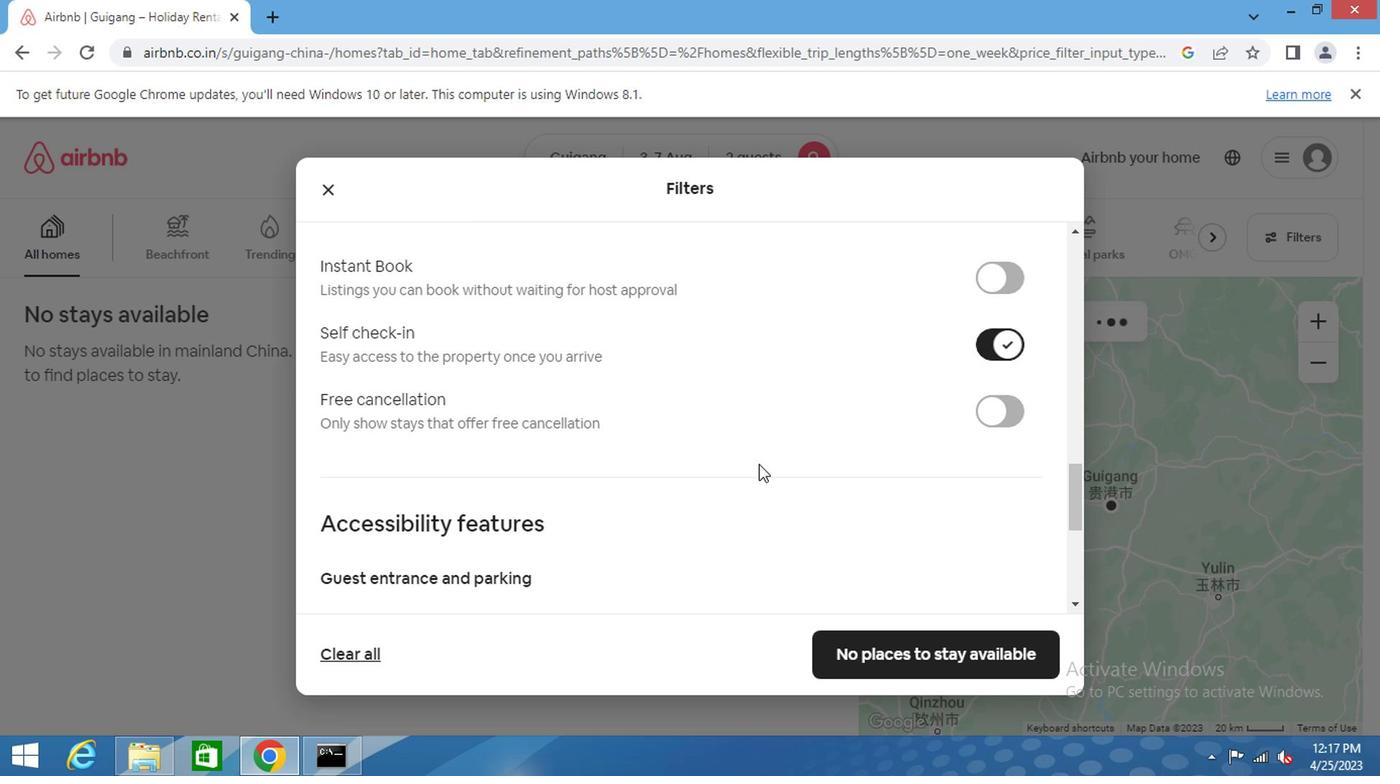
Action: Mouse scrolled (733, 476) with delta (0, -1)
Screenshot: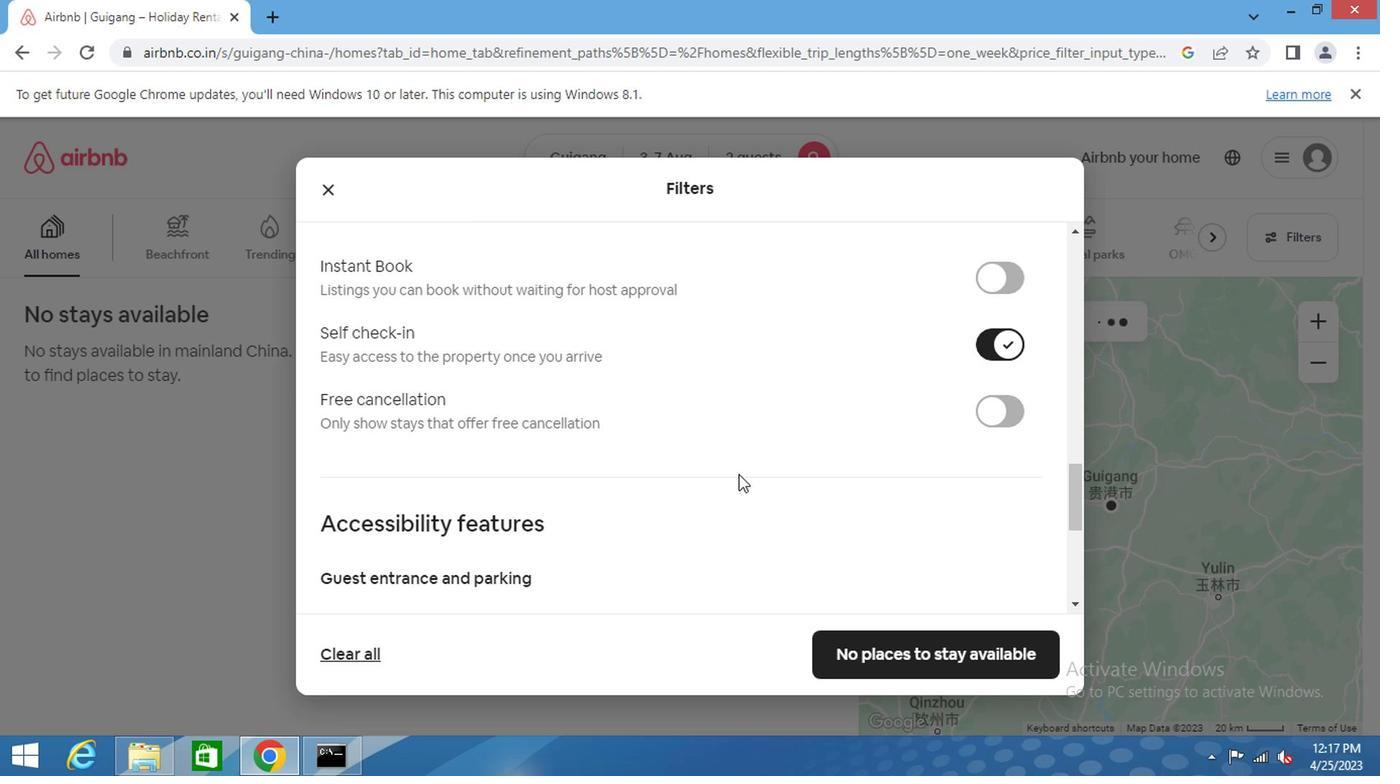 
Action: Mouse scrolled (733, 476) with delta (0, -1)
Screenshot: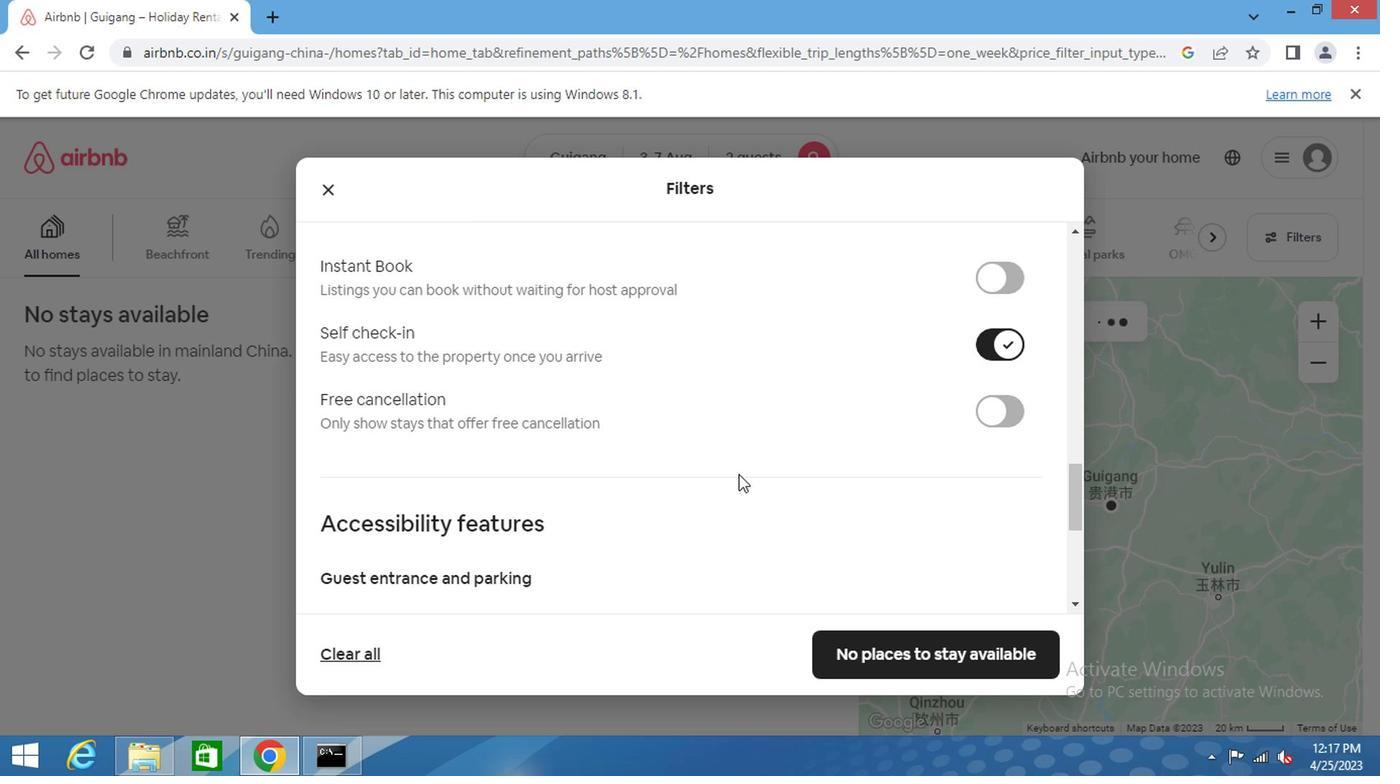 
Action: Mouse moved to (731, 477)
Screenshot: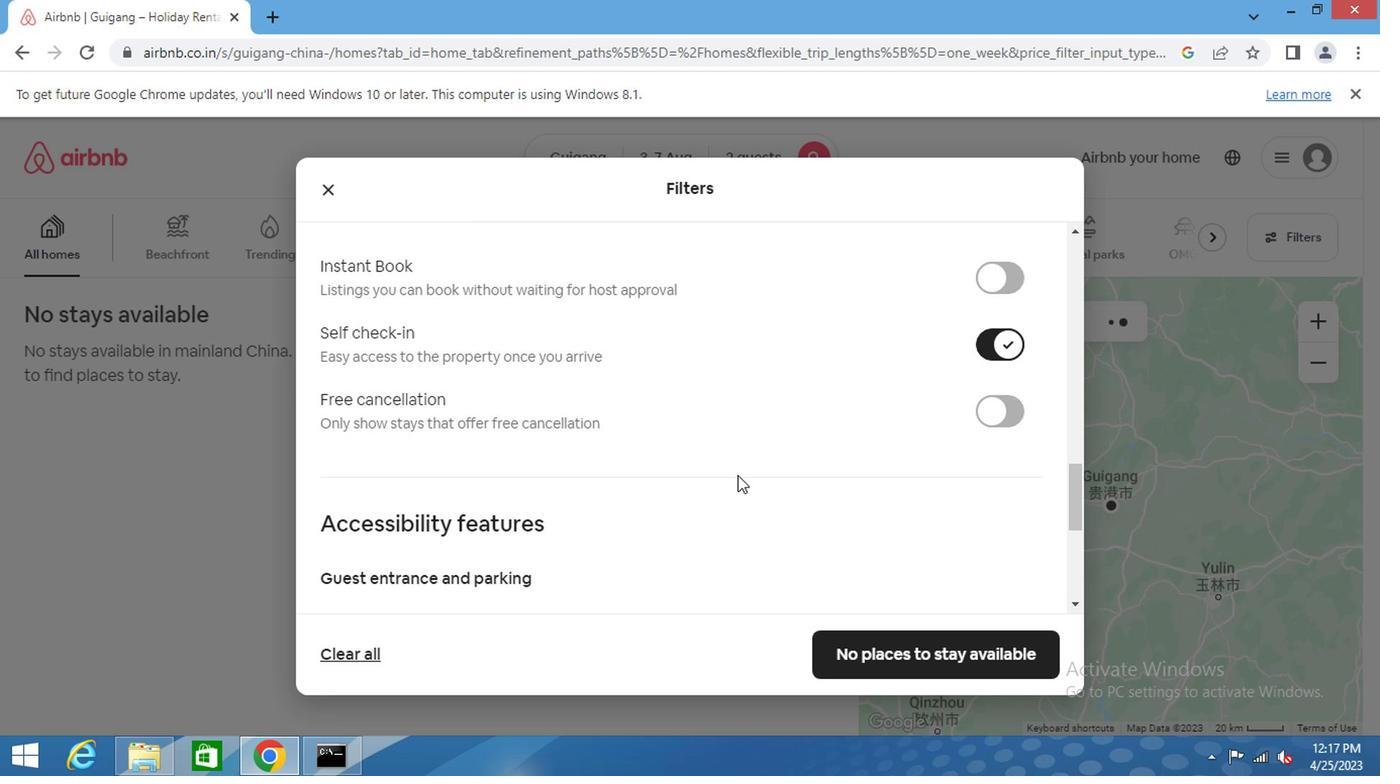
Action: Mouse scrolled (731, 476) with delta (0, -1)
Screenshot: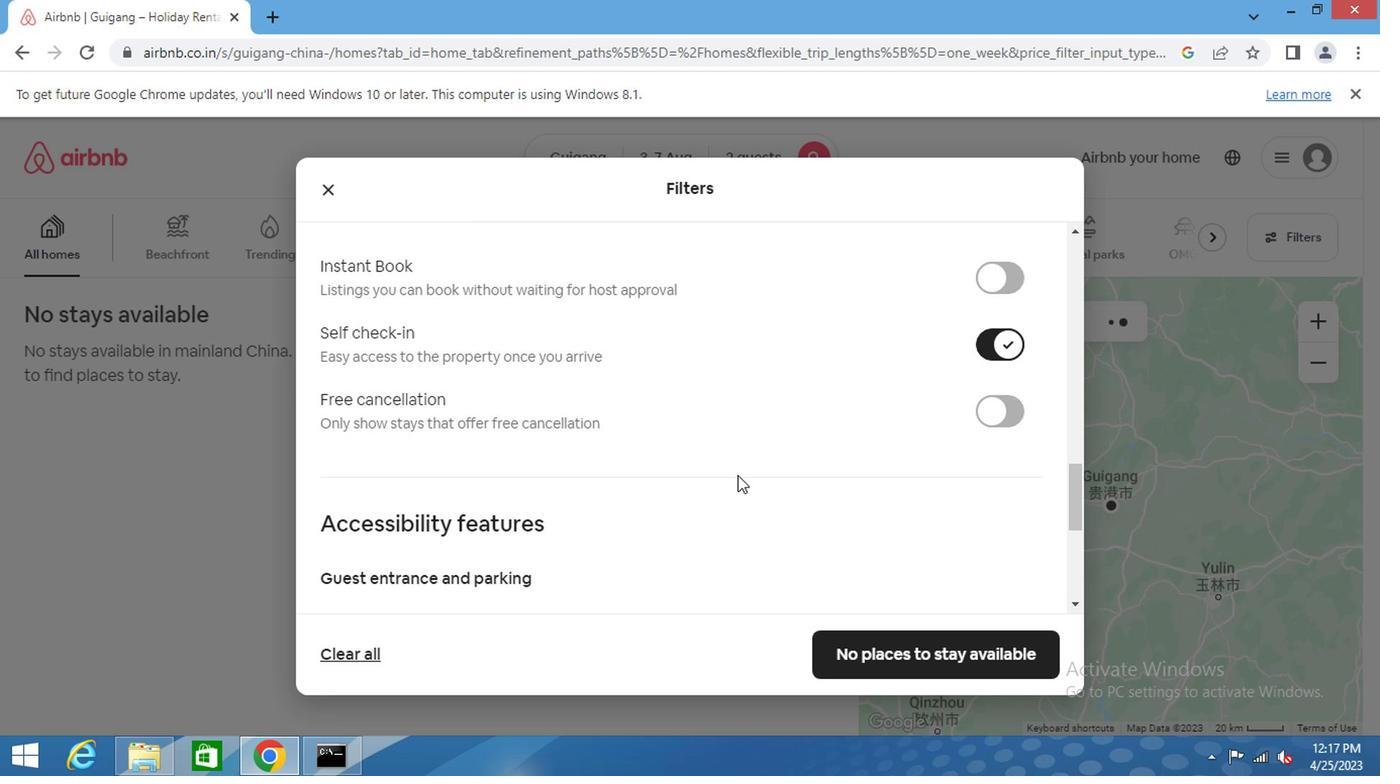 
Action: Mouse scrolled (731, 476) with delta (0, -1)
Screenshot: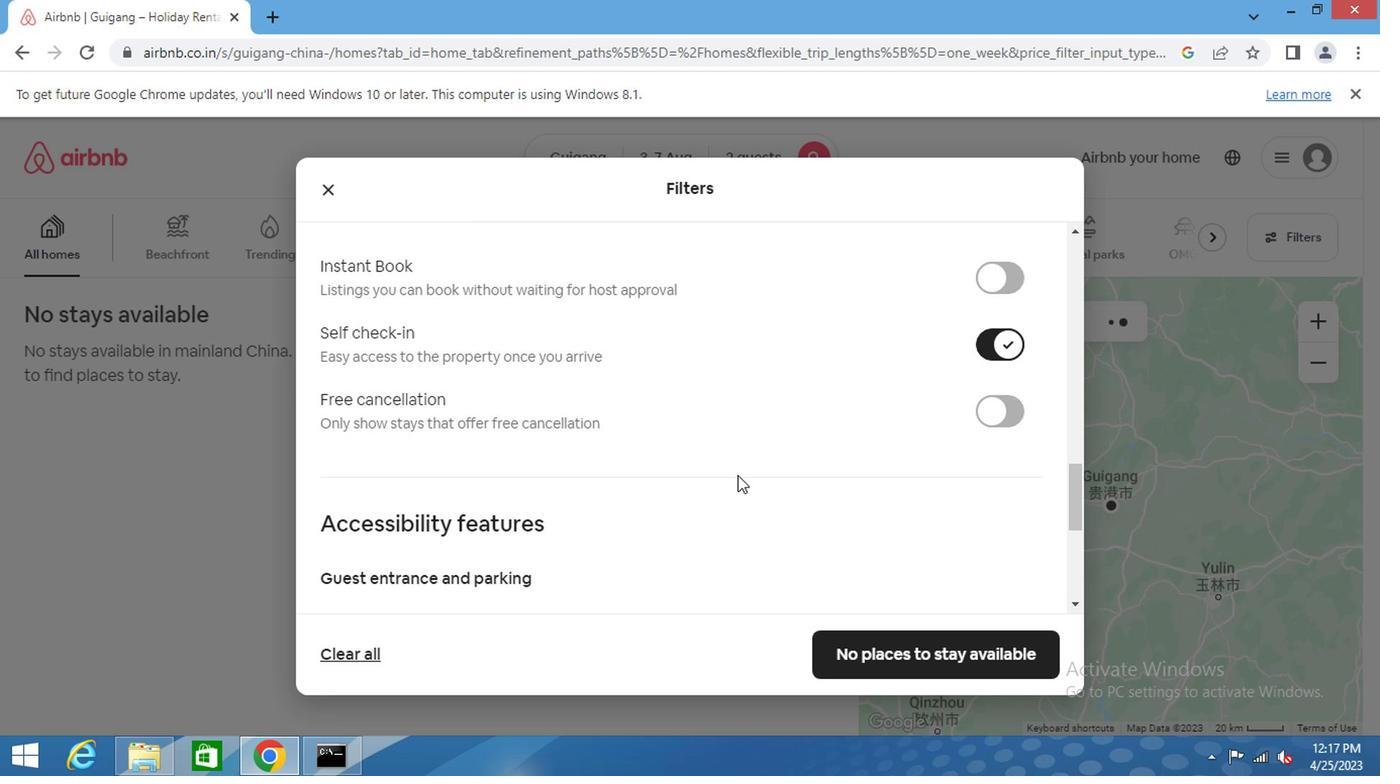 
Action: Mouse scrolled (731, 476) with delta (0, -1)
Screenshot: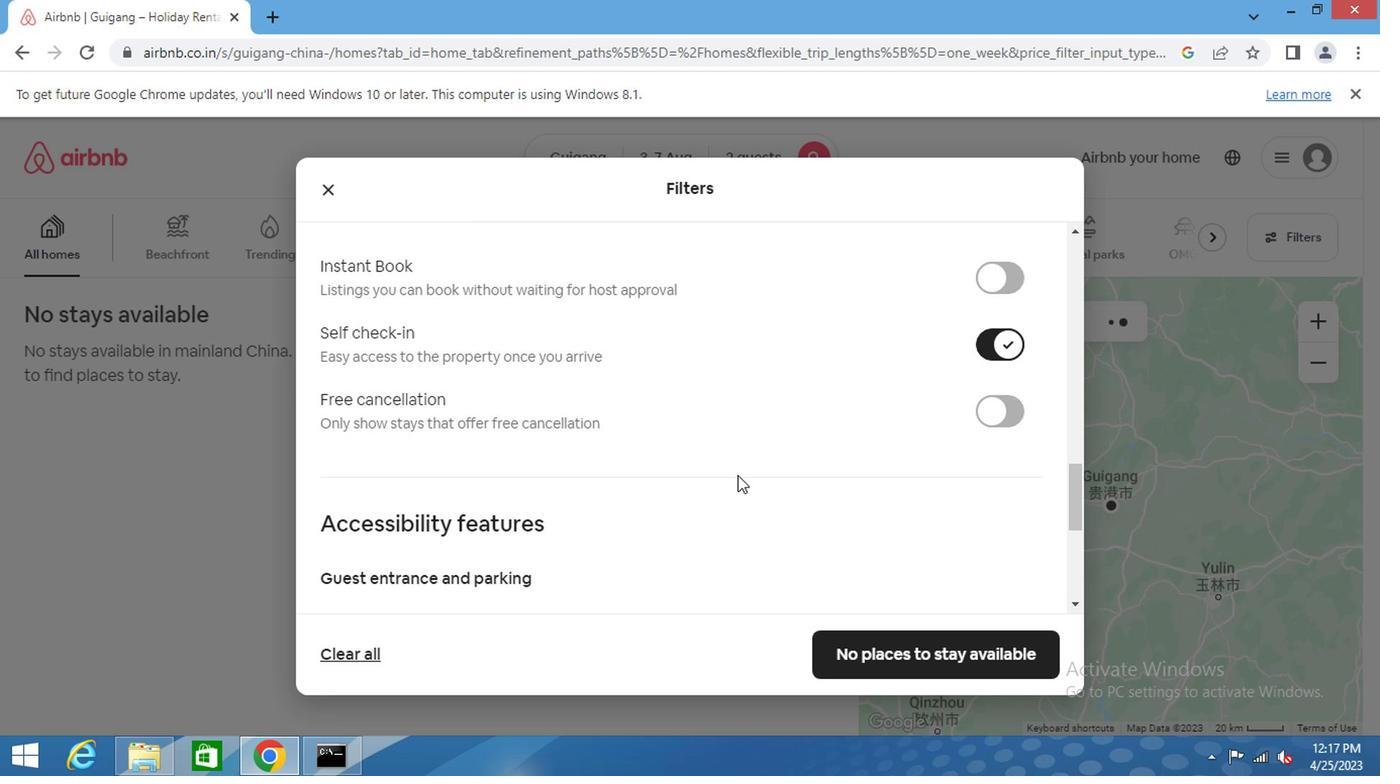 
Action: Mouse scrolled (731, 476) with delta (0, -1)
Screenshot: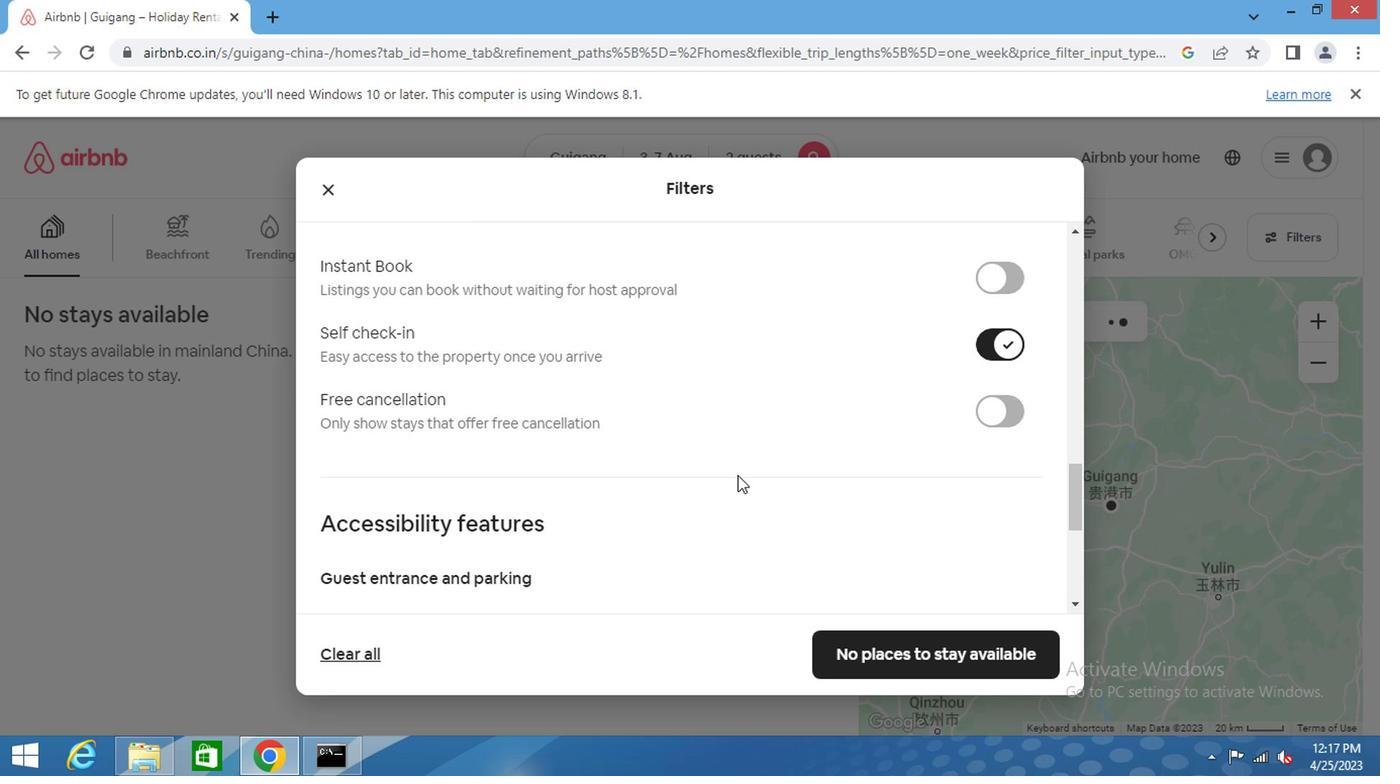 
Action: Mouse moved to (729, 479)
Screenshot: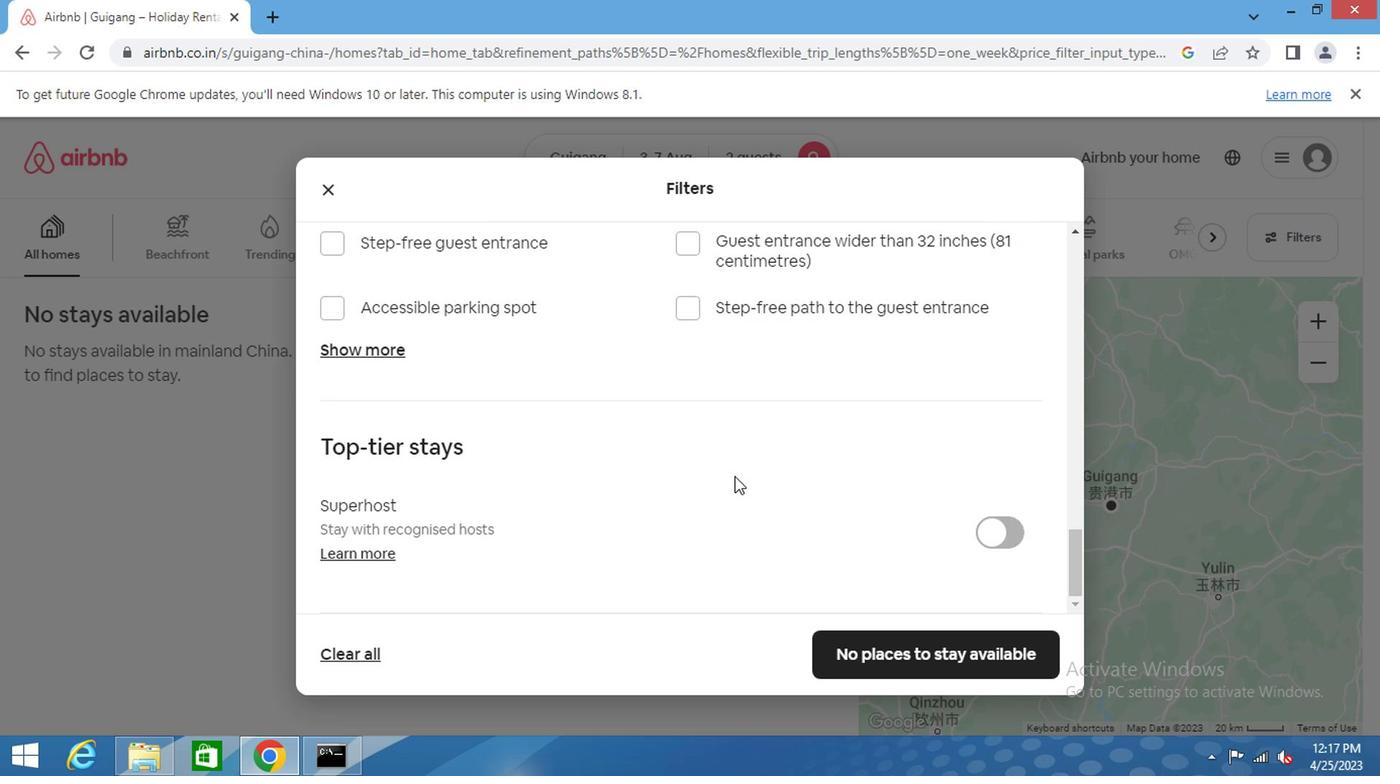 
Action: Mouse scrolled (729, 478) with delta (0, 0)
Screenshot: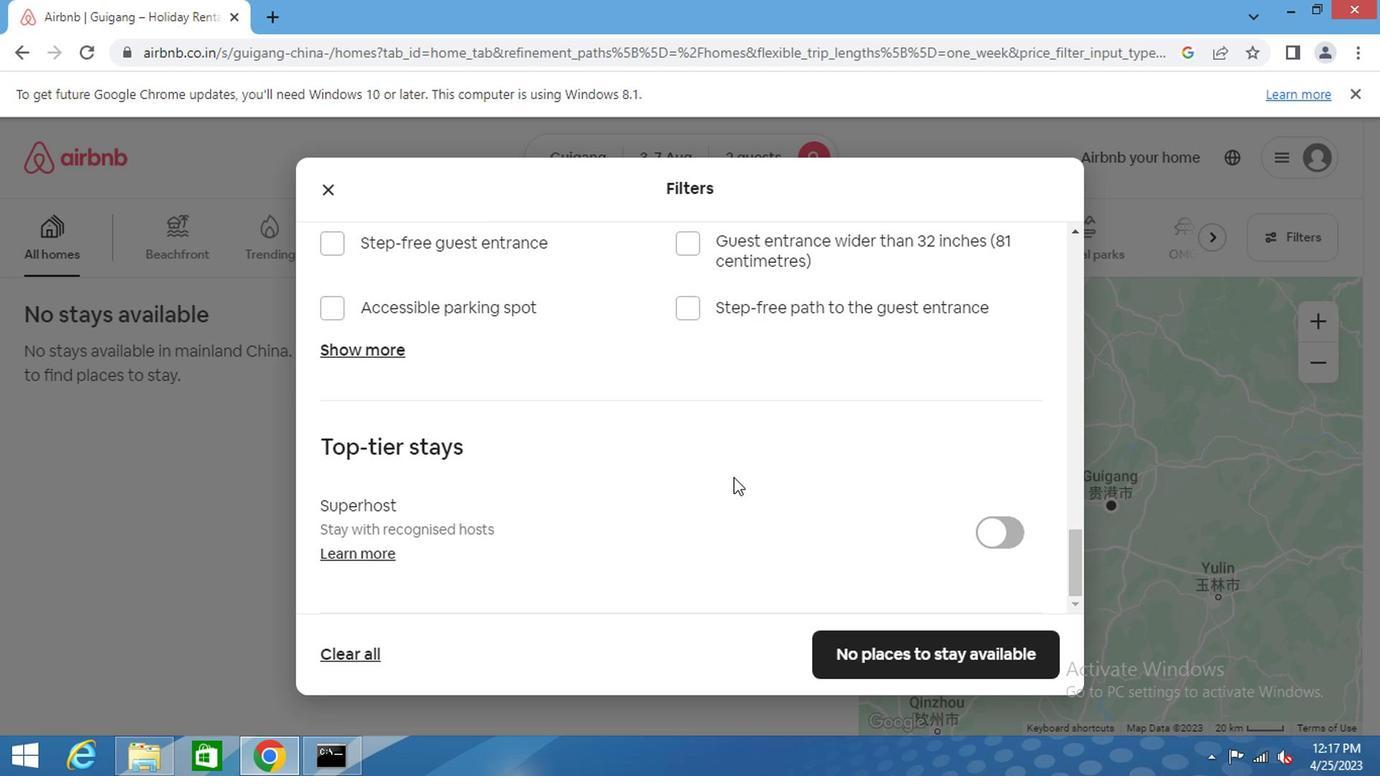 
Action: Mouse scrolled (729, 478) with delta (0, 0)
Screenshot: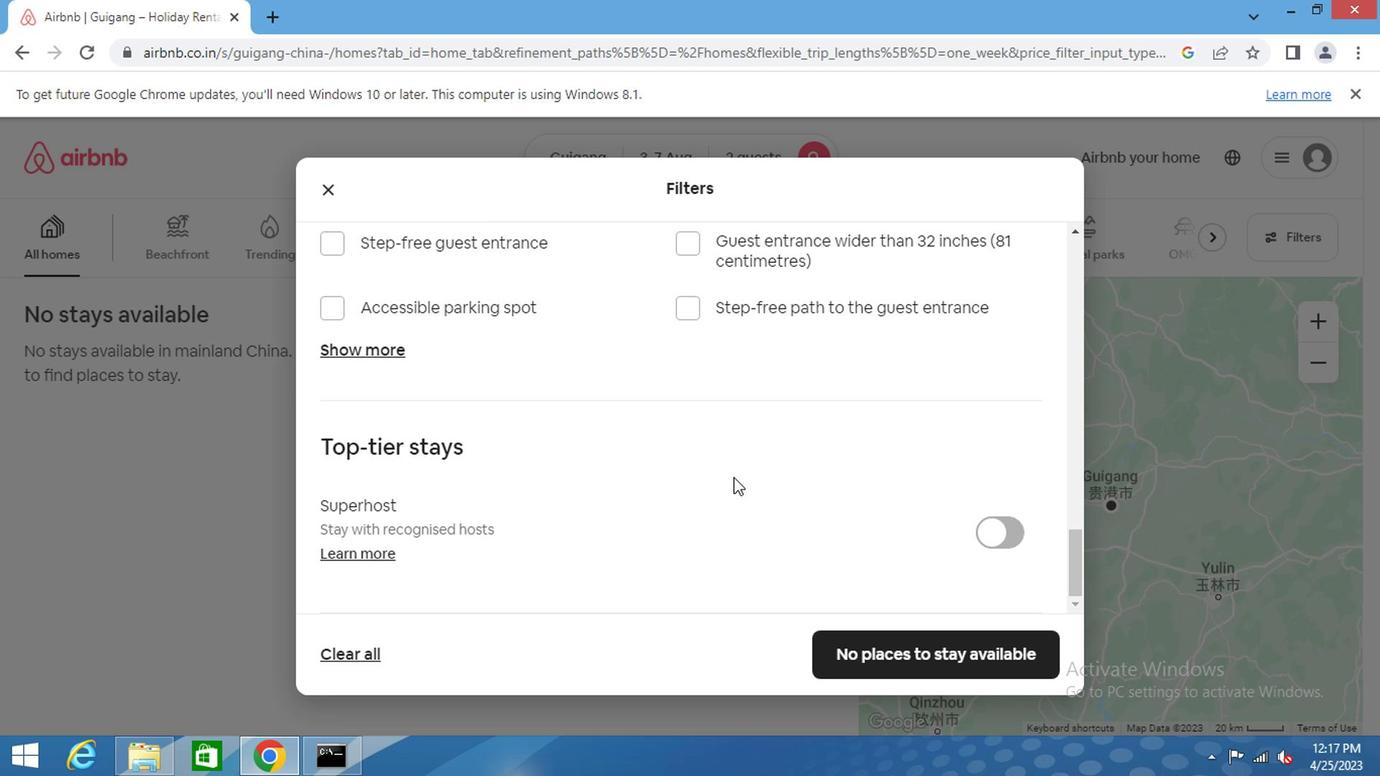 
Action: Mouse scrolled (729, 478) with delta (0, 0)
Screenshot: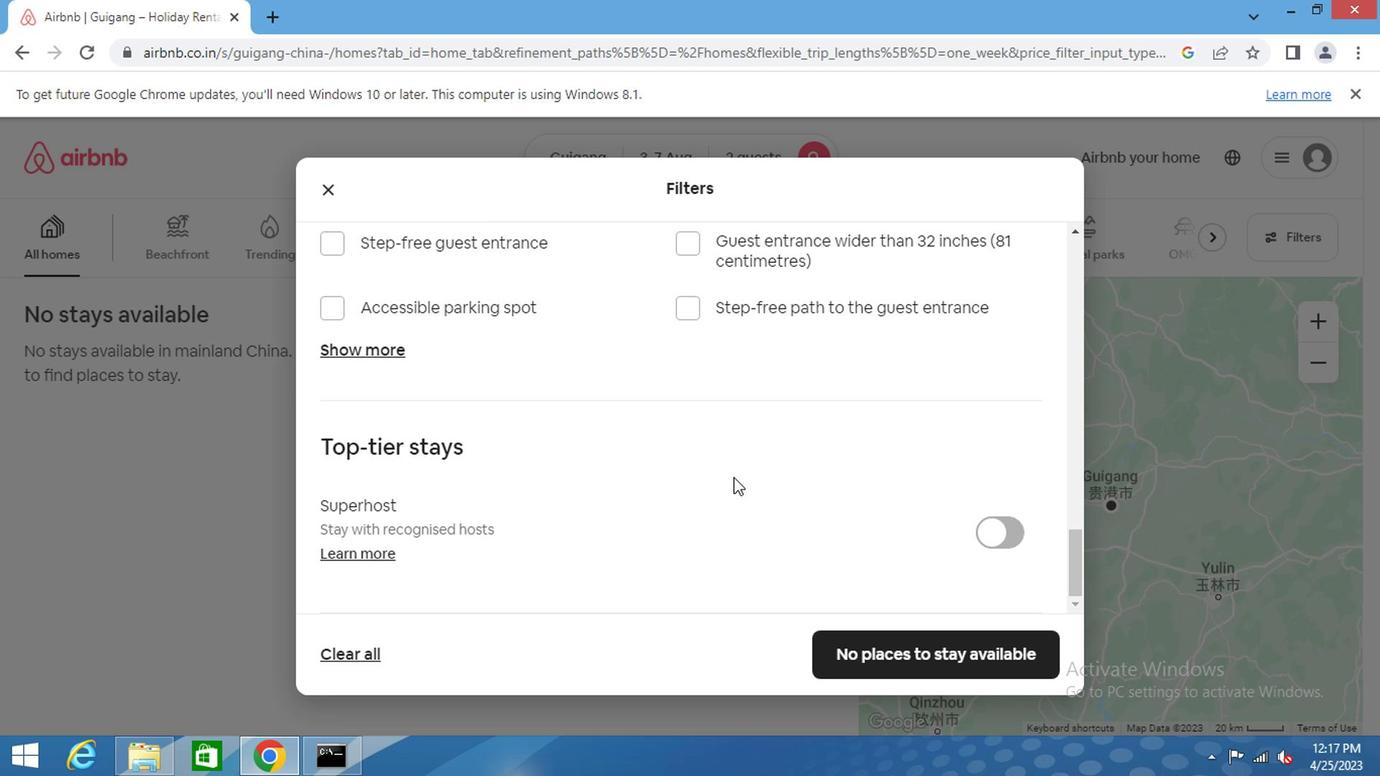 
Action: Mouse scrolled (729, 478) with delta (0, 0)
Screenshot: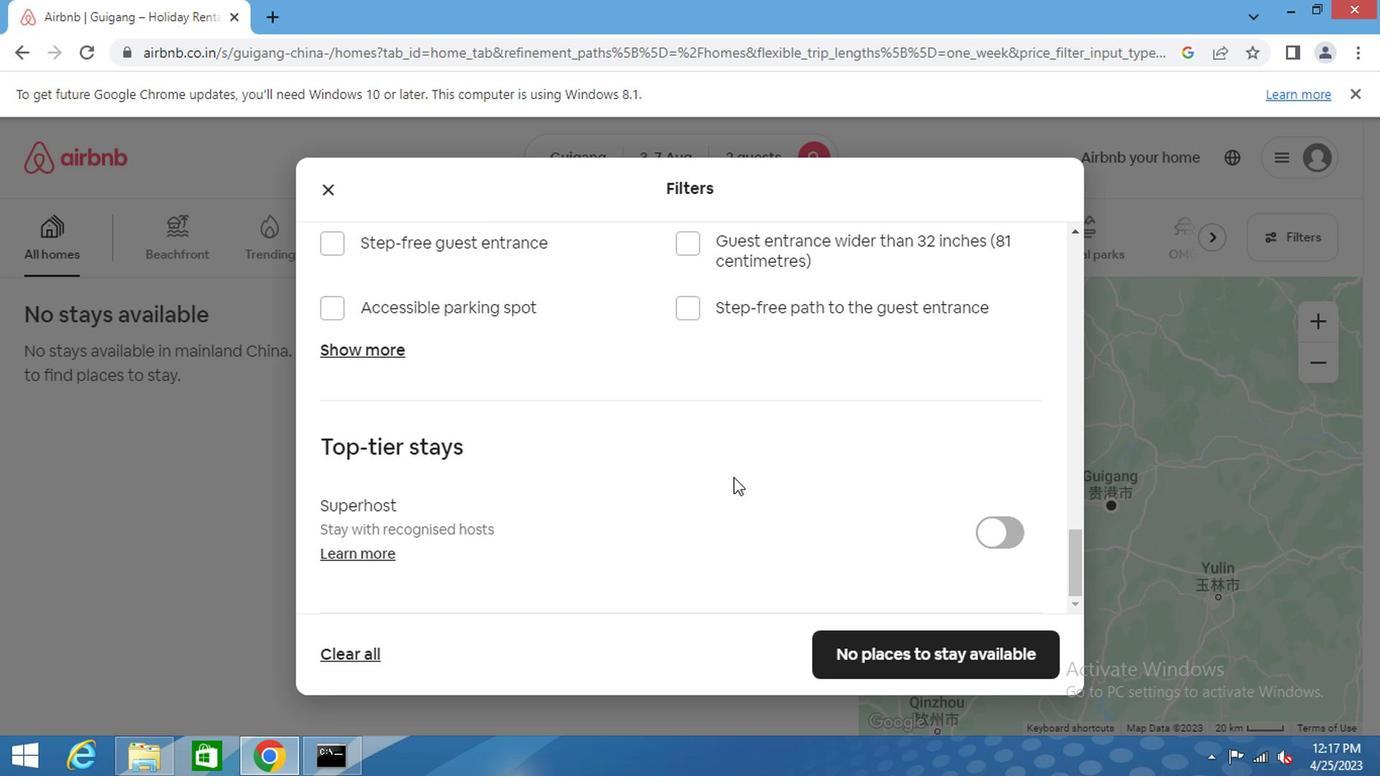 
Action: Mouse scrolled (729, 478) with delta (0, 0)
Screenshot: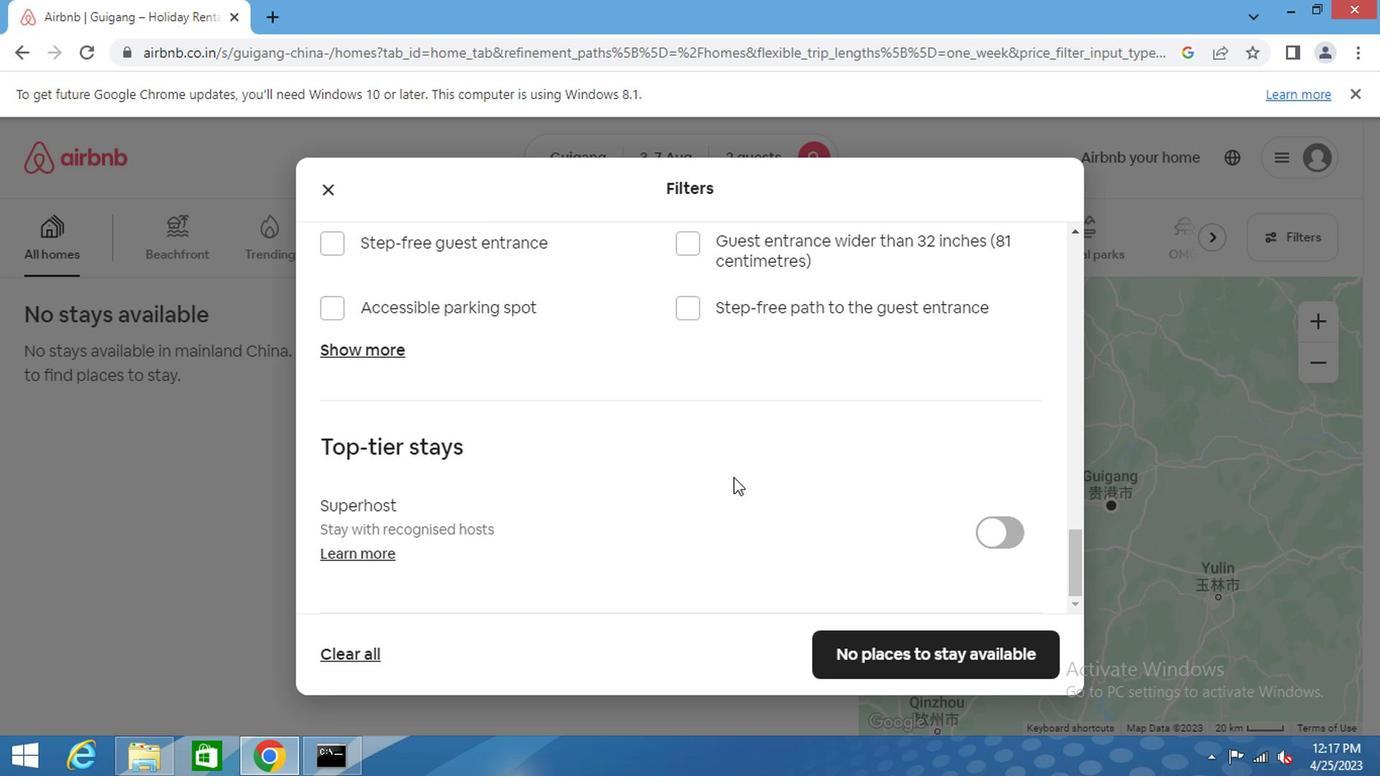 
Action: Mouse moved to (863, 658)
Screenshot: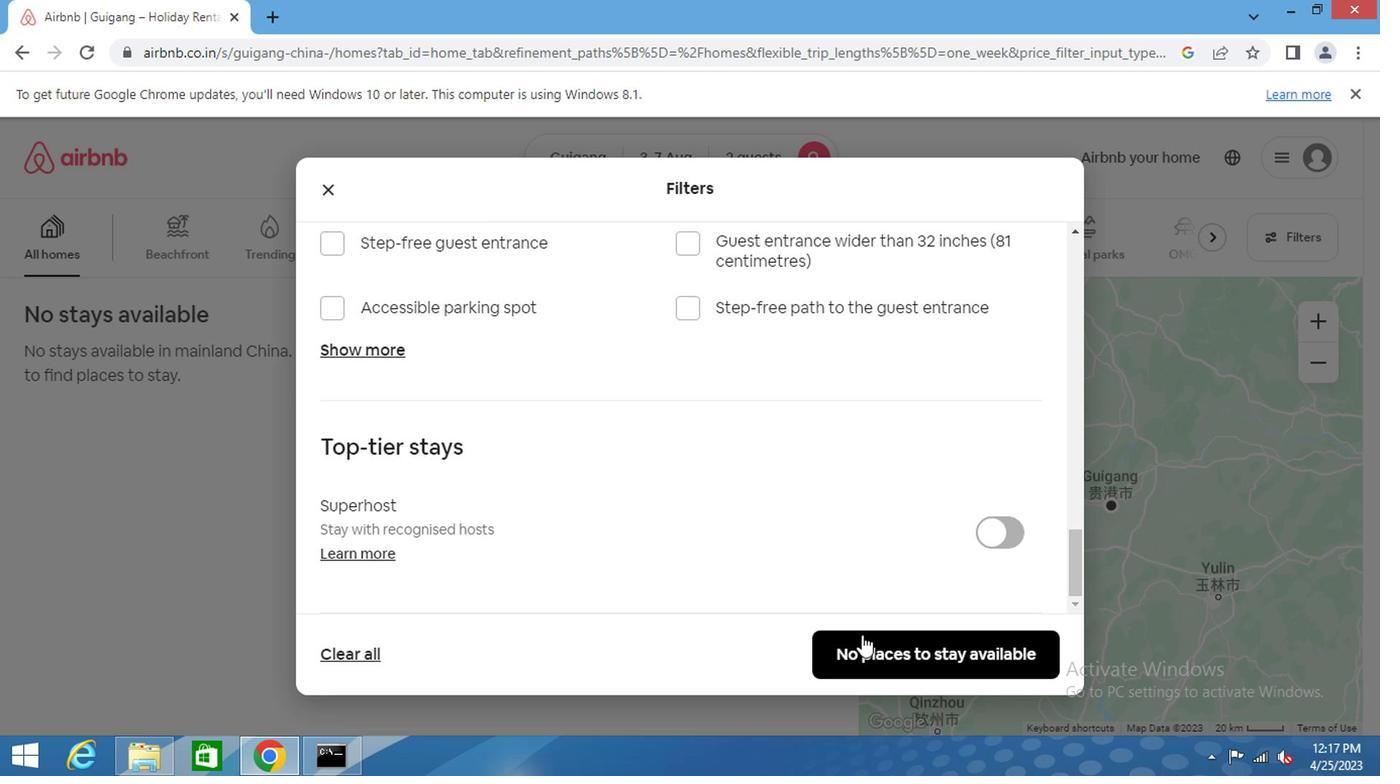 
Action: Mouse pressed left at (863, 658)
Screenshot: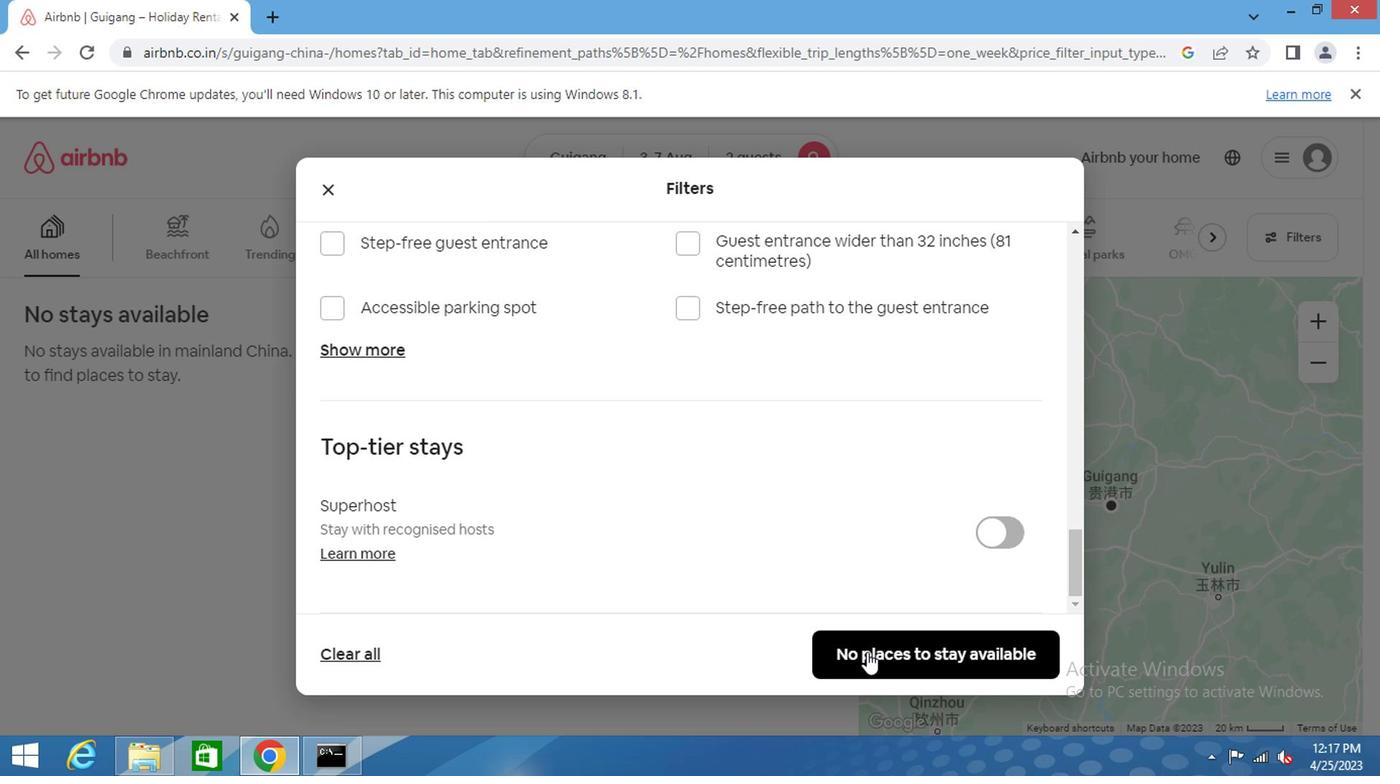 
